 Task: Slide 23 - 03 Presentation.
Action: Mouse moved to (35, 99)
Screenshot: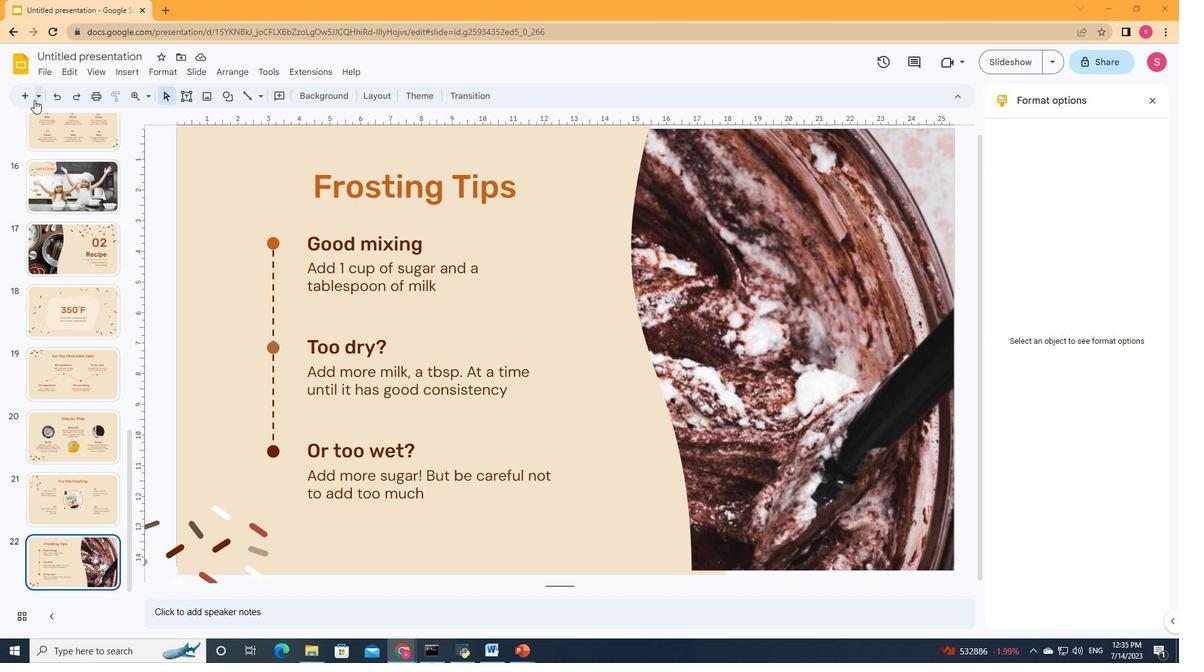 
Action: Mouse pressed left at (35, 99)
Screenshot: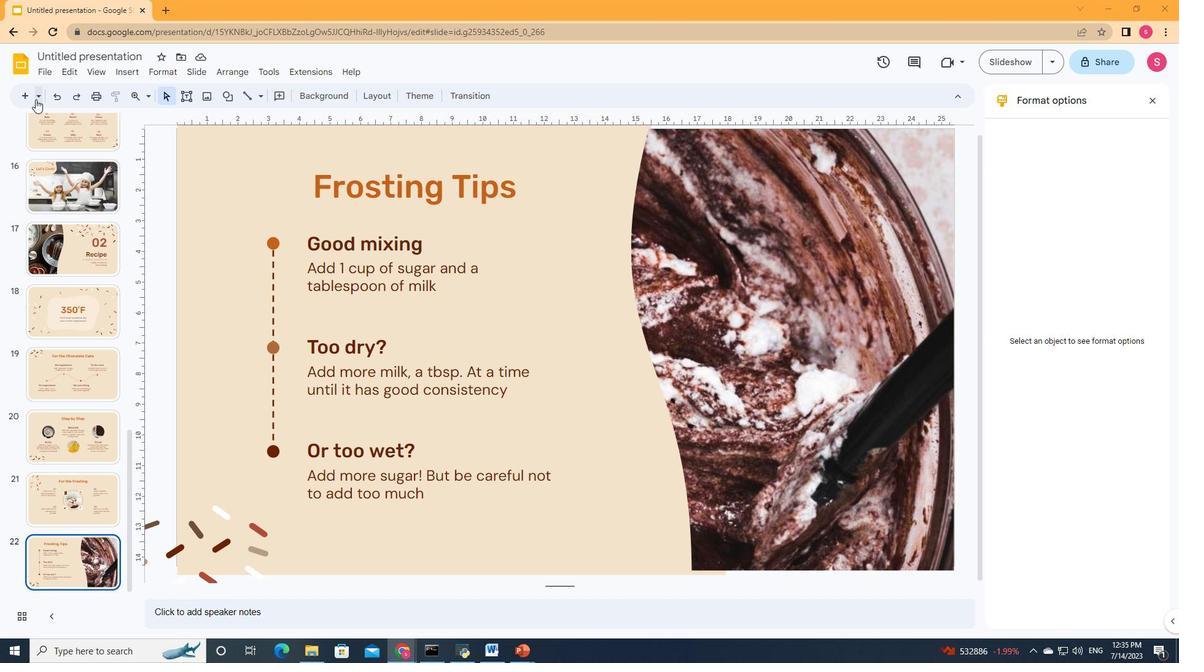 
Action: Mouse moved to (149, 293)
Screenshot: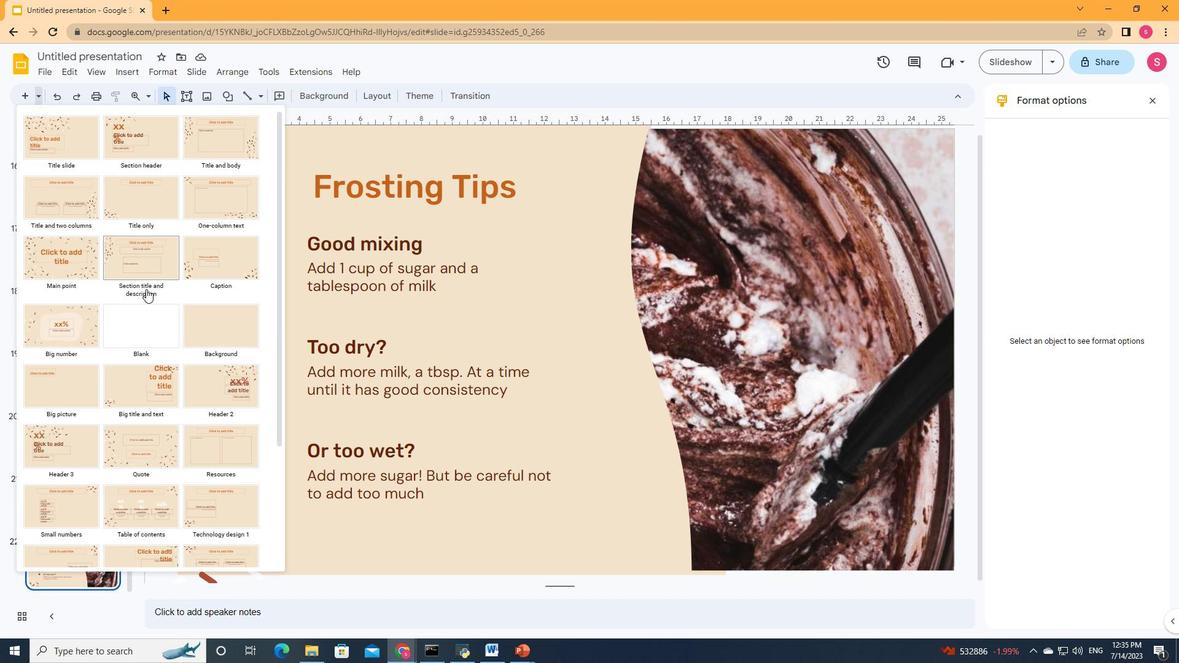 
Action: Mouse scrolled (149, 293) with delta (0, 0)
Screenshot: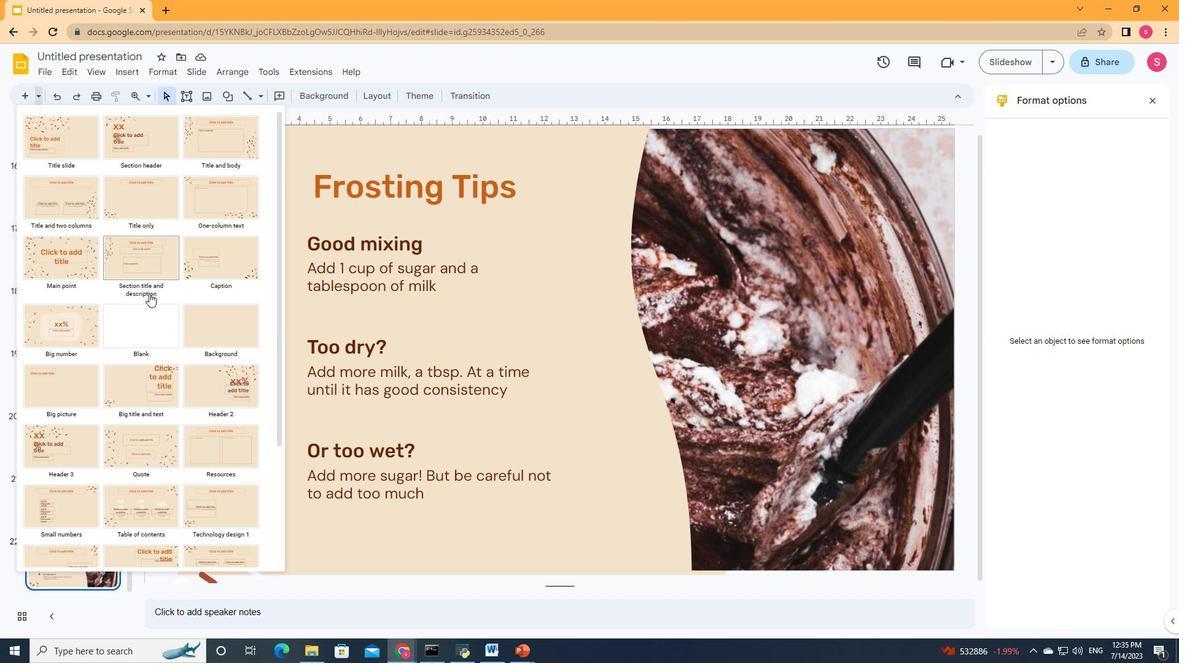 
Action: Mouse scrolled (149, 293) with delta (0, 0)
Screenshot: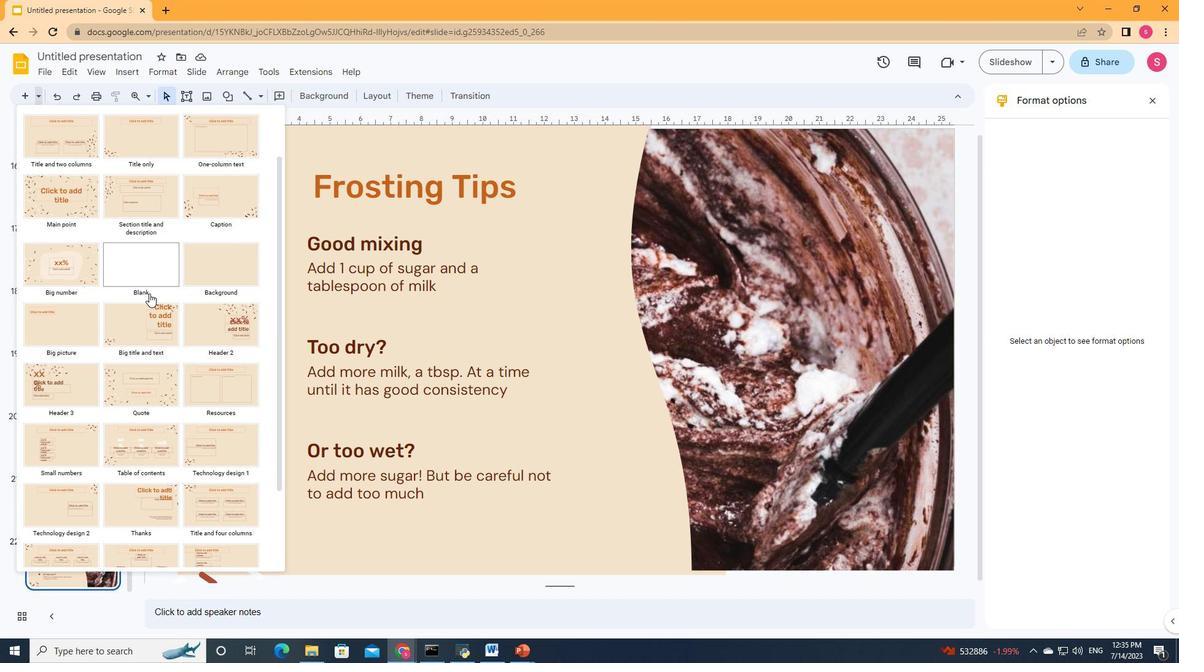 
Action: Mouse scrolled (149, 293) with delta (0, 0)
Screenshot: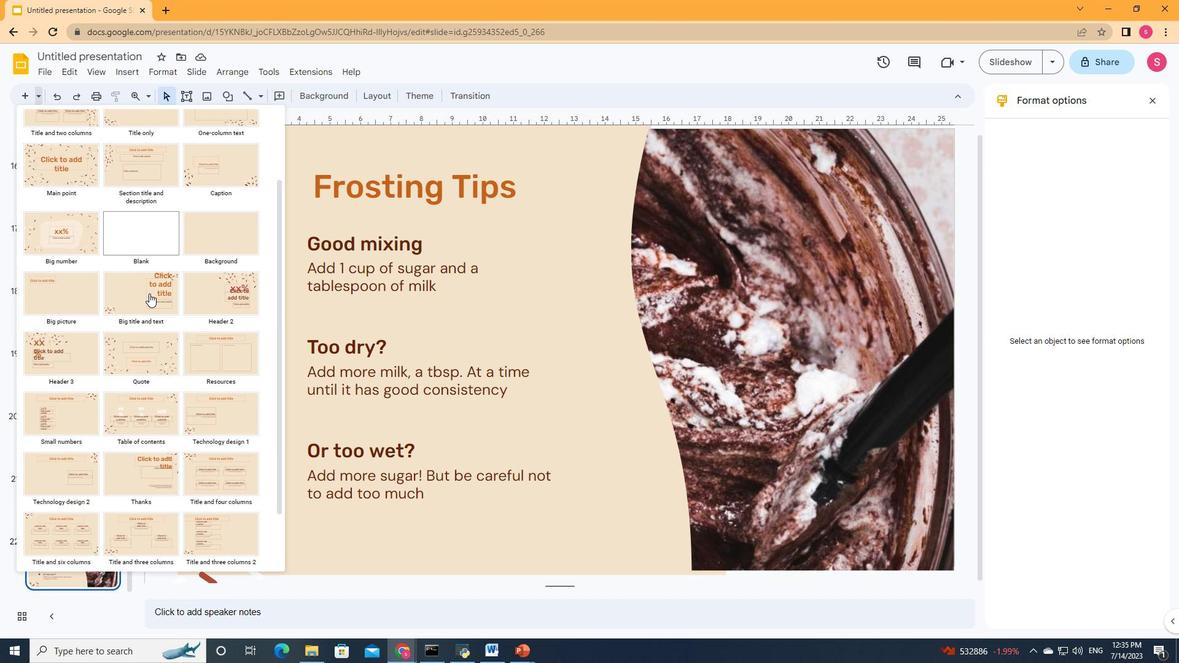 
Action: Mouse scrolled (149, 293) with delta (0, 0)
Screenshot: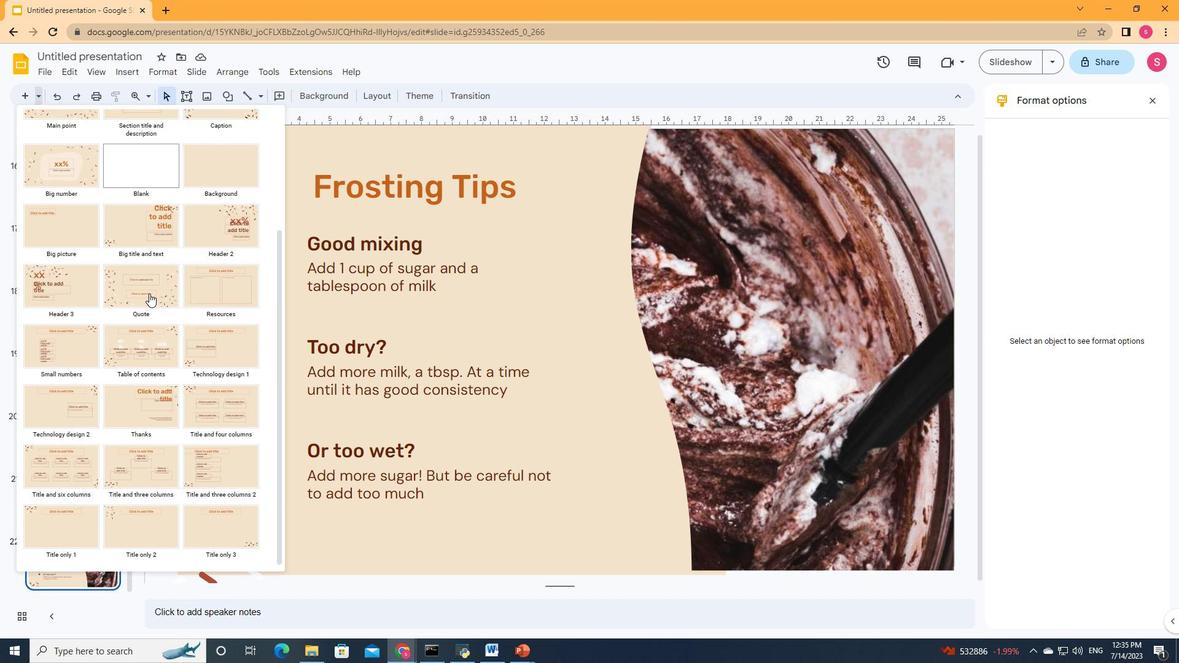 
Action: Mouse moved to (64, 291)
Screenshot: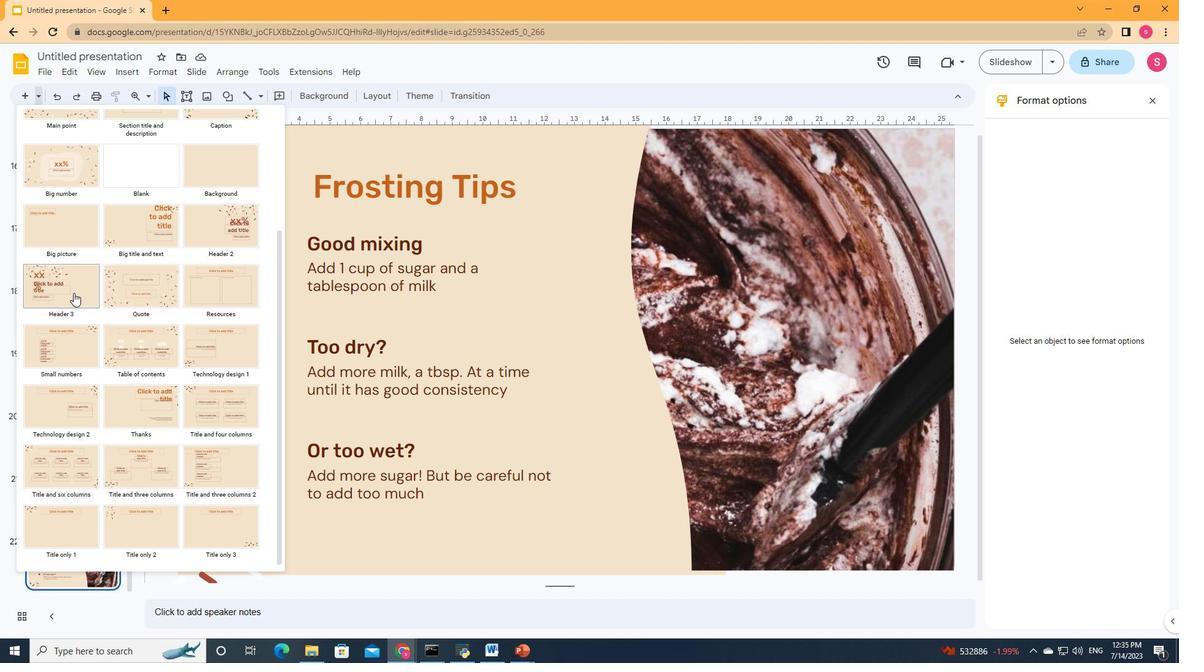 
Action: Mouse pressed left at (64, 291)
Screenshot: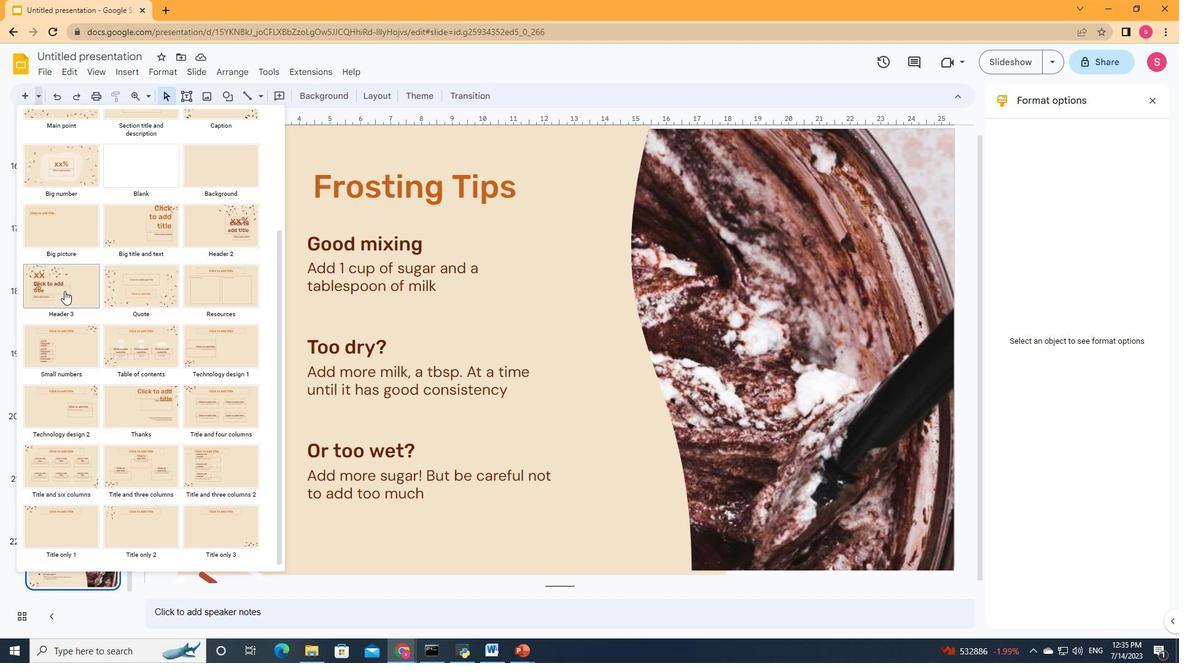 
Action: Mouse moved to (323, 274)
Screenshot: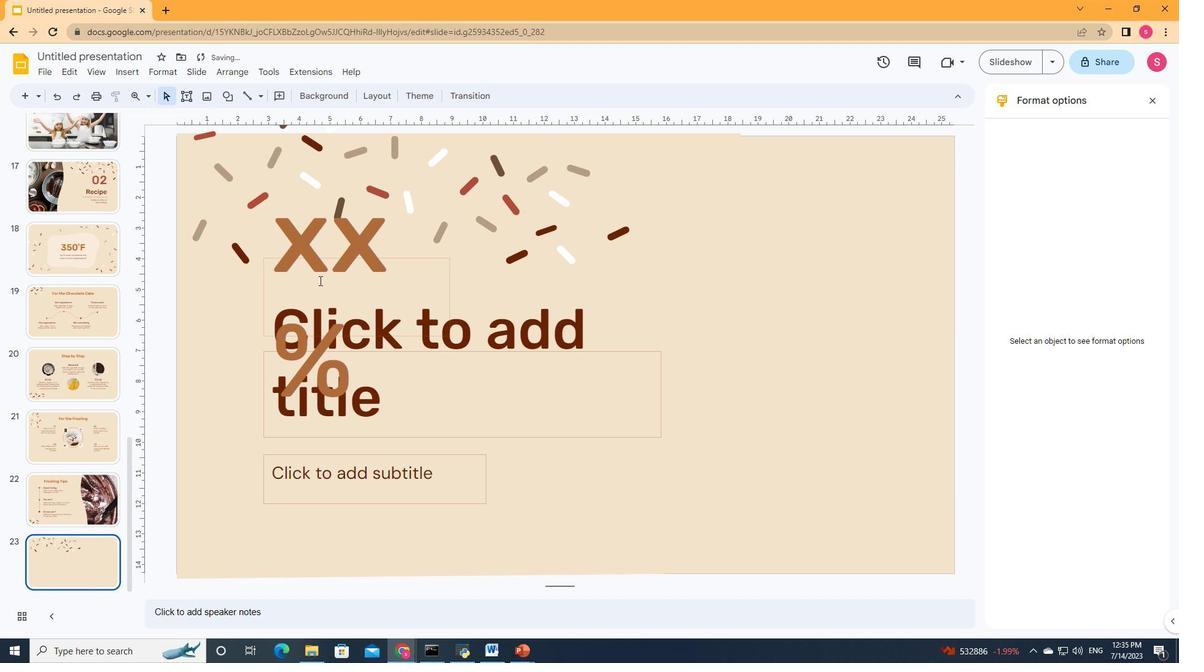 
Action: Mouse pressed left at (323, 274)
Screenshot: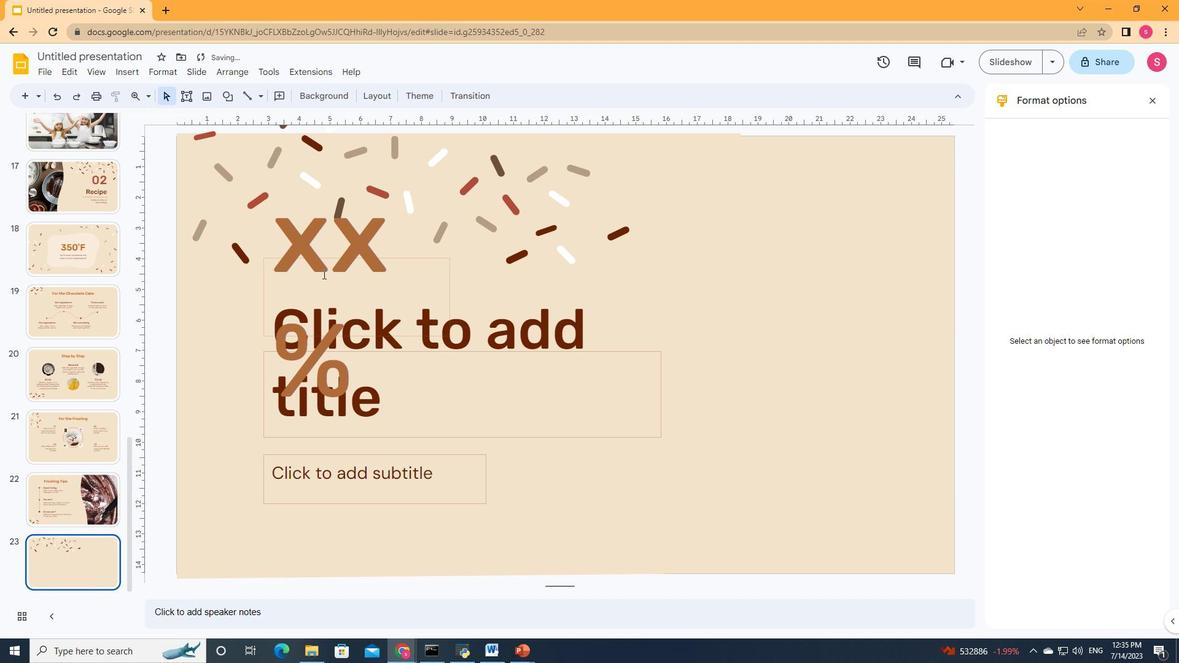 
Action: Key pressed 03
Screenshot: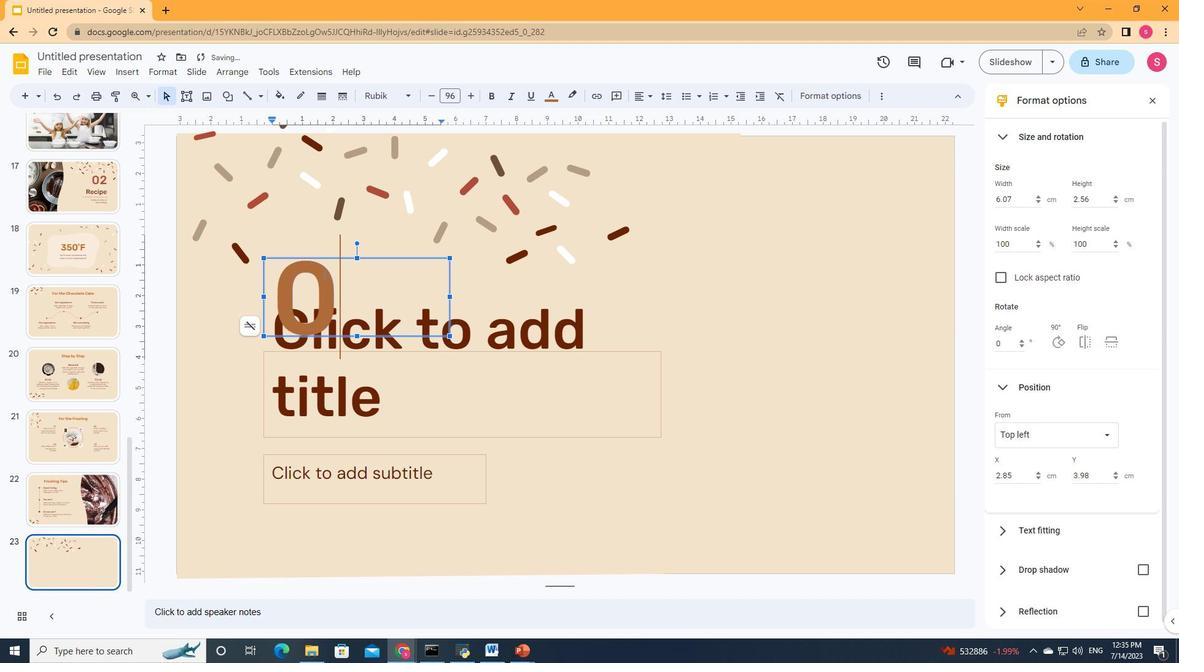 
Action: Mouse moved to (314, 402)
Screenshot: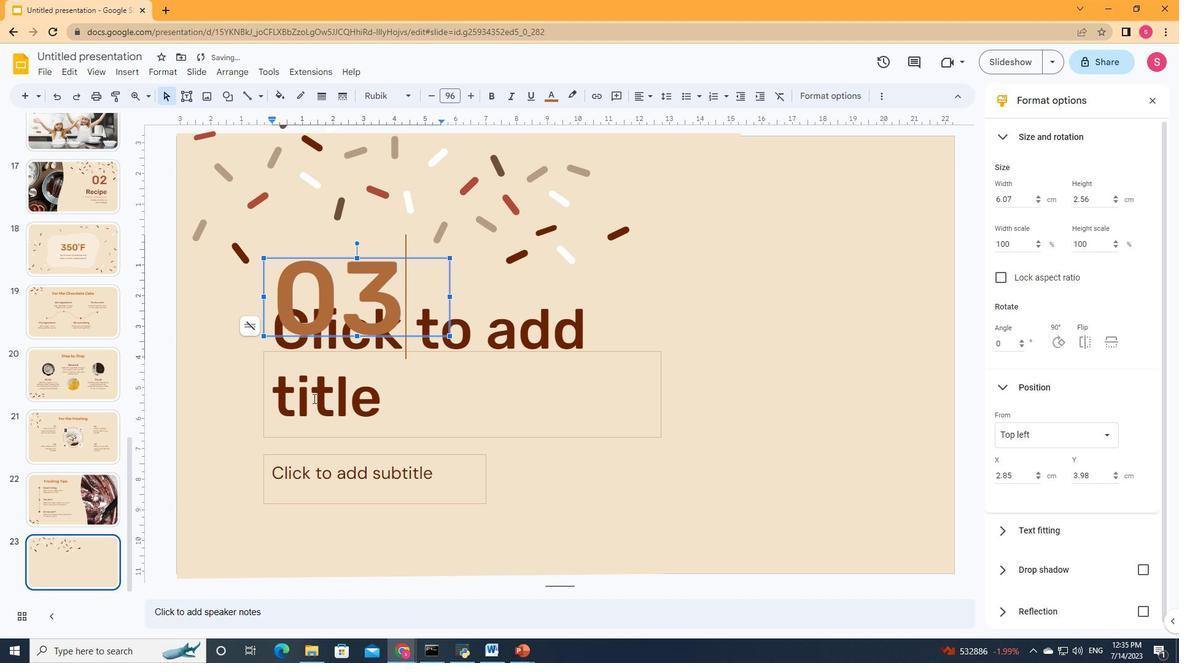 
Action: Mouse pressed left at (314, 402)
Screenshot: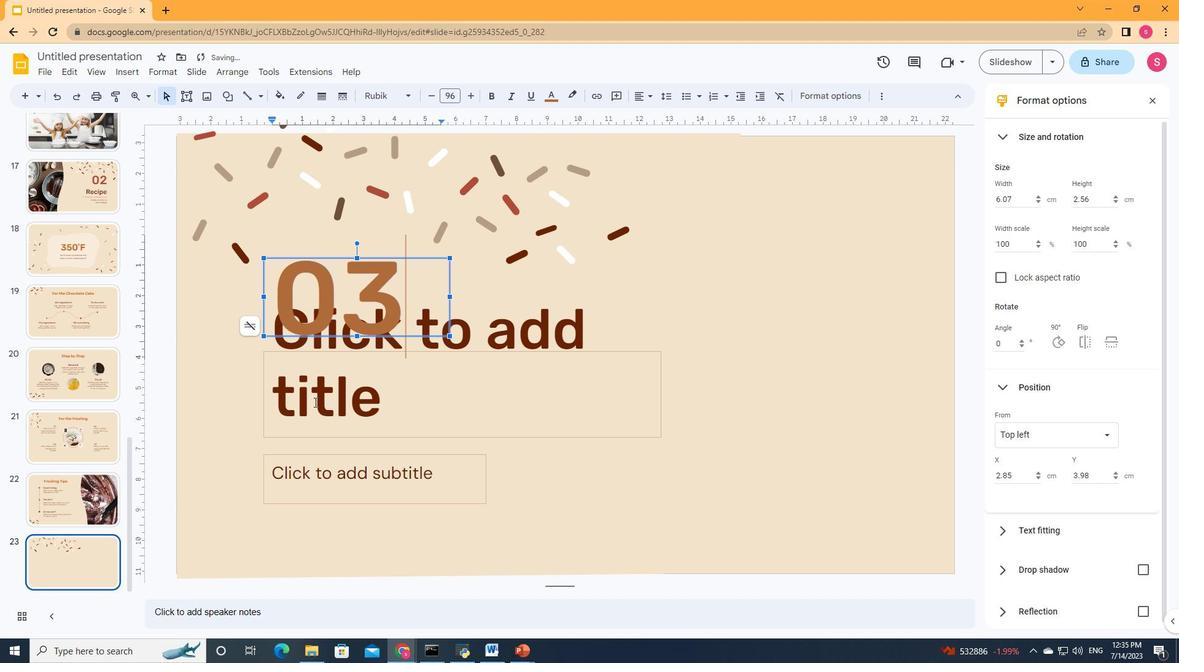 
Action: Mouse moved to (314, 403)
Screenshot: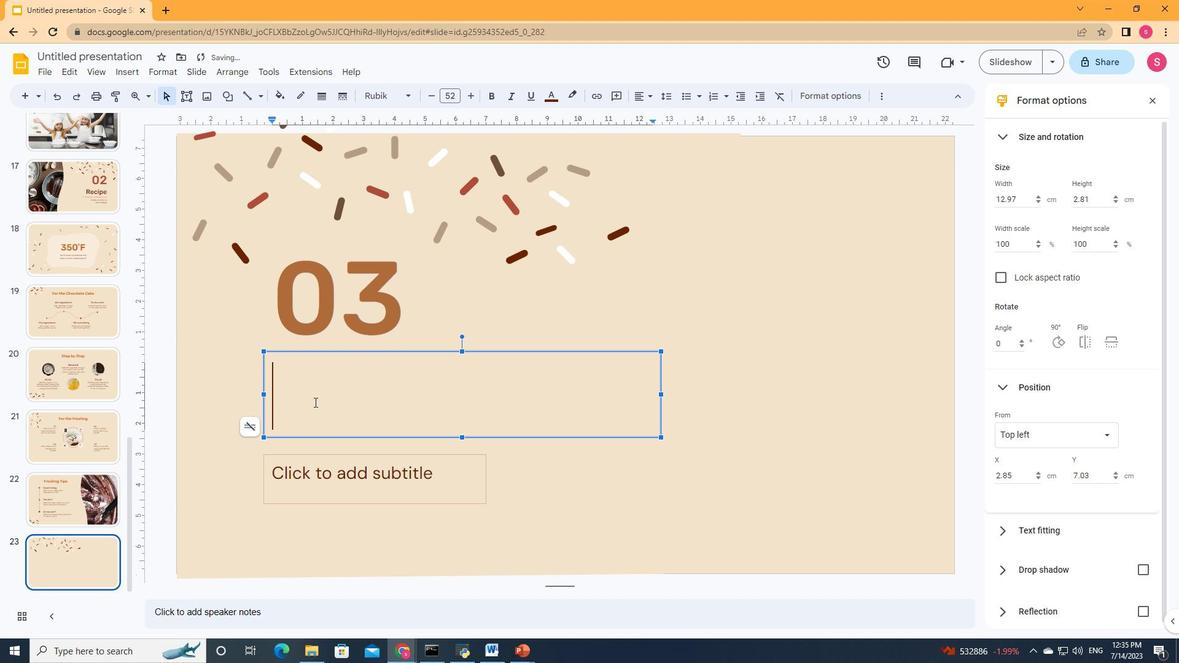 
Action: Key pressed <Key.shift>Presentation
Screenshot: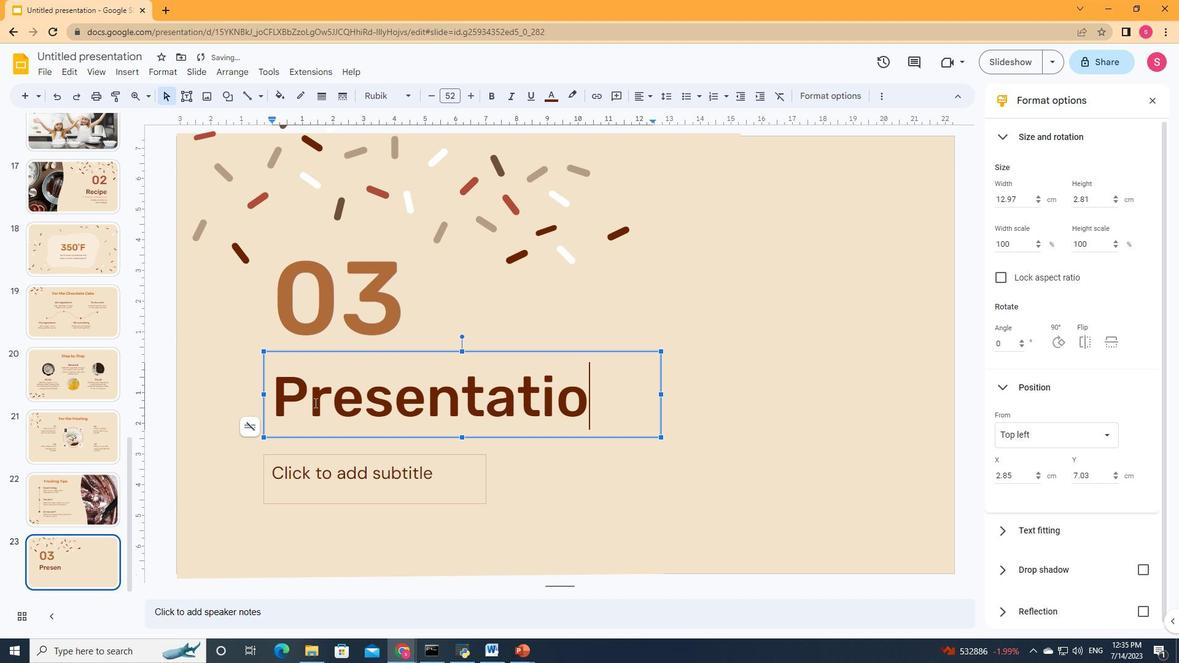 
Action: Mouse moved to (298, 486)
Screenshot: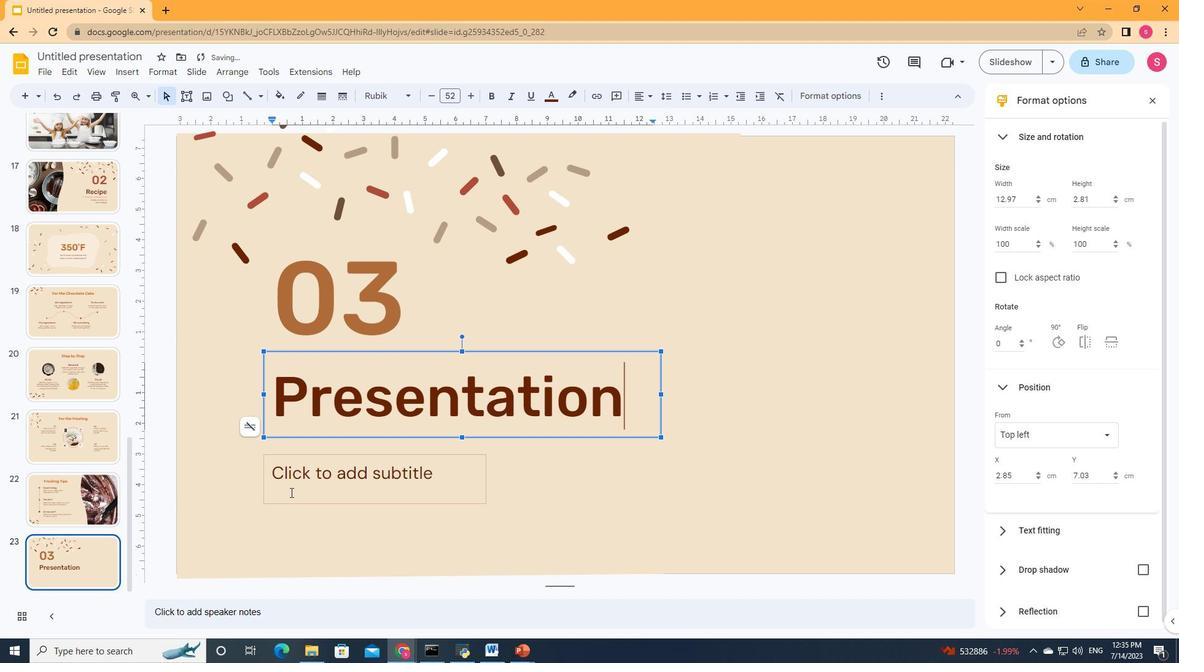 
Action: Mouse pressed left at (298, 486)
Screenshot: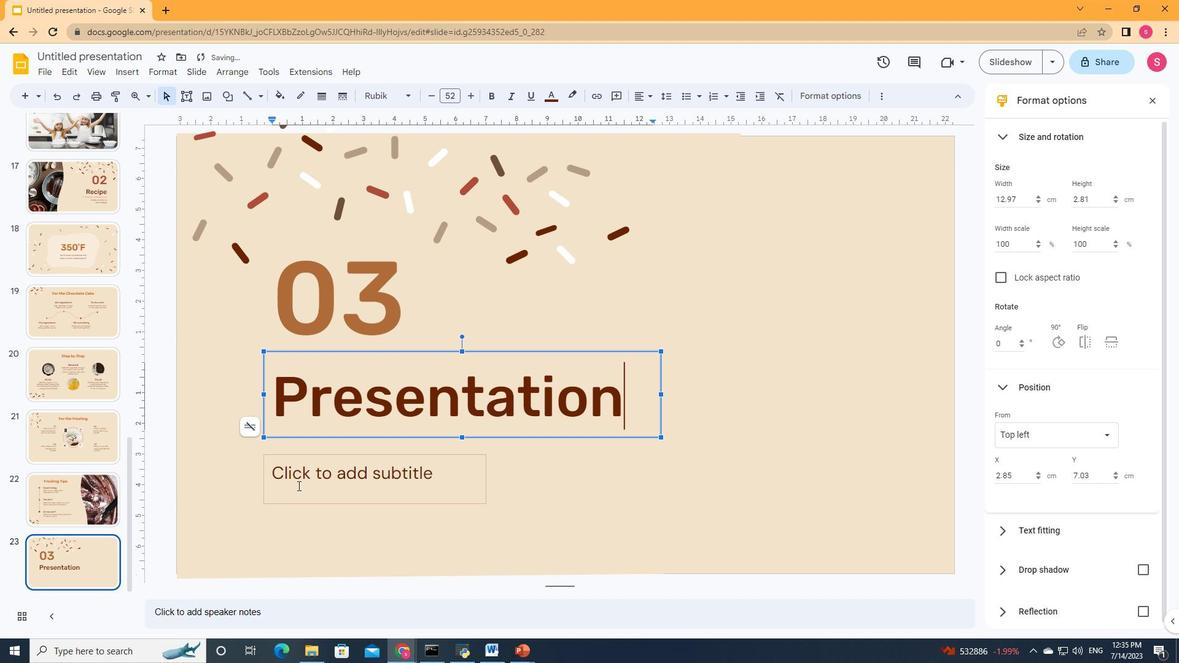 
Action: Mouse moved to (298, 485)
Screenshot: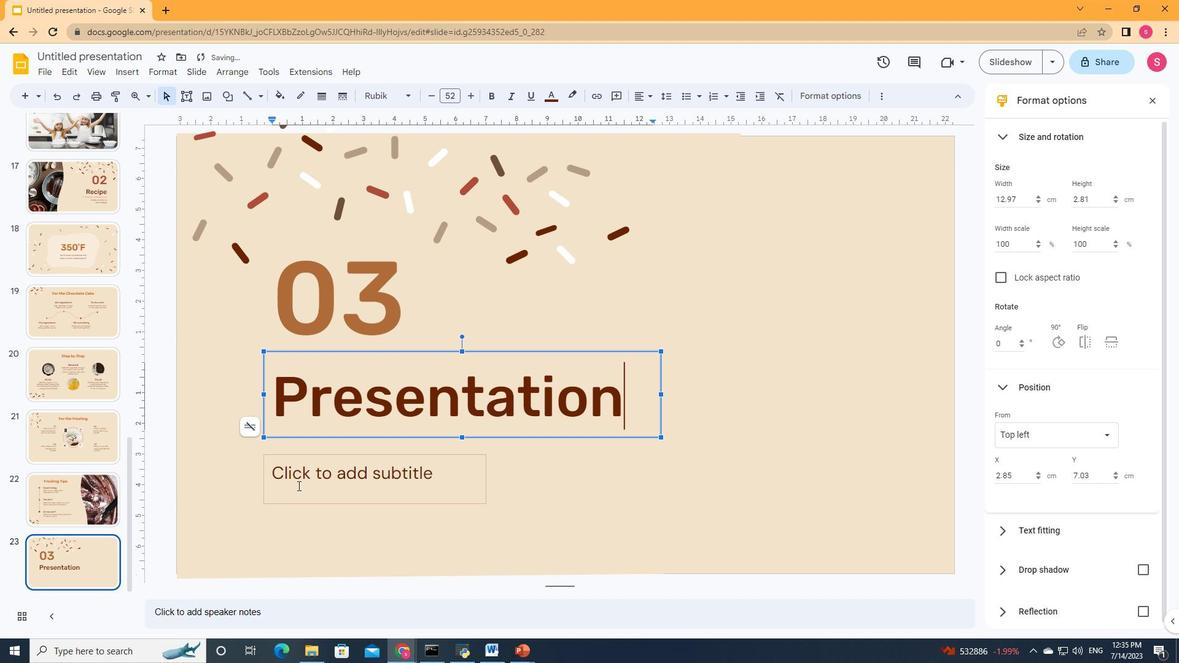 
Action: Key pressed <Key.shift>Only<Key.space>some<Key.space>finishing<Key.space>touches<Key.space>are<Key.space>left
Screenshot: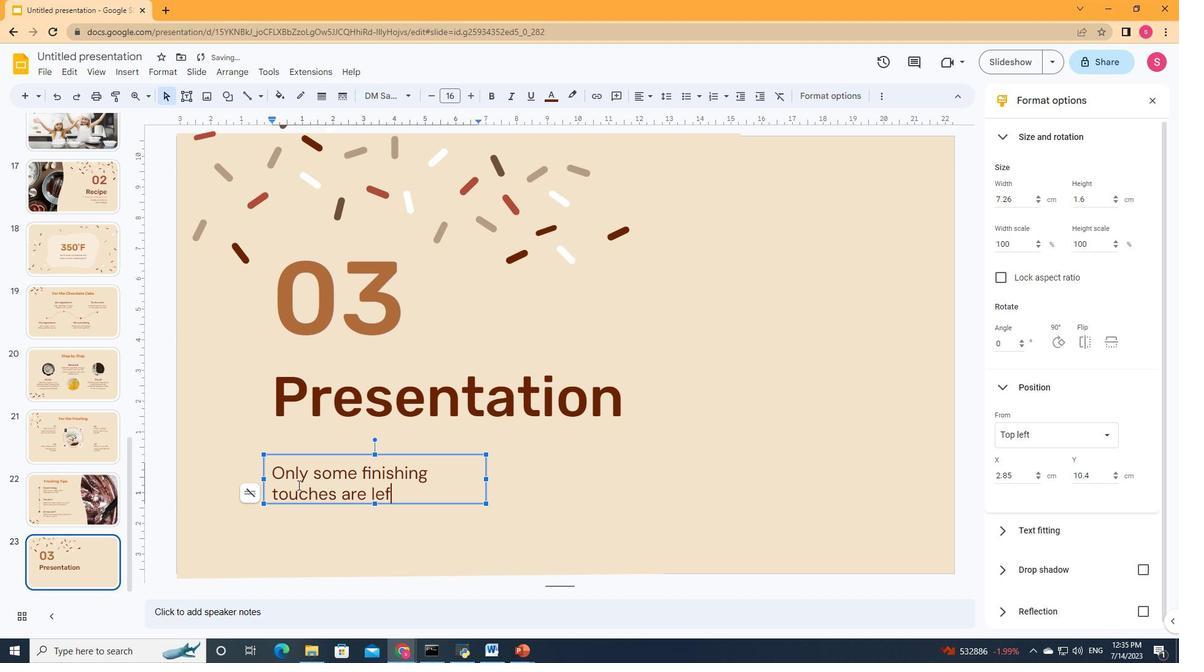 
Action: Mouse moved to (247, 97)
Screenshot: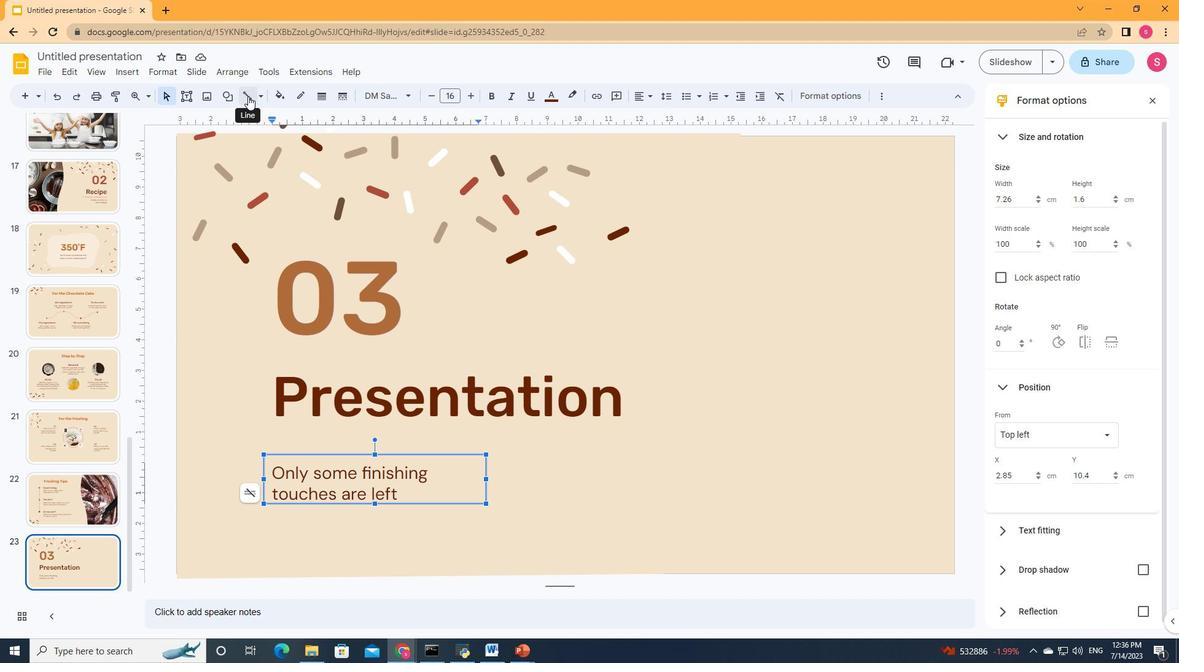 
Action: Mouse pressed left at (247, 97)
Screenshot: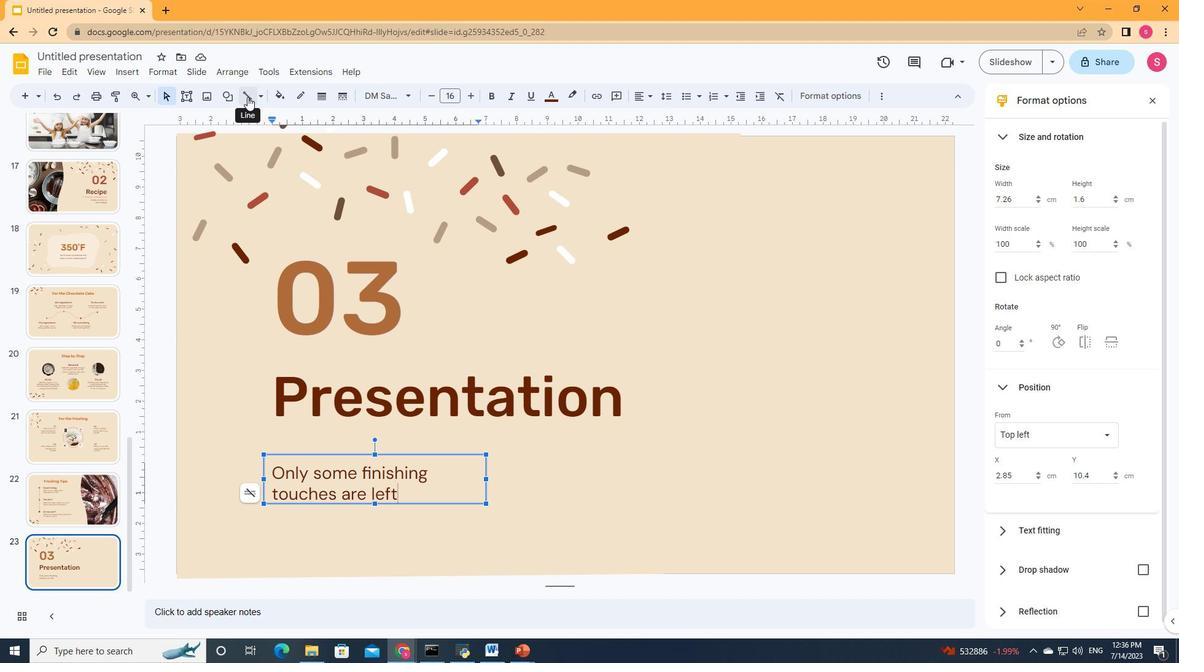 
Action: Mouse moved to (261, 436)
Screenshot: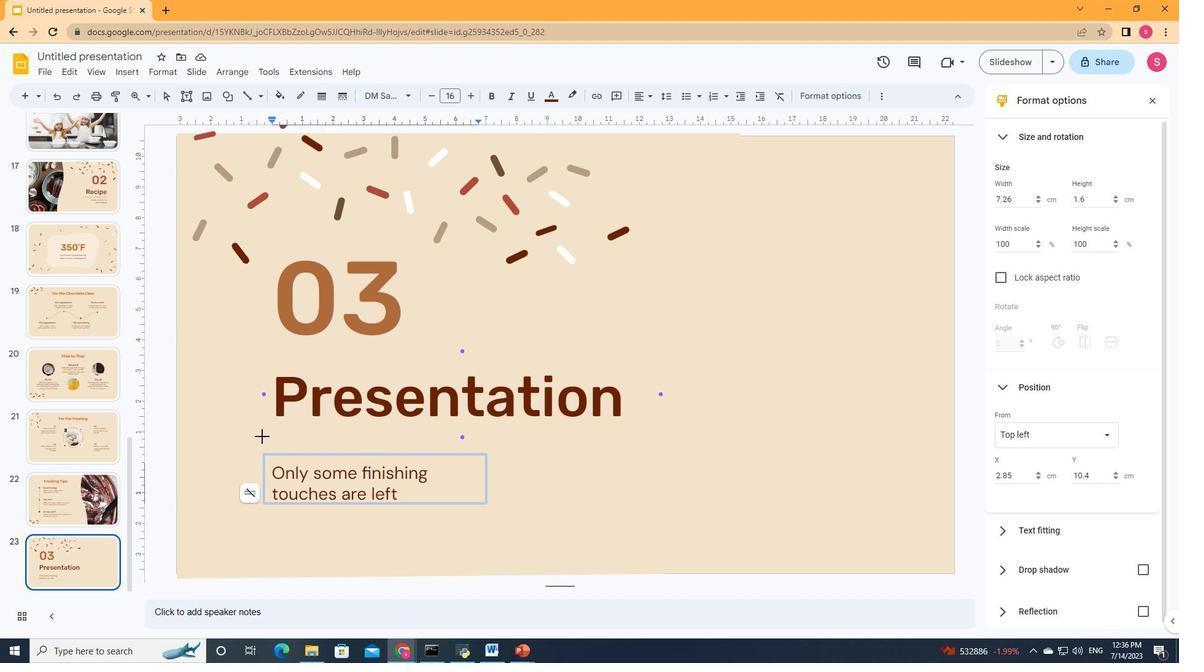 
Action: Mouse pressed left at (261, 436)
Screenshot: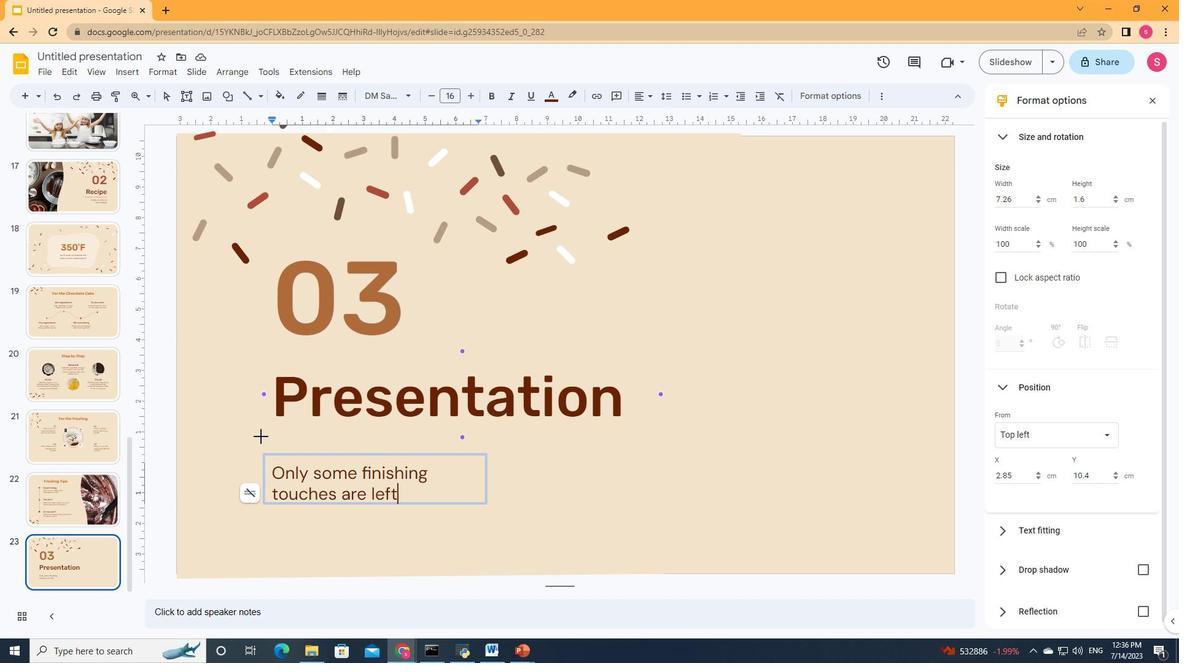 
Action: Mouse moved to (324, 432)
Screenshot: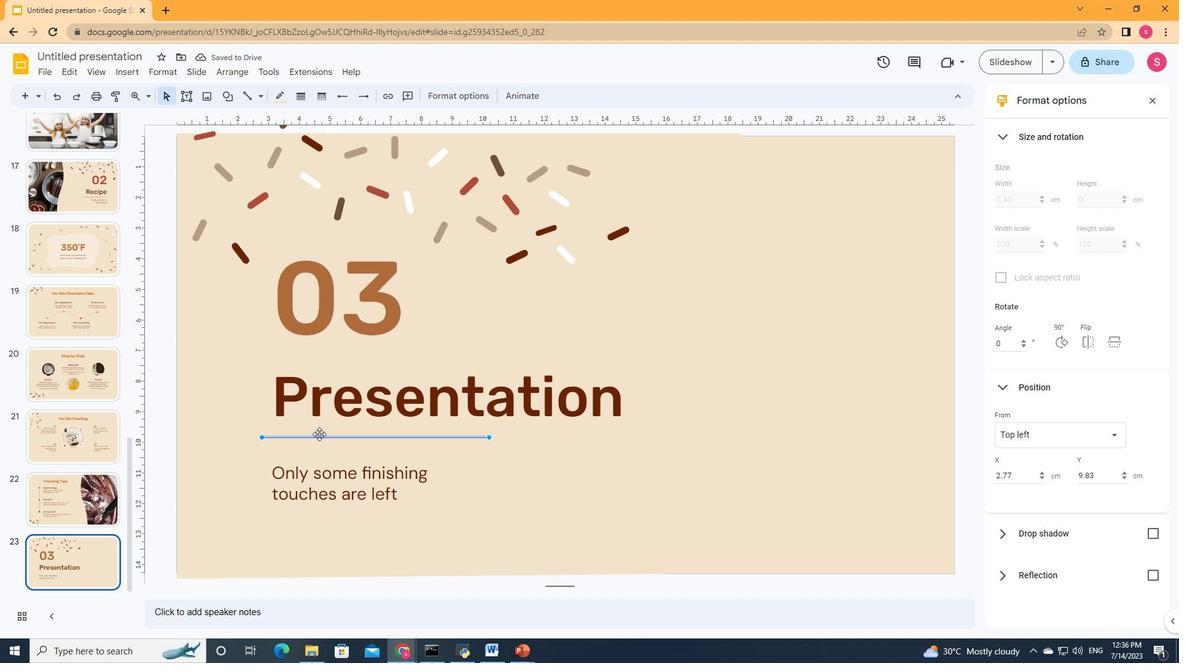 
Action: Key pressed <Key.right><Key.right>
Screenshot: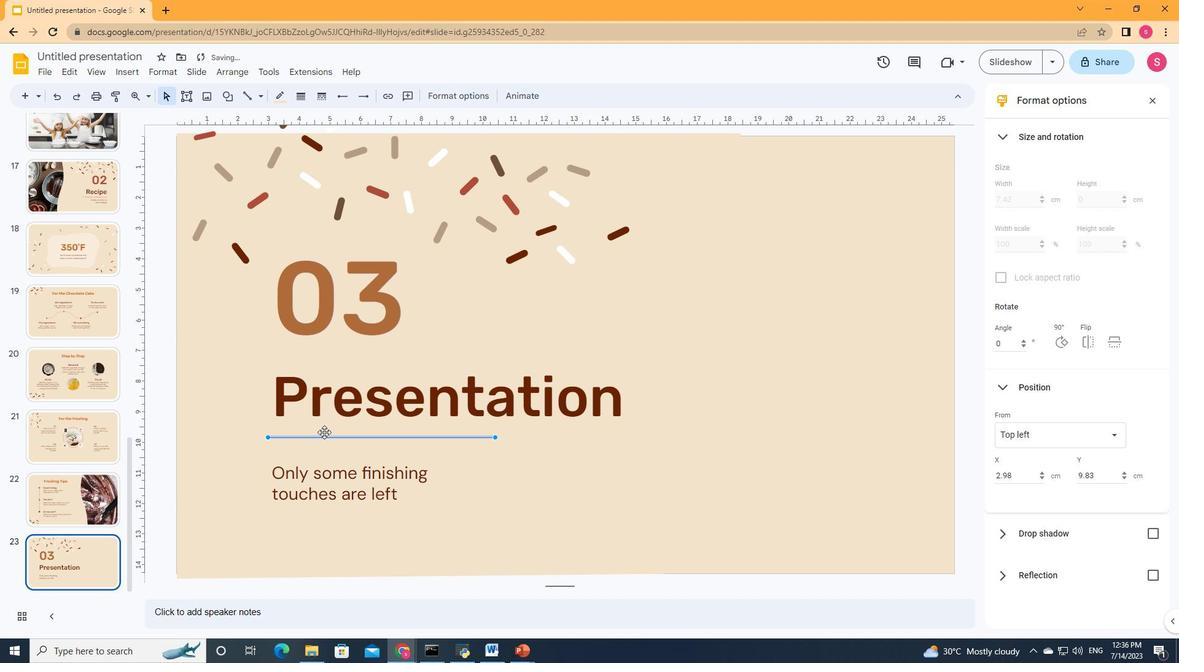 
Action: Mouse moved to (295, 97)
Screenshot: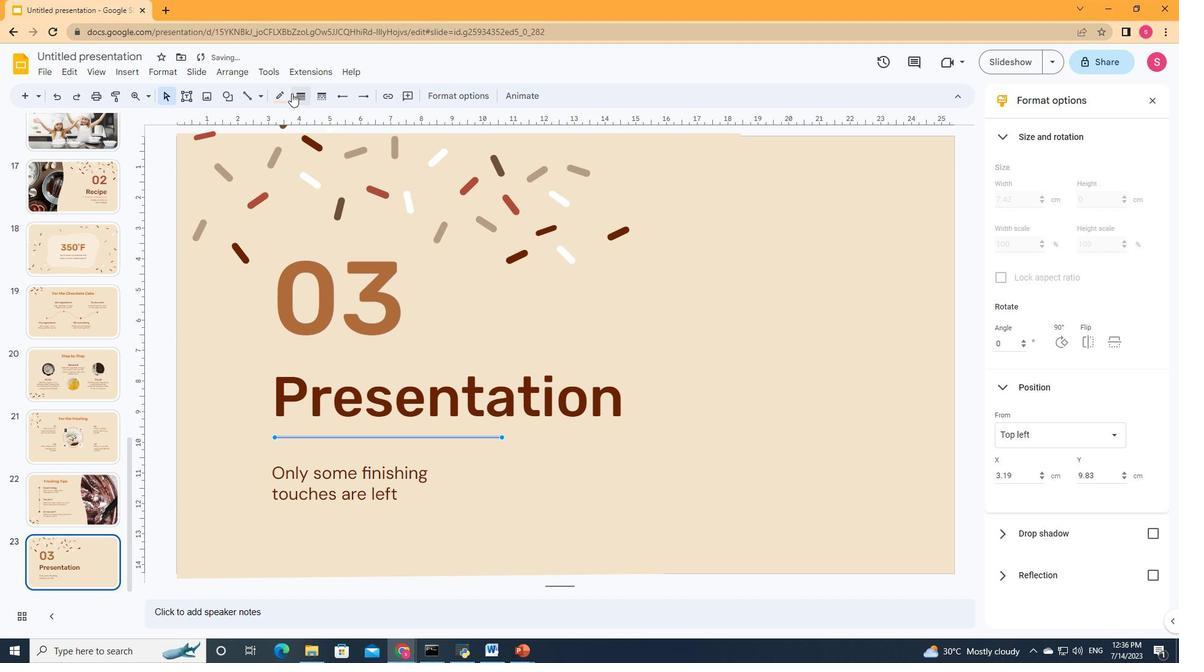 
Action: Mouse pressed left at (295, 97)
Screenshot: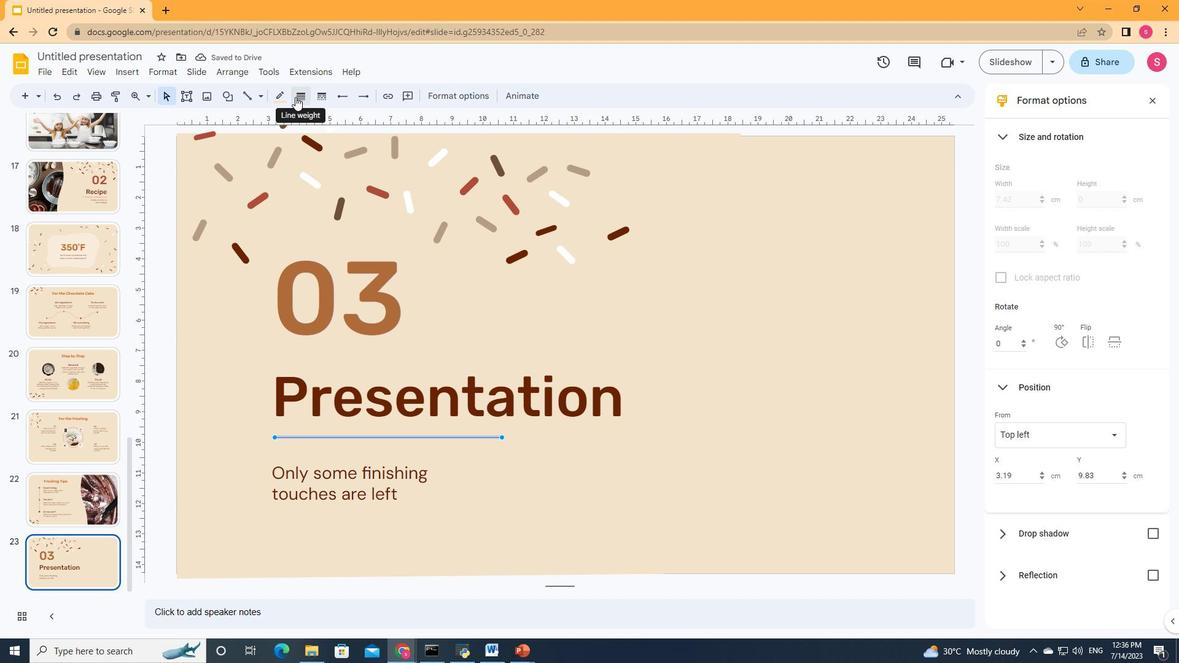 
Action: Mouse moved to (302, 139)
Screenshot: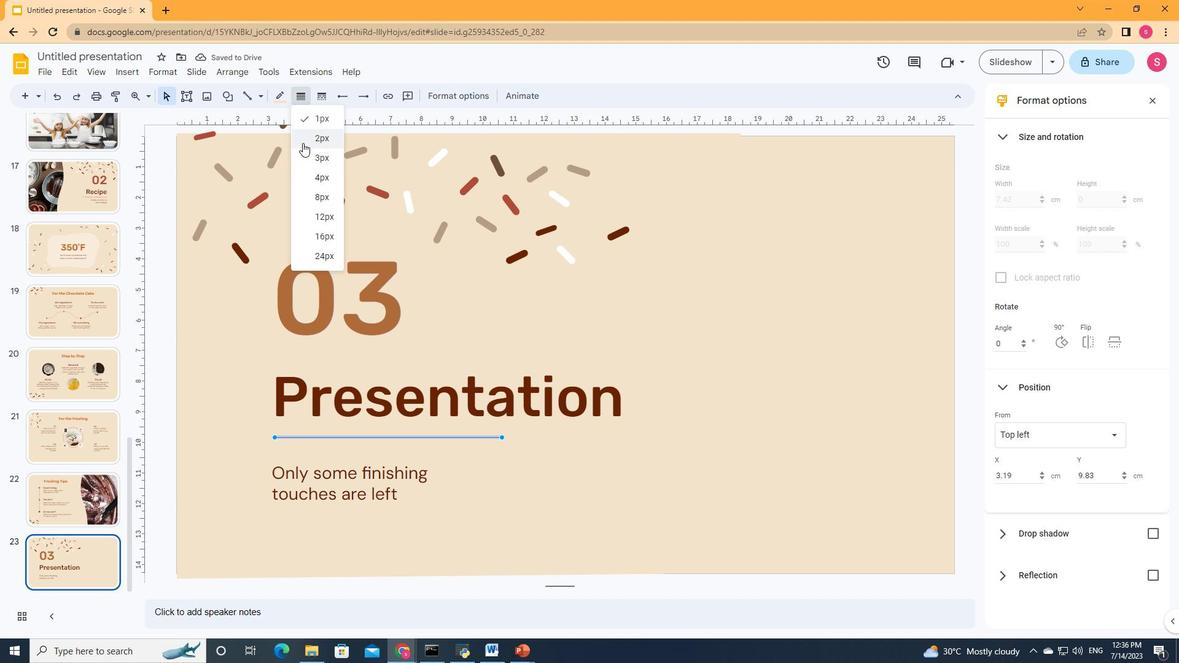 
Action: Mouse pressed left at (302, 139)
Screenshot: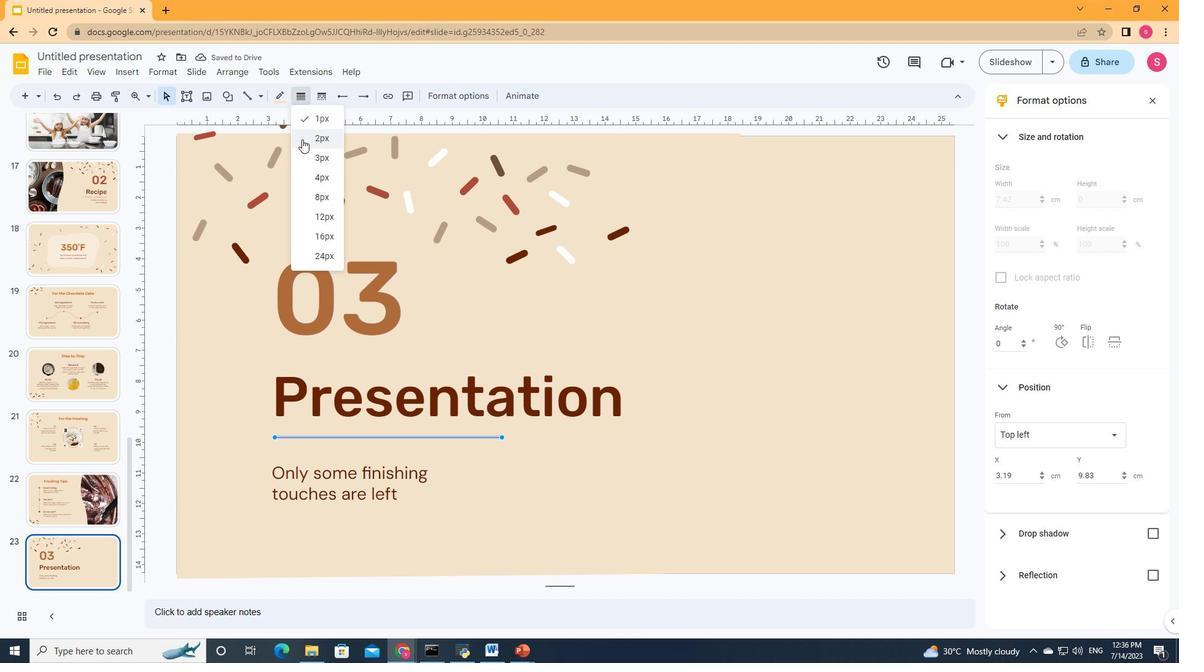 
Action: Mouse moved to (282, 92)
Screenshot: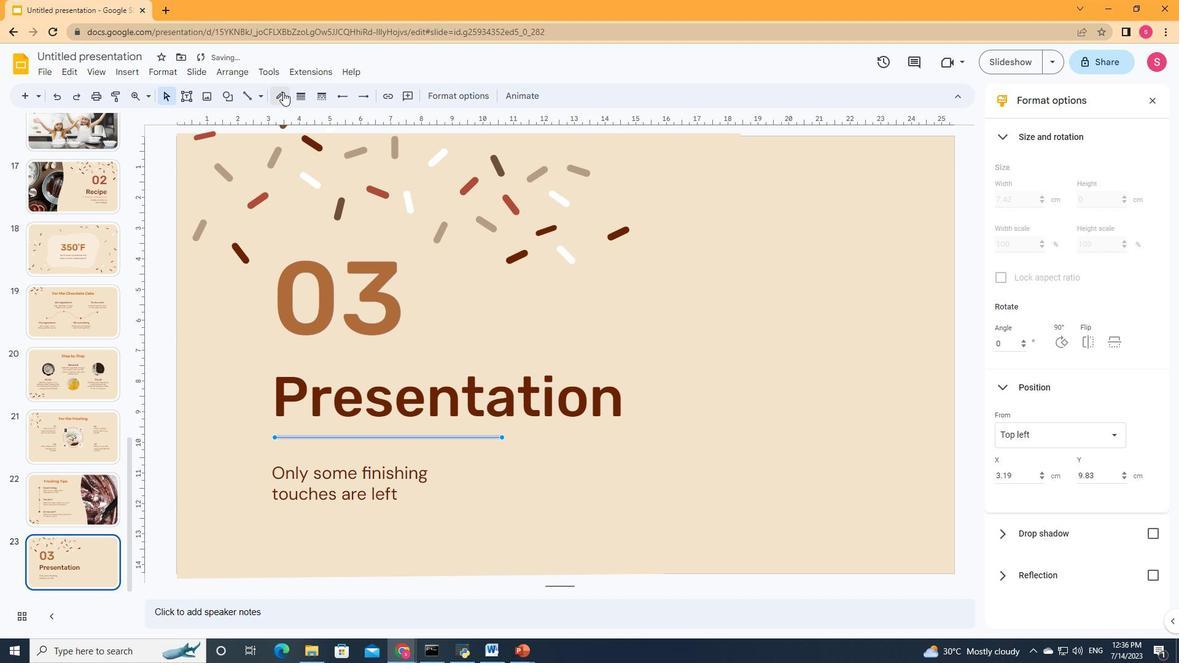 
Action: Mouse pressed left at (282, 92)
Screenshot: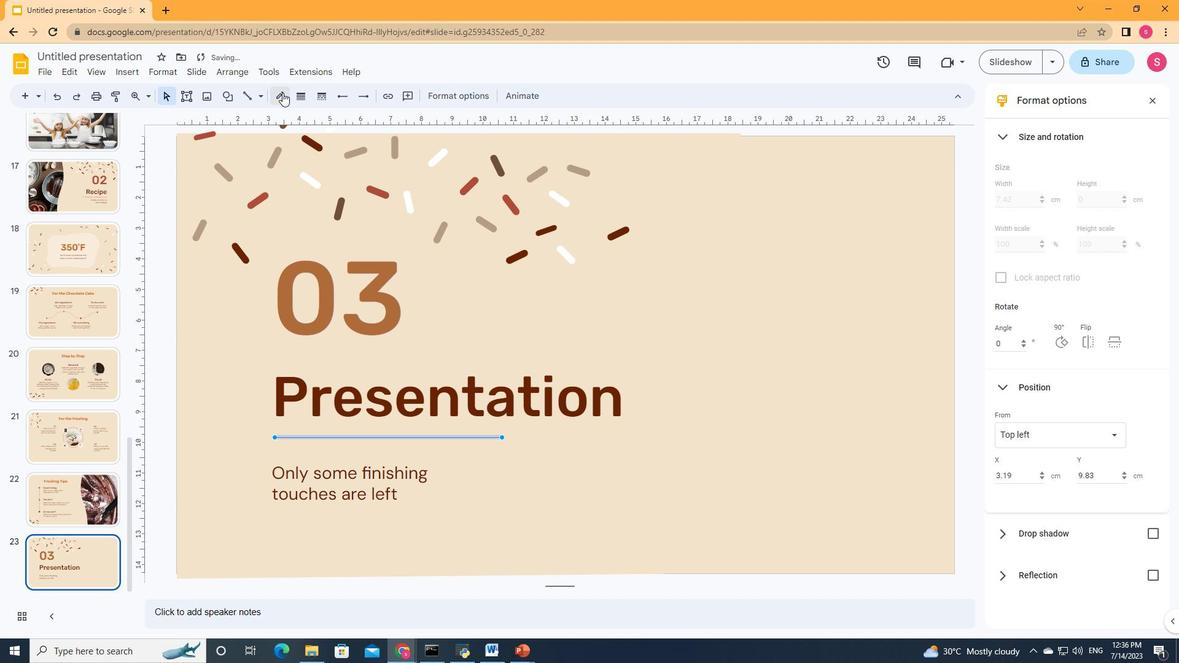 
Action: Mouse moved to (285, 133)
Screenshot: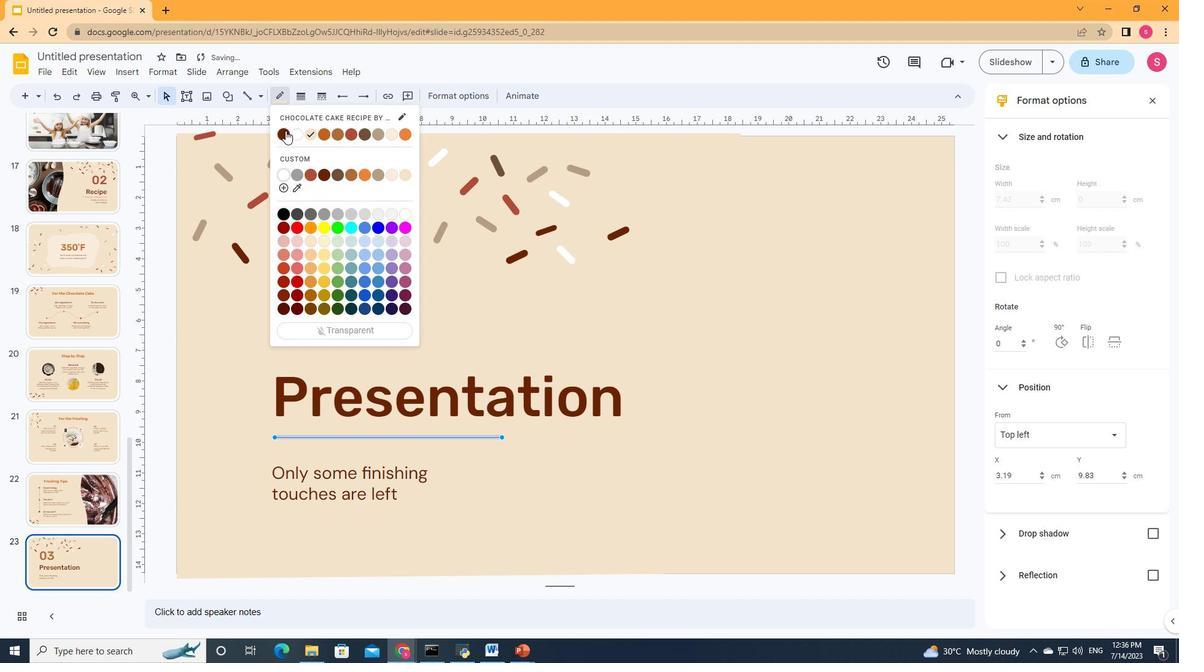 
Action: Mouse pressed left at (285, 133)
Screenshot: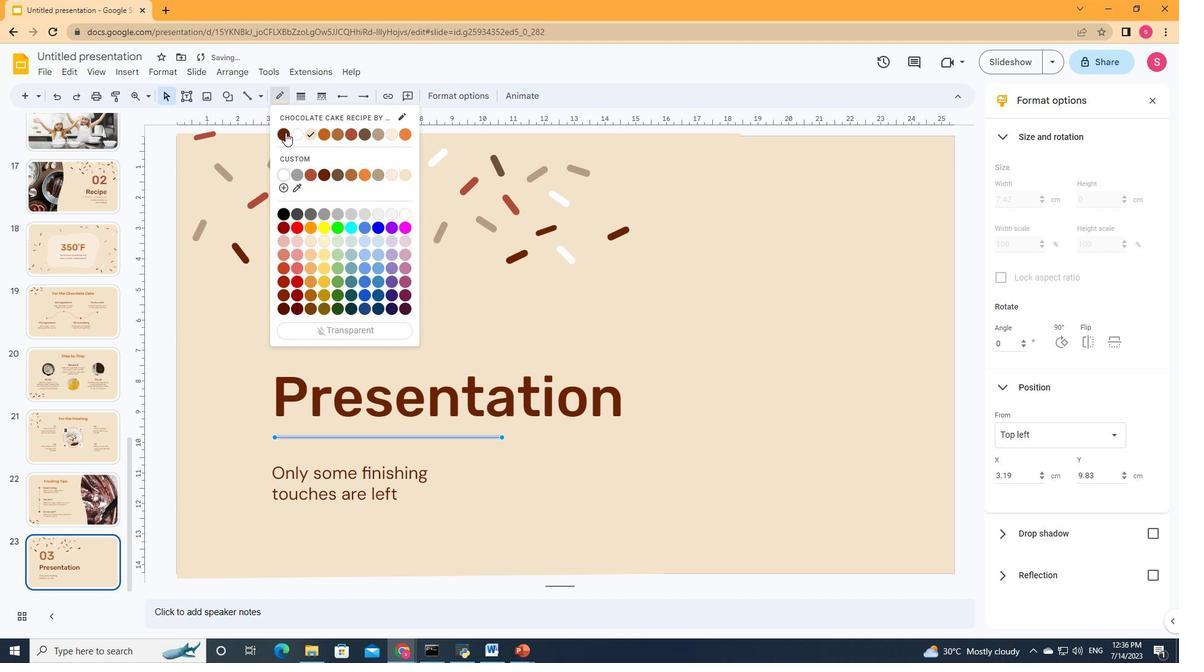 
Action: Mouse moved to (318, 102)
Screenshot: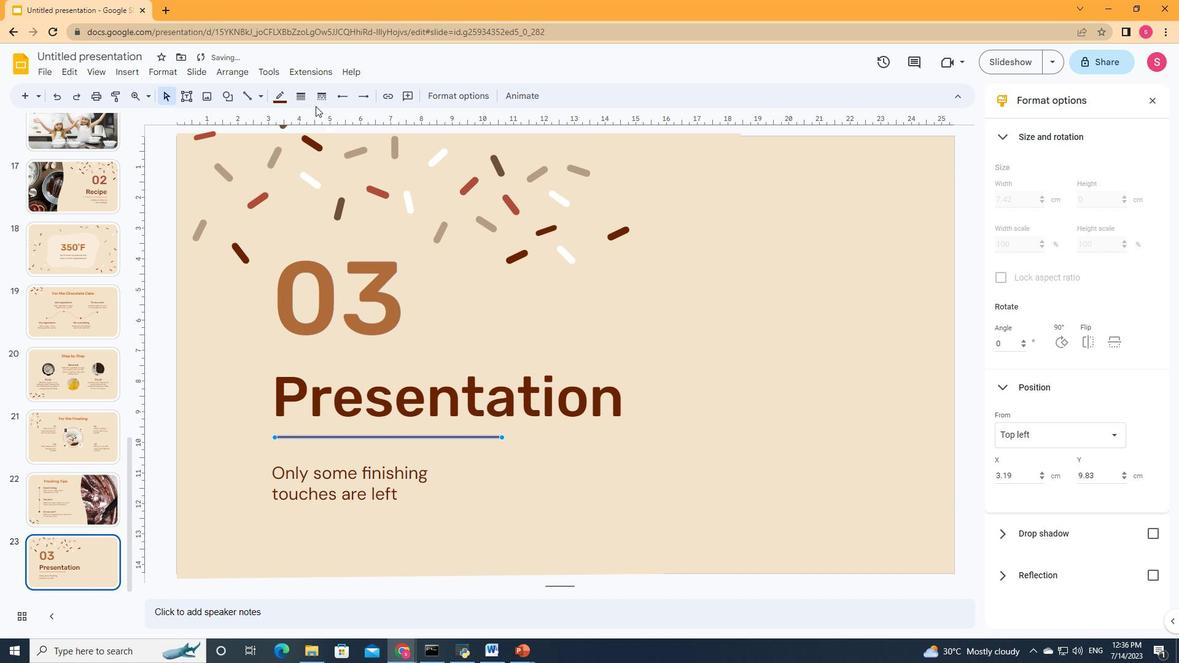 
Action: Mouse pressed left at (318, 102)
Screenshot: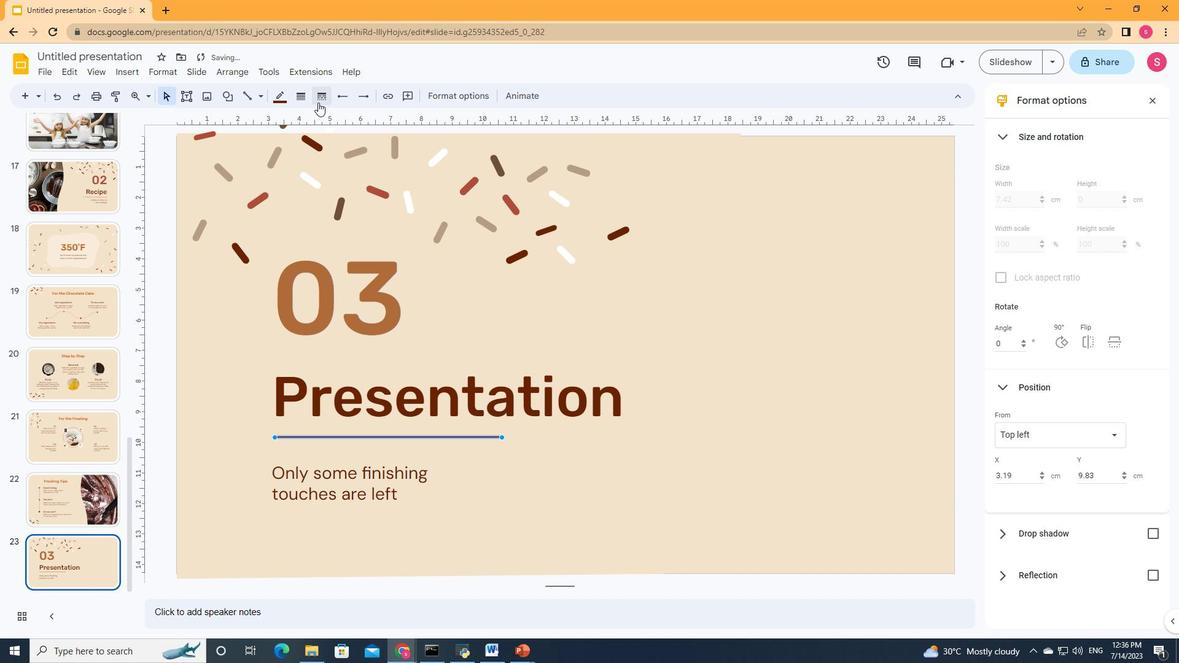 
Action: Mouse moved to (333, 155)
Screenshot: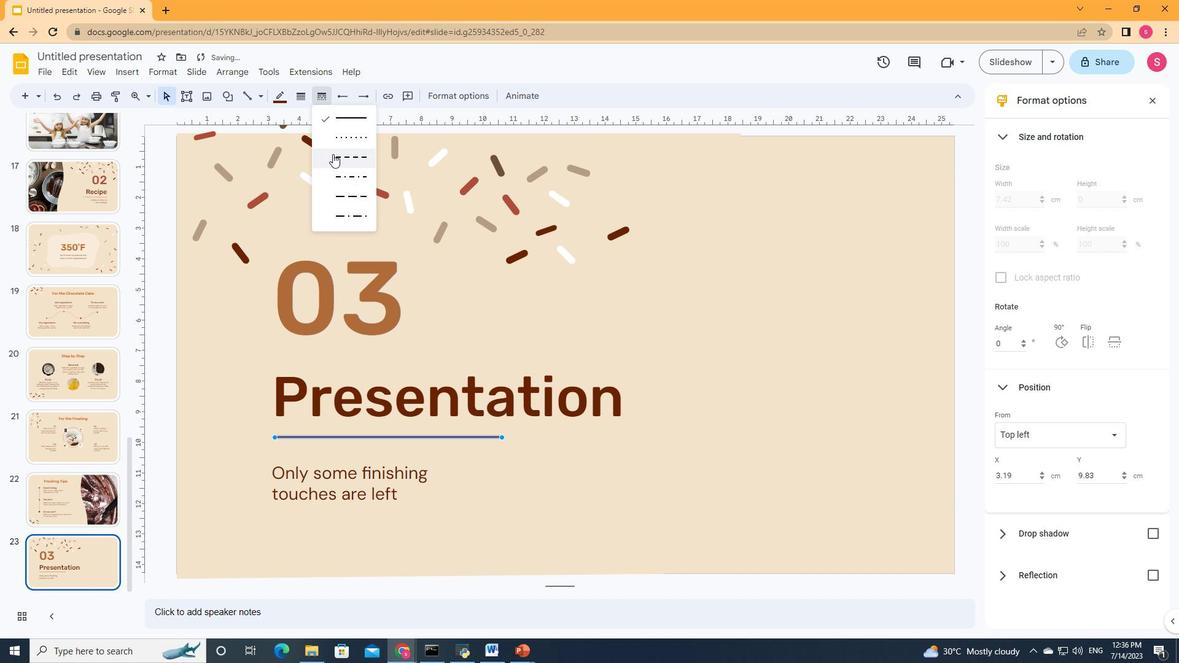 
Action: Mouse pressed left at (333, 155)
Screenshot: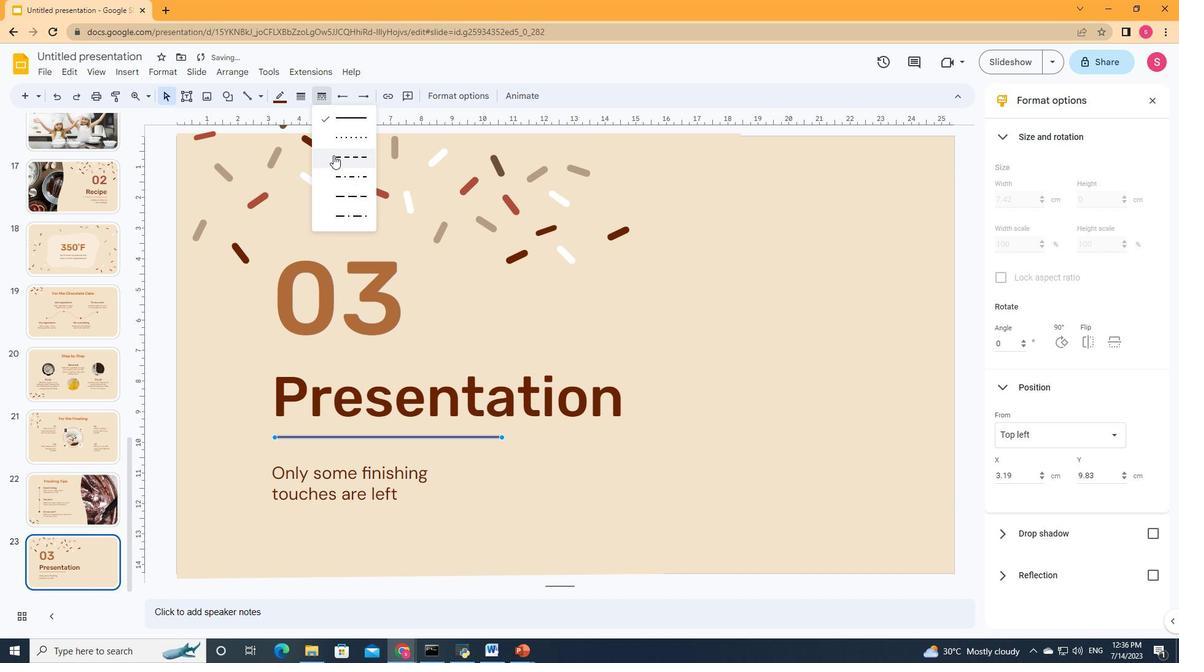 
Action: Mouse moved to (711, 392)
Screenshot: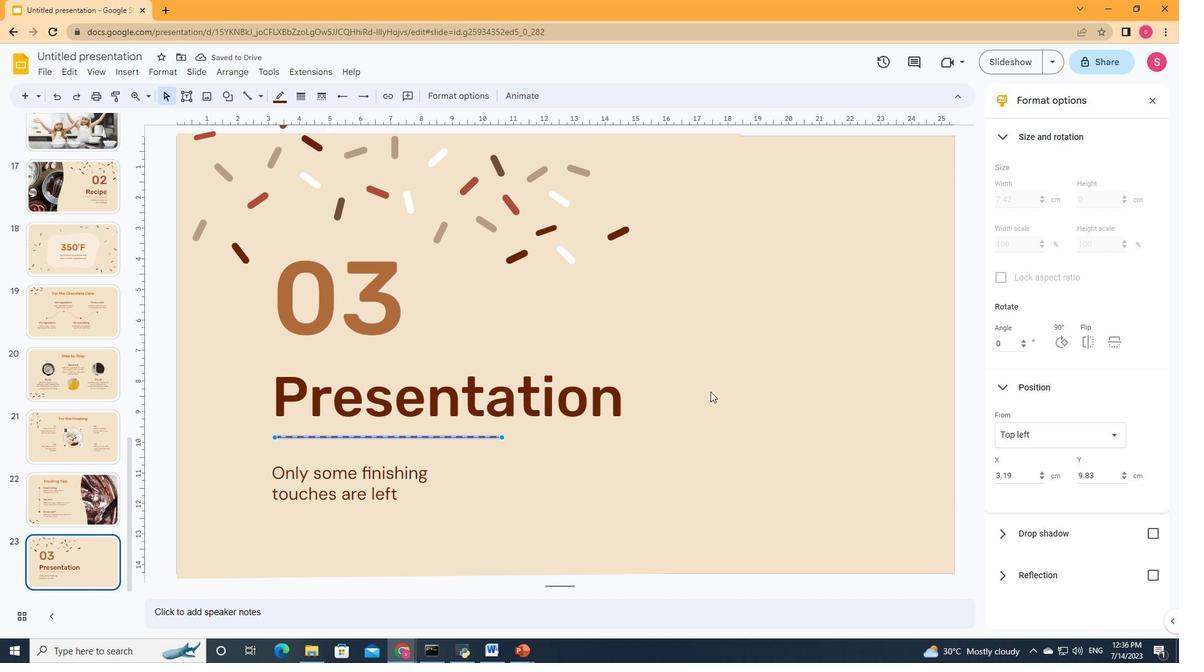 
Action: Mouse pressed left at (711, 392)
Screenshot: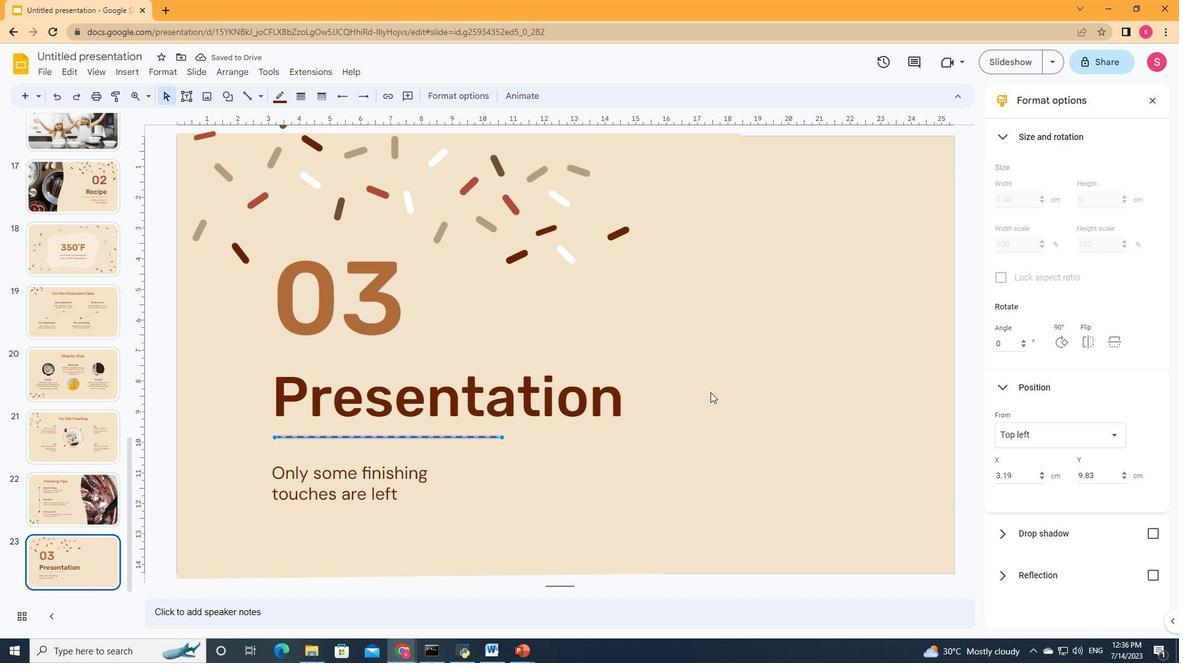 
Action: Mouse moved to (422, 437)
Screenshot: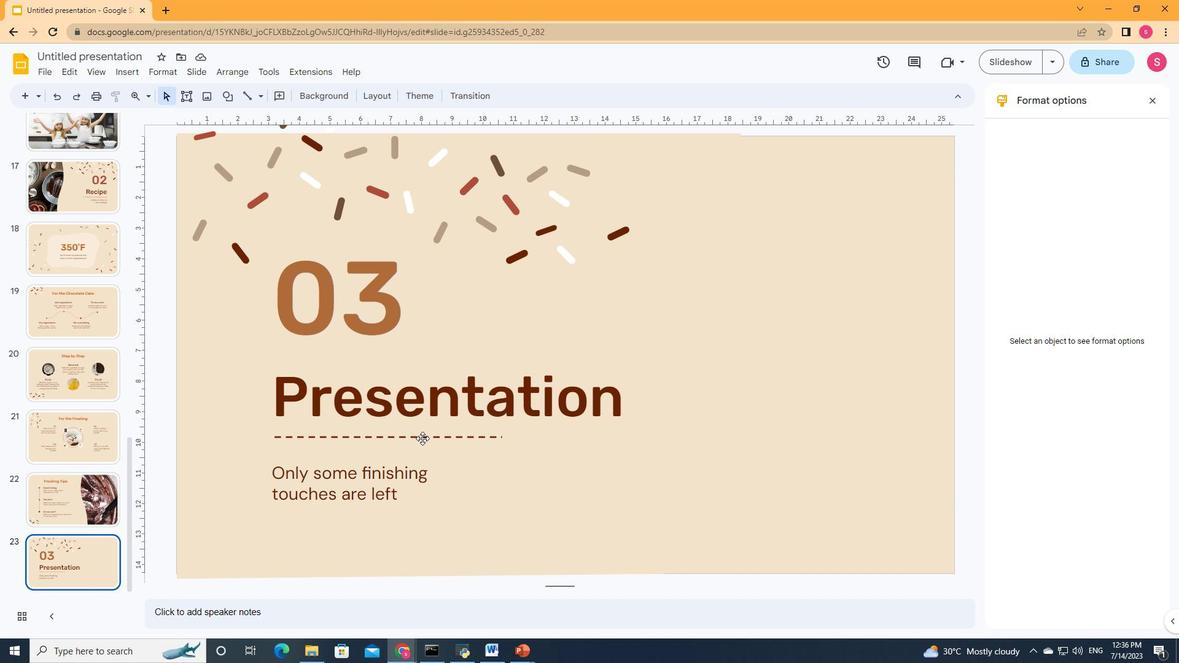 
Action: Mouse pressed left at (422, 437)
Screenshot: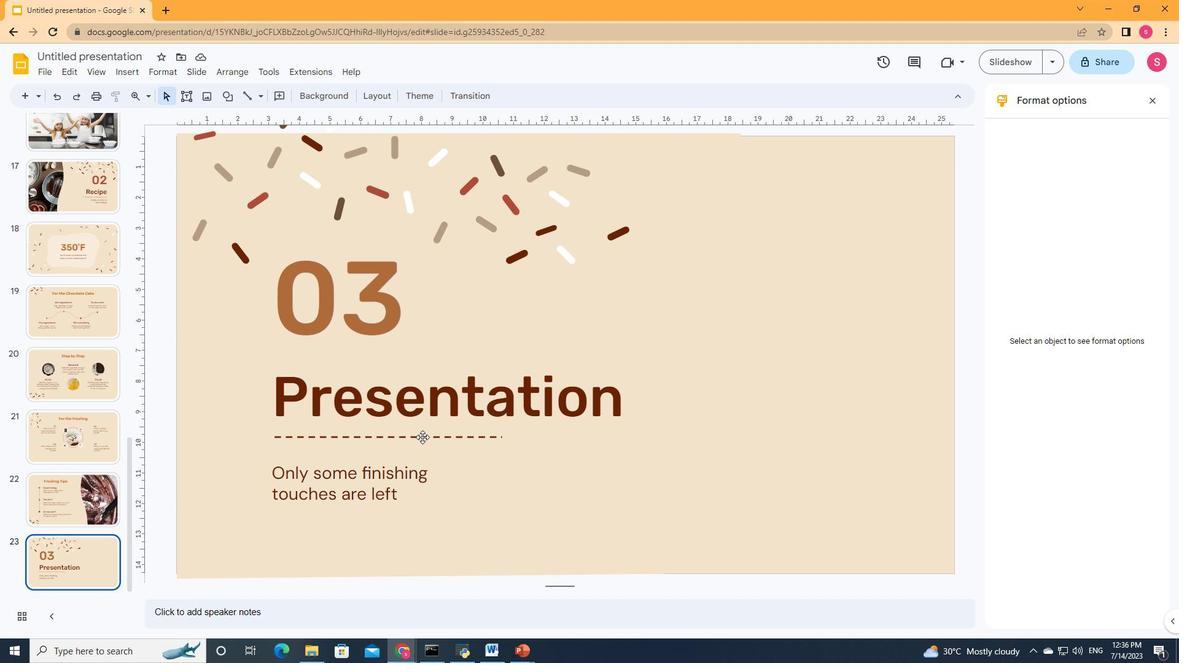 
Action: Mouse moved to (319, 98)
Screenshot: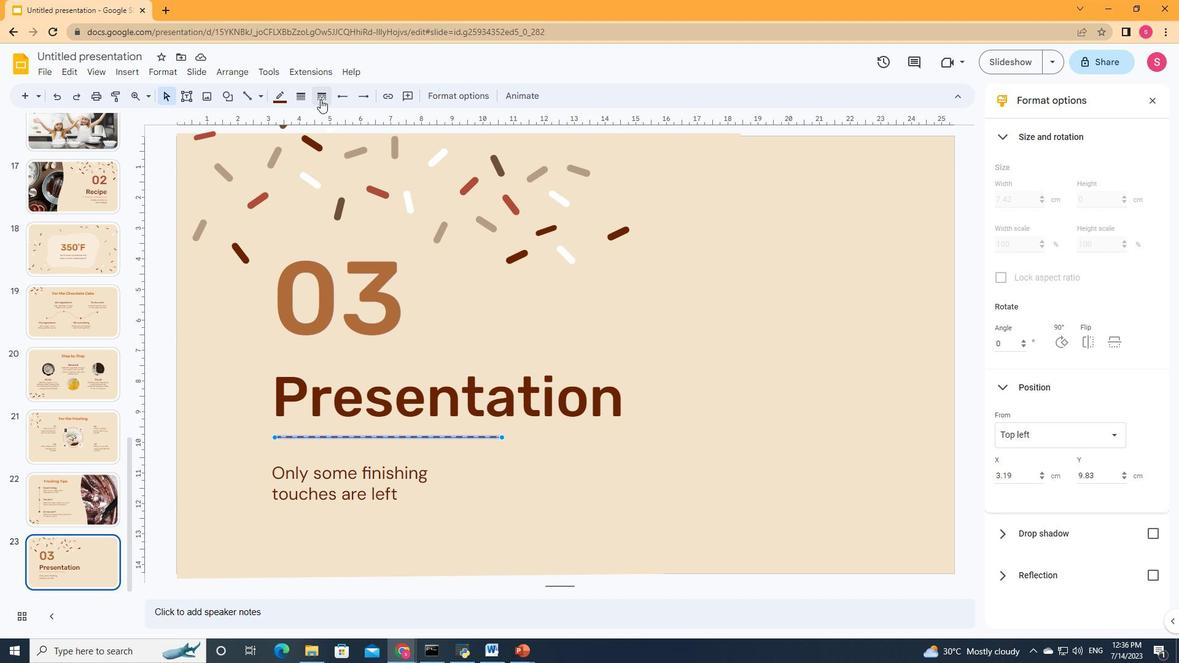 
Action: Mouse pressed left at (319, 98)
Screenshot: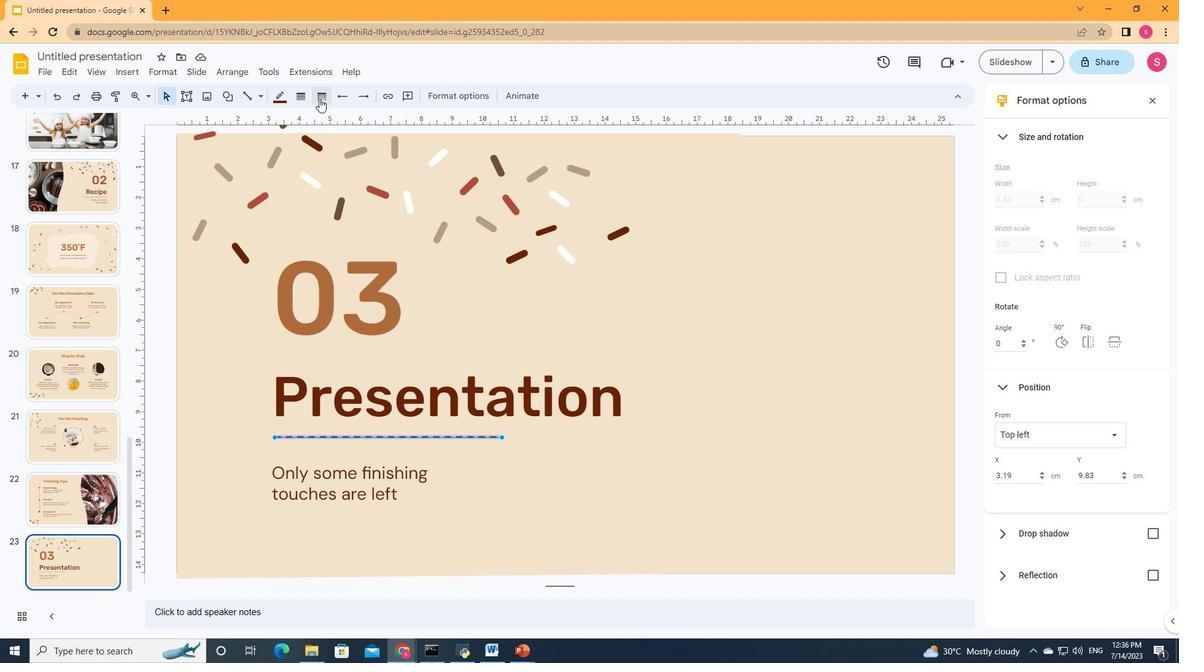 
Action: Mouse moved to (333, 199)
Screenshot: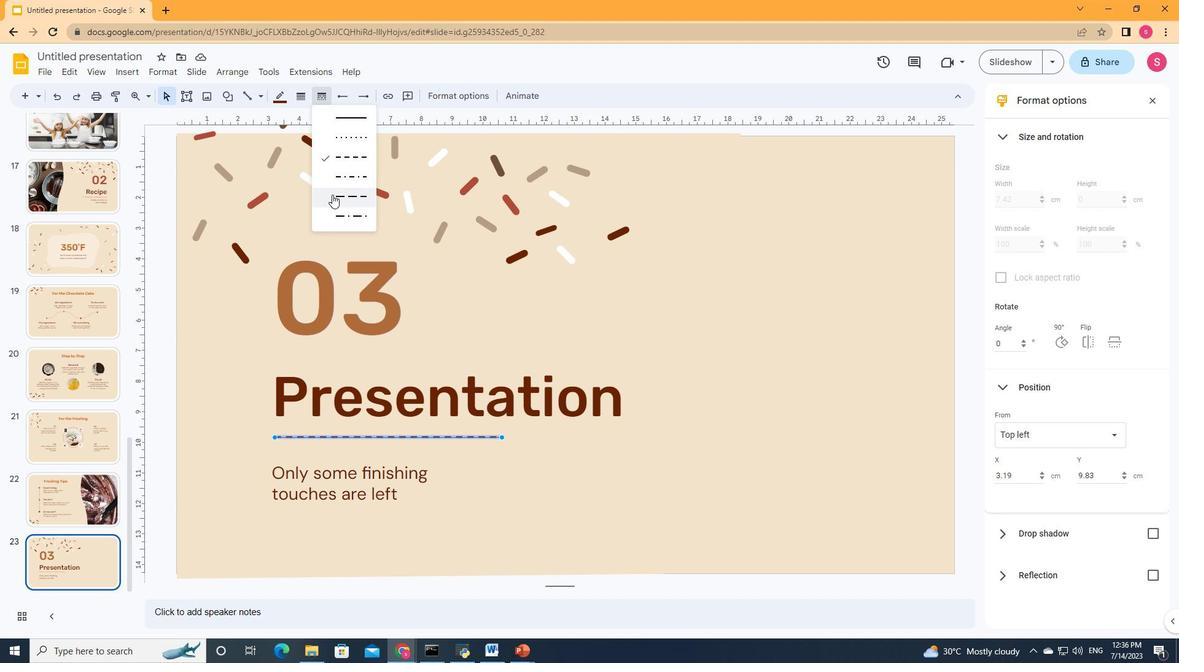 
Action: Mouse pressed left at (333, 199)
Screenshot: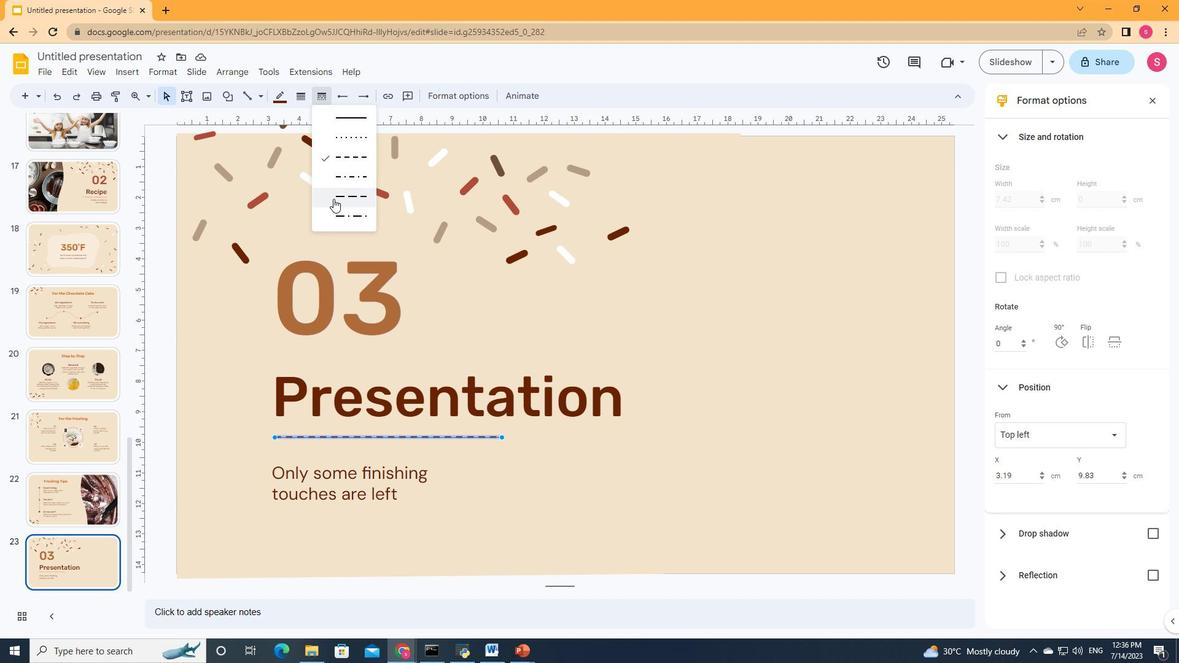 
Action: Mouse moved to (572, 459)
Screenshot: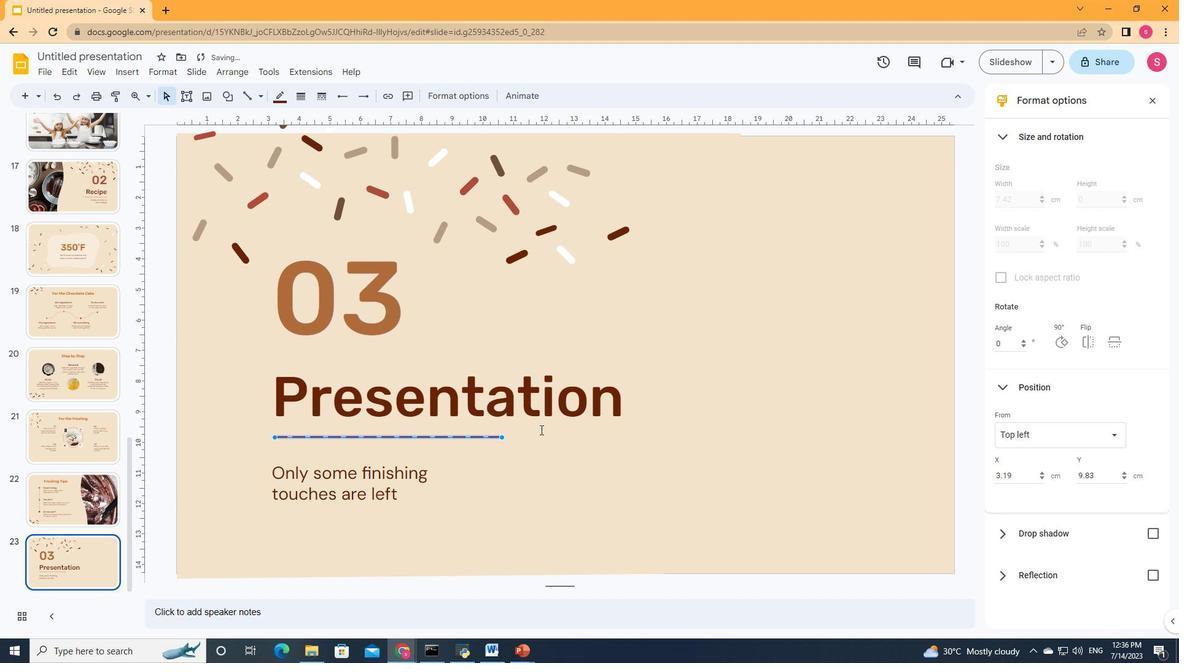 
Action: Mouse pressed left at (572, 459)
Screenshot: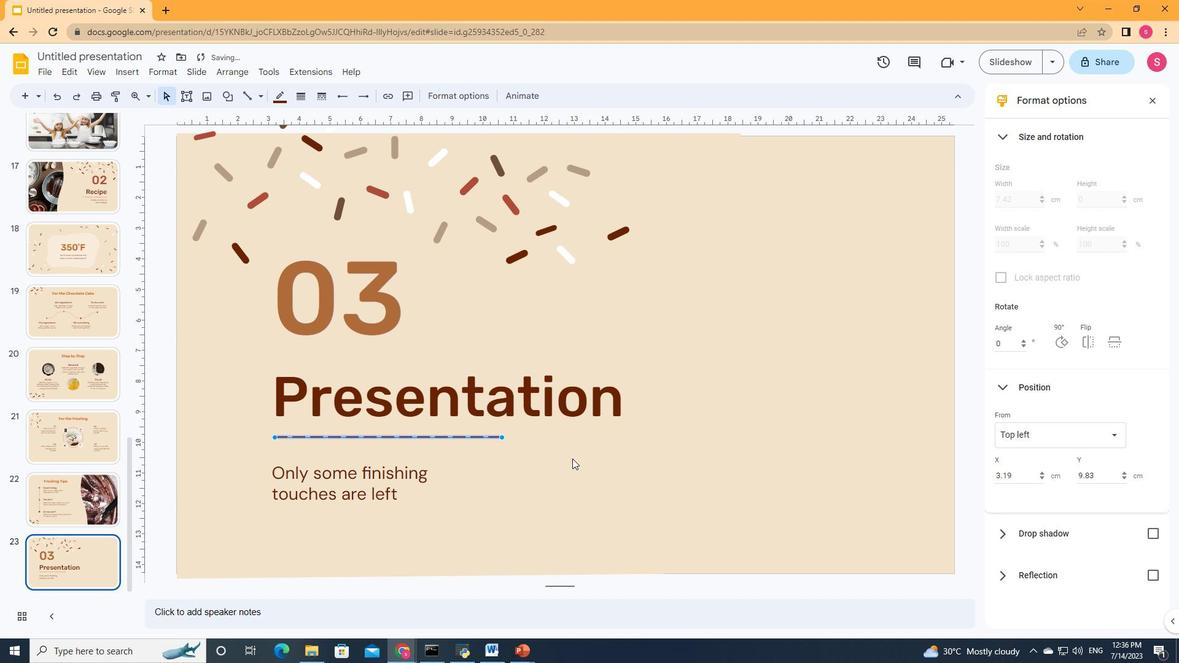 
Action: Mouse moved to (123, 71)
Screenshot: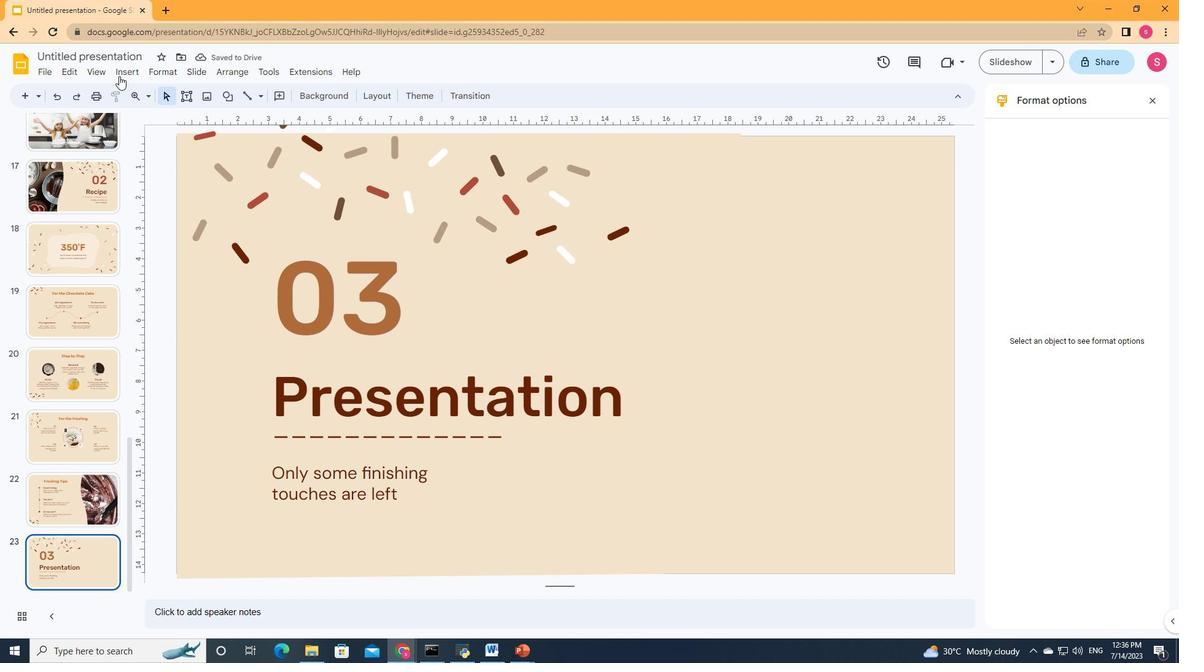 
Action: Mouse pressed left at (123, 71)
Screenshot: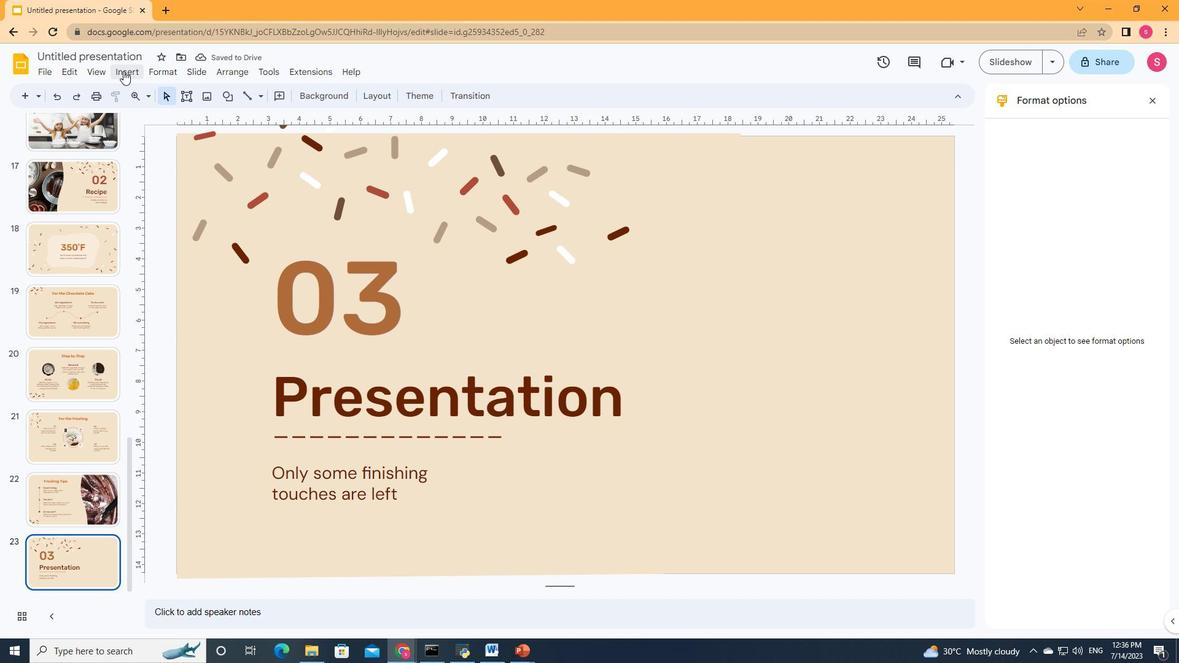 
Action: Mouse moved to (350, 91)
Screenshot: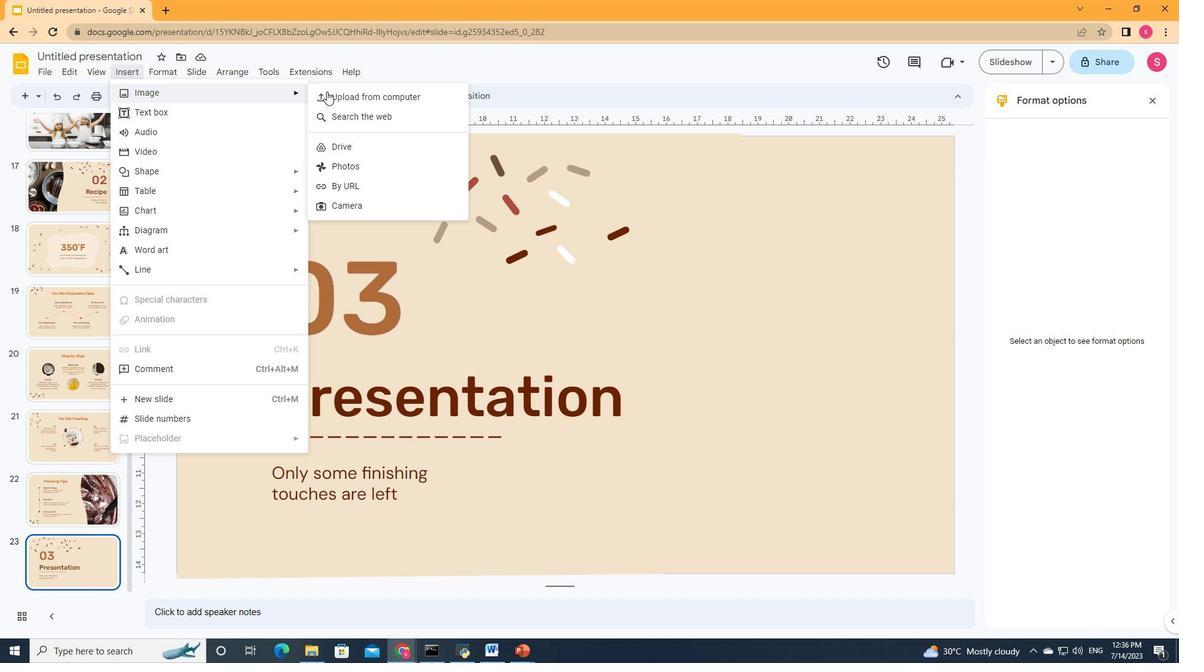 
Action: Mouse pressed left at (350, 91)
Screenshot: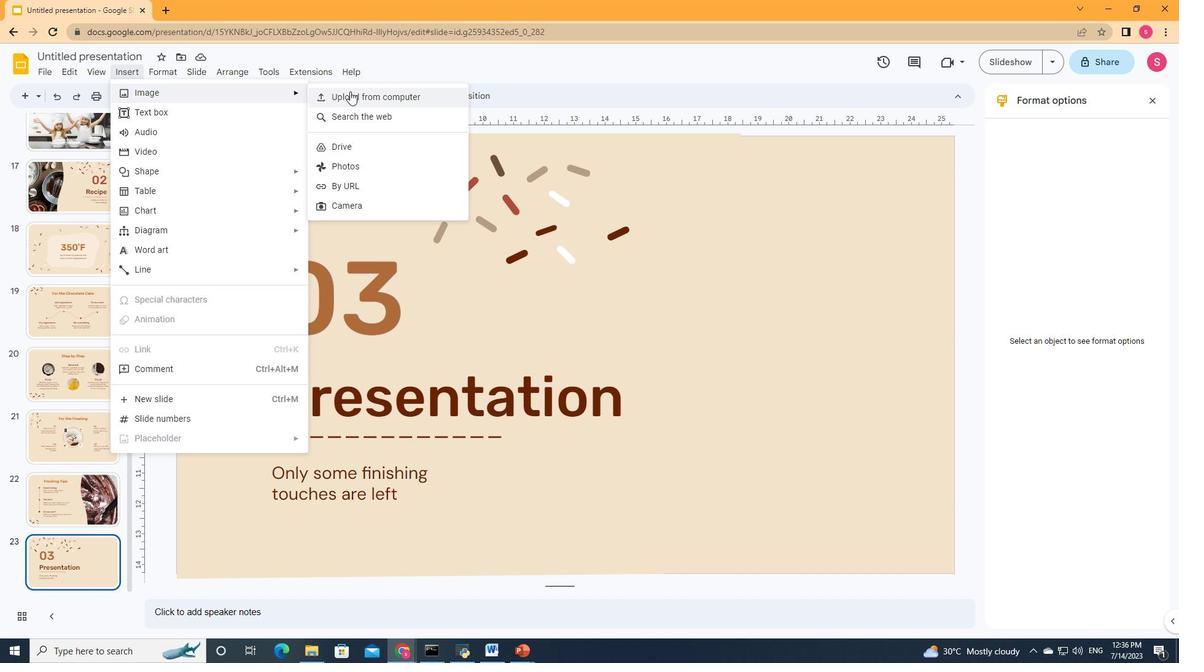 
Action: Mouse moved to (441, 269)
Screenshot: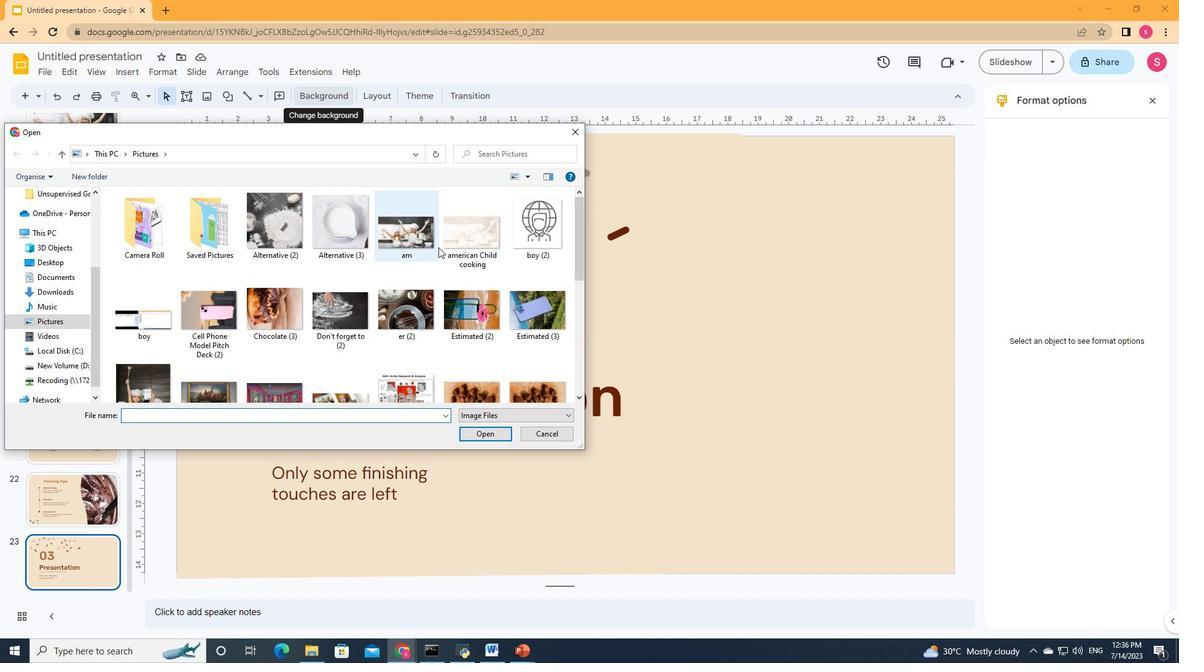 
Action: Mouse scrolled (441, 268) with delta (0, 0)
Screenshot: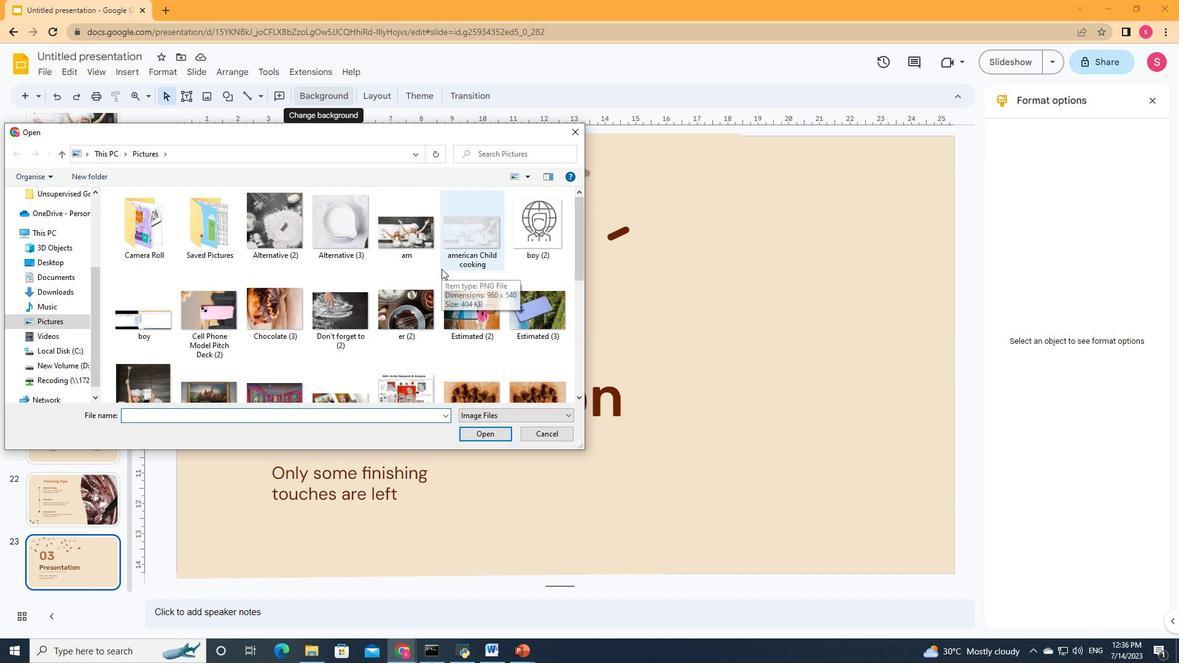 
Action: Mouse scrolled (441, 268) with delta (0, 0)
Screenshot: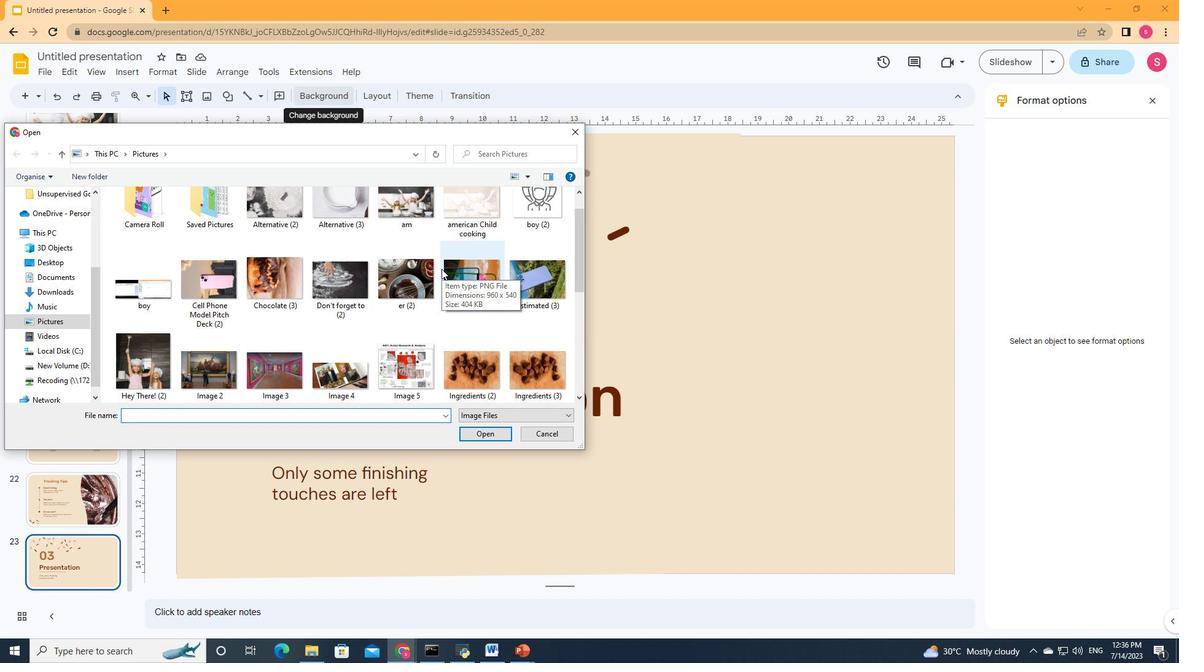 
Action: Mouse moved to (401, 373)
Screenshot: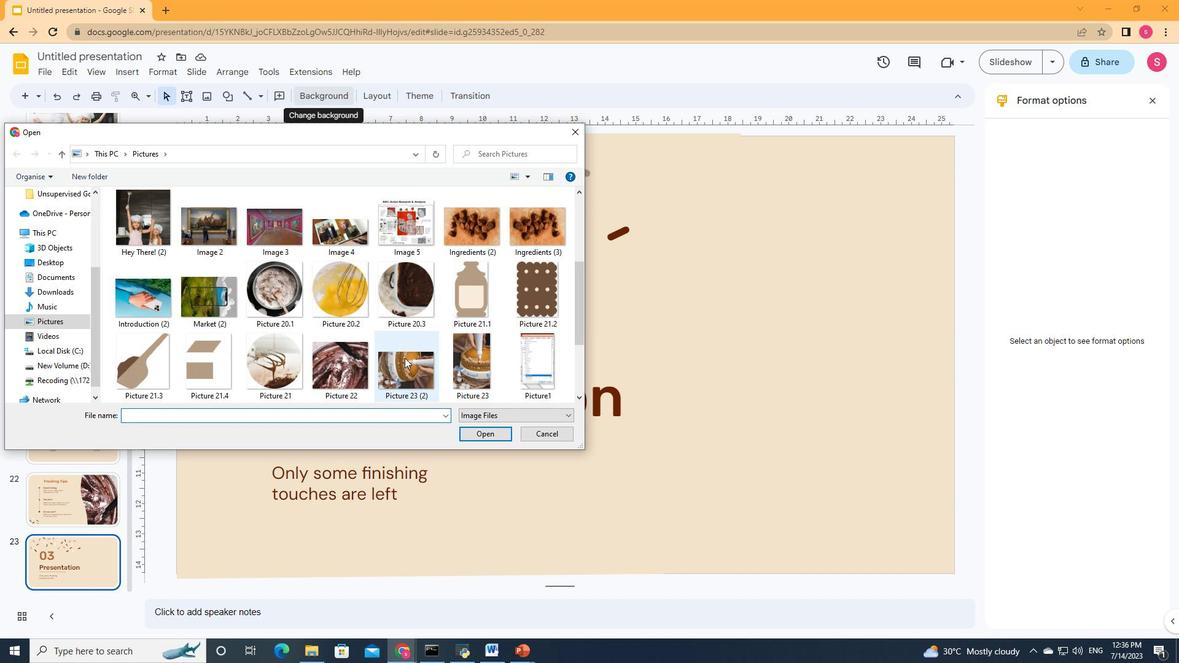 
Action: Mouse pressed left at (401, 373)
Screenshot: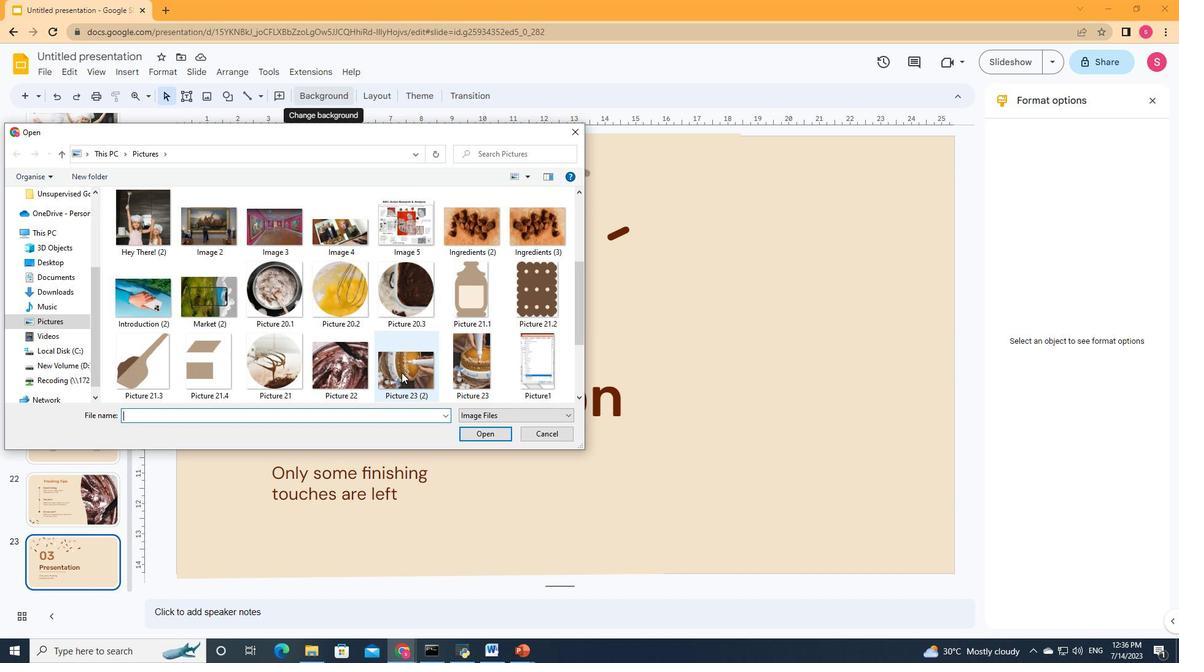 
Action: Mouse moved to (470, 433)
Screenshot: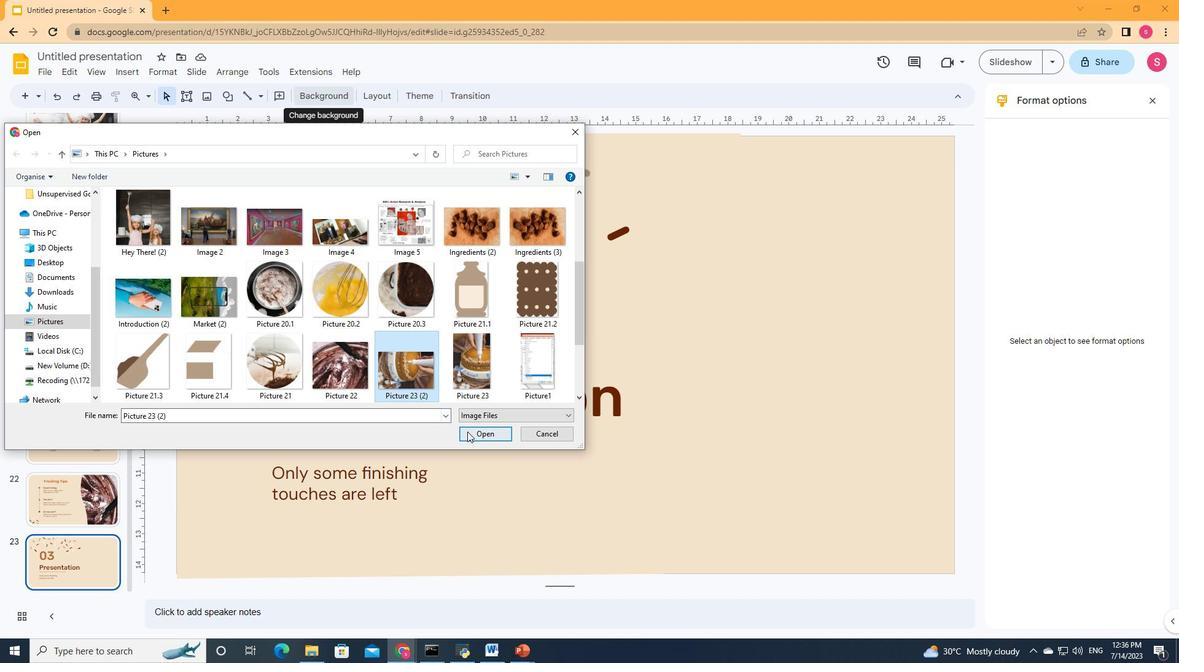 
Action: Mouse pressed left at (470, 433)
Screenshot: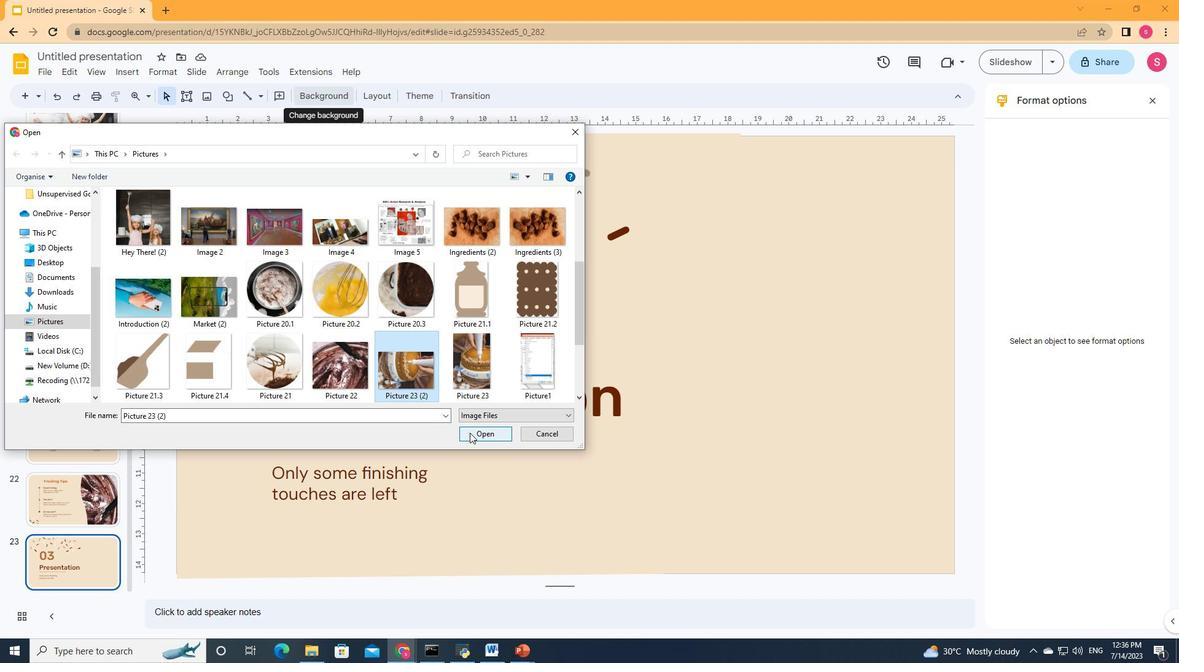 
Action: Mouse moved to (399, 96)
Screenshot: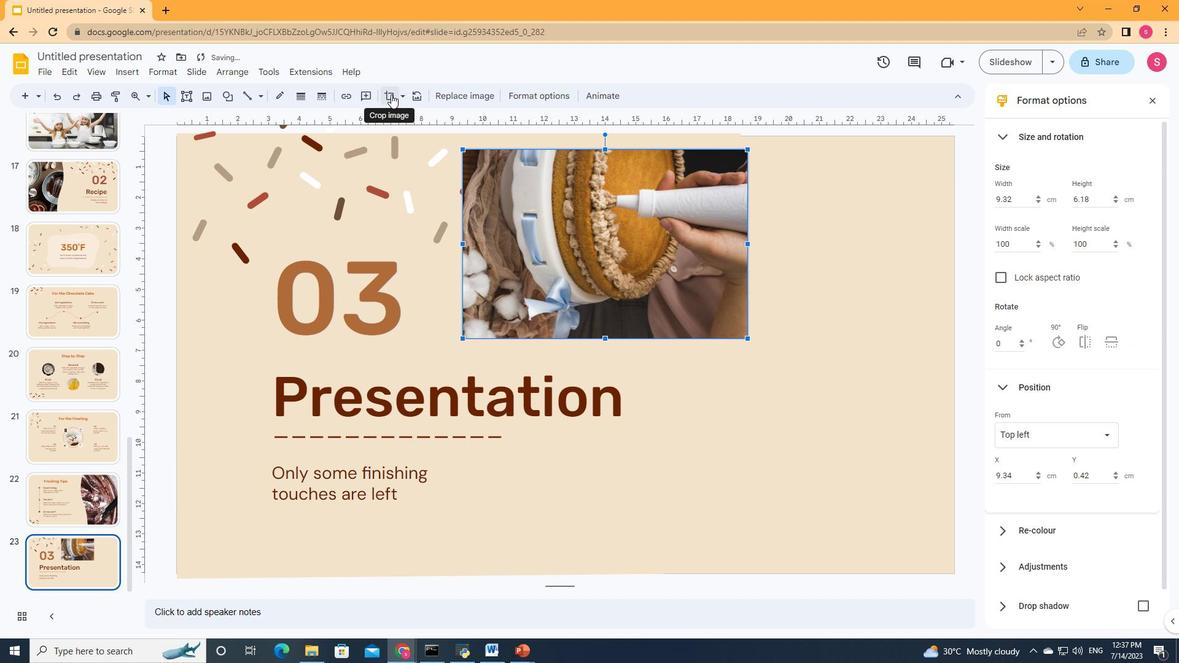 
Action: Mouse pressed left at (399, 96)
Screenshot: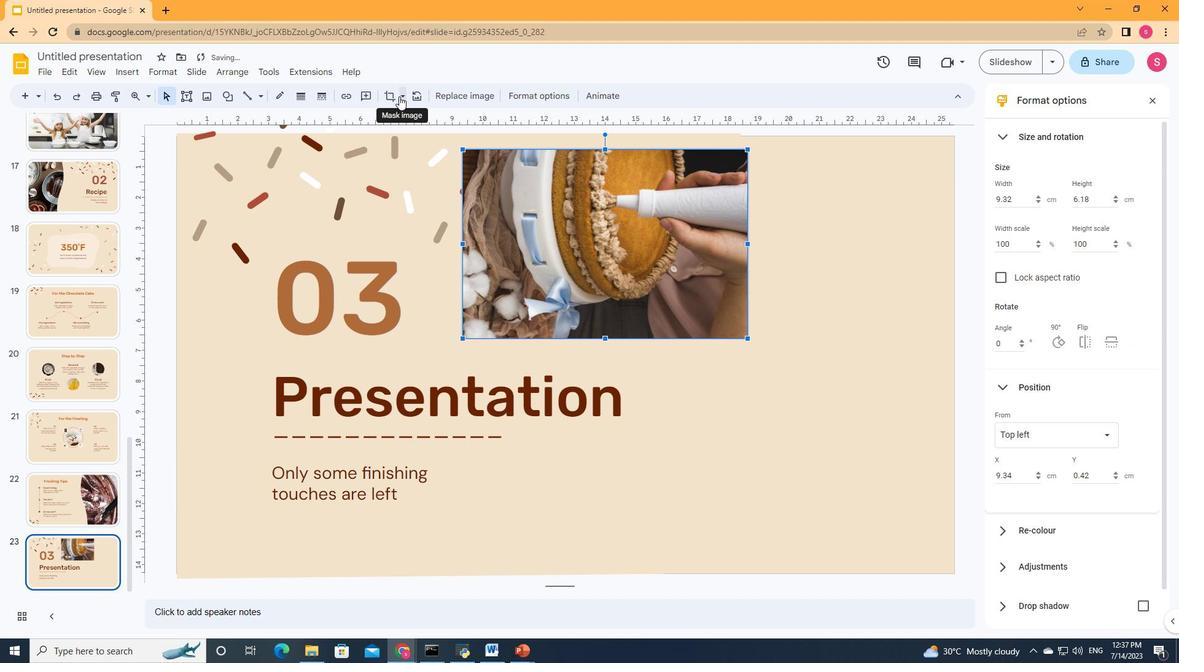 
Action: Mouse moved to (572, 199)
Screenshot: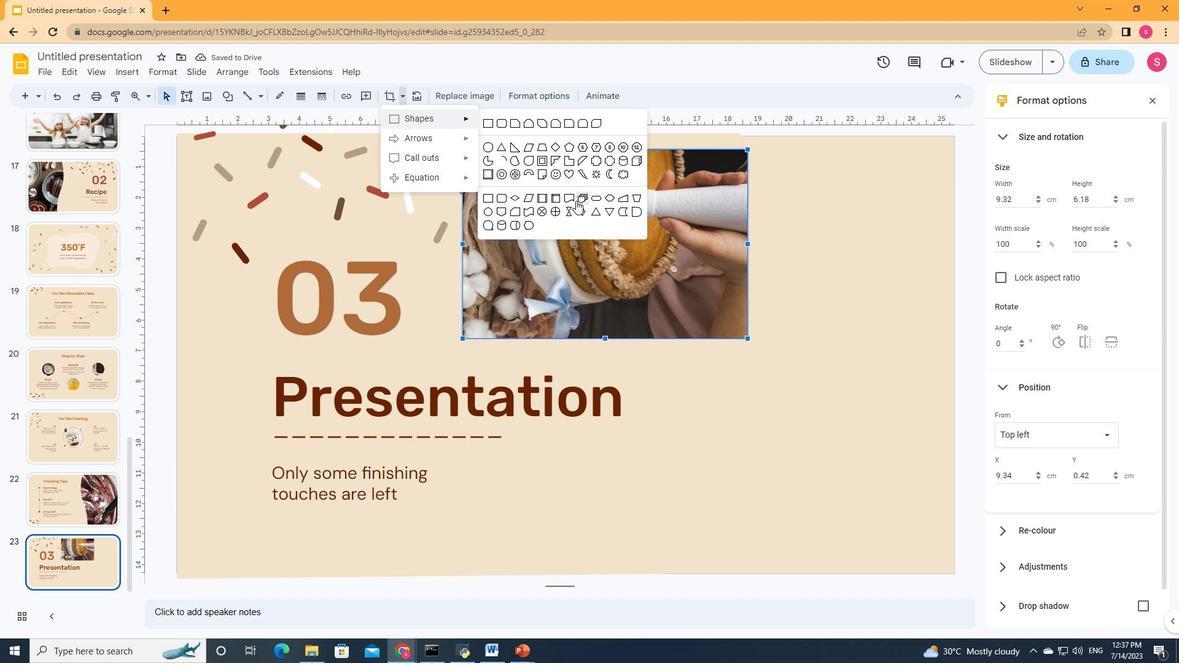 
Action: Mouse pressed left at (572, 199)
Screenshot: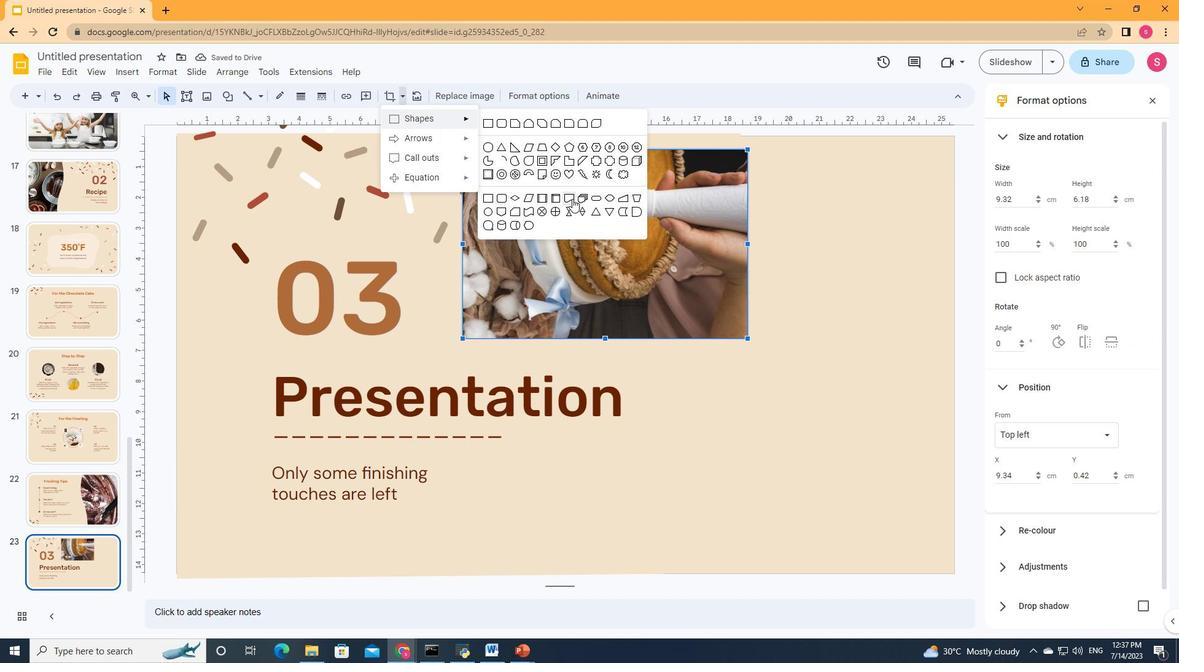
Action: Mouse moved to (1068, 342)
Screenshot: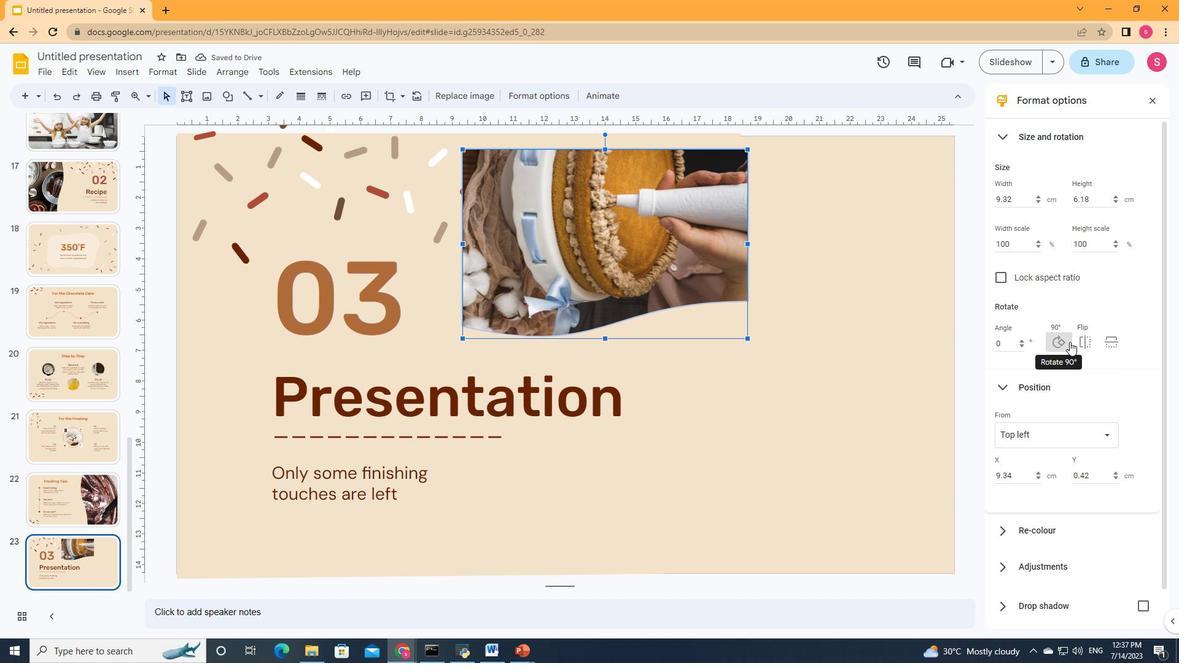 
Action: Mouse pressed left at (1068, 342)
Screenshot: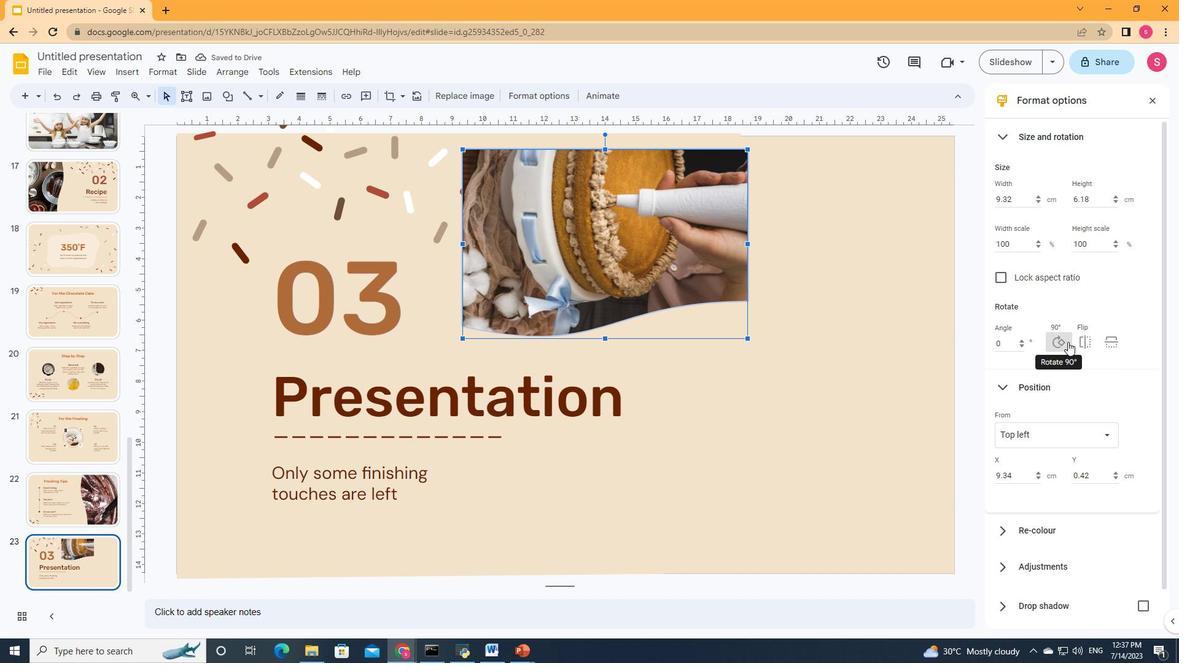 
Action: Mouse moved to (1111, 344)
Screenshot: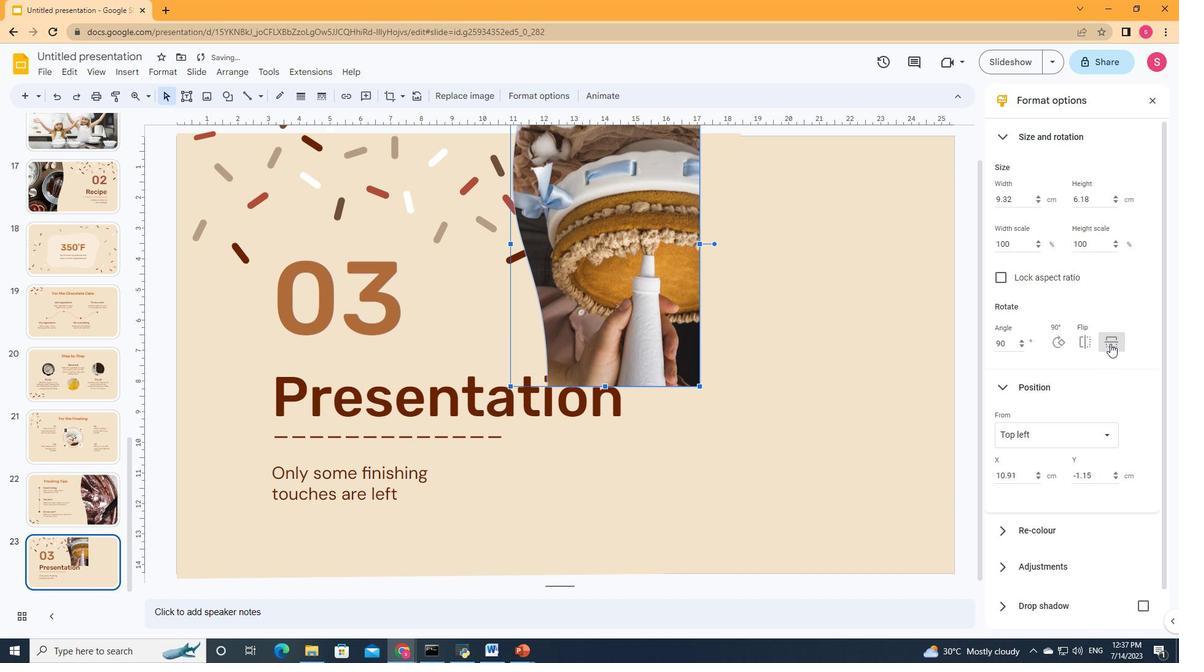 
Action: Mouse pressed left at (1111, 344)
Screenshot: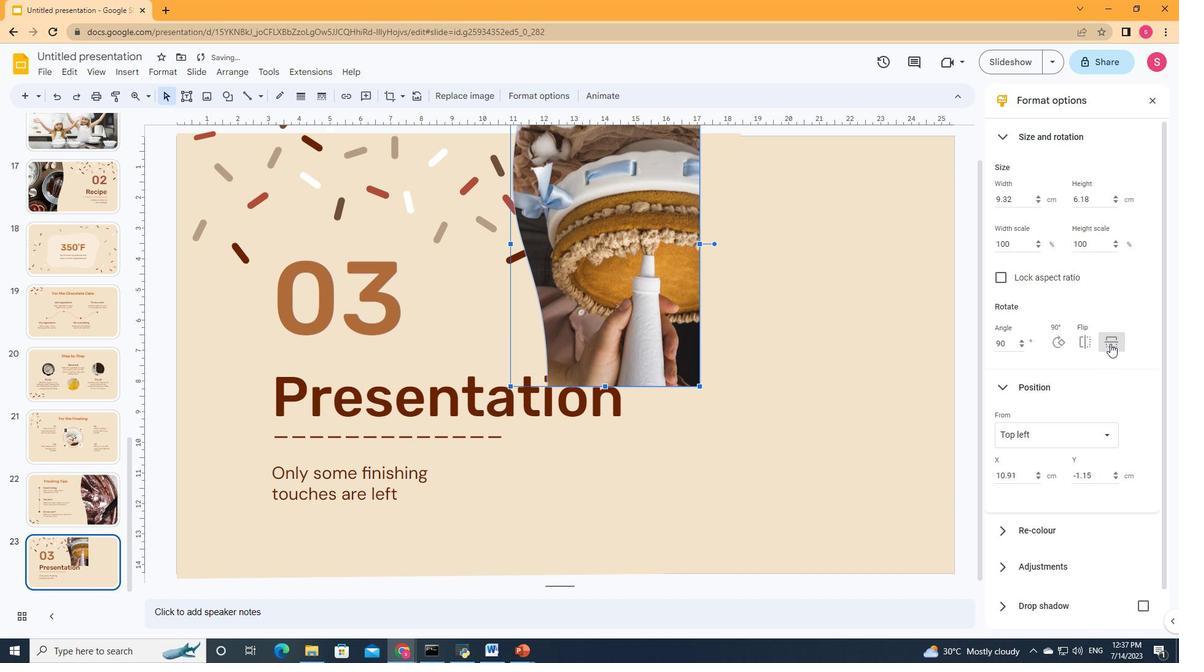 
Action: Mouse moved to (652, 266)
Screenshot: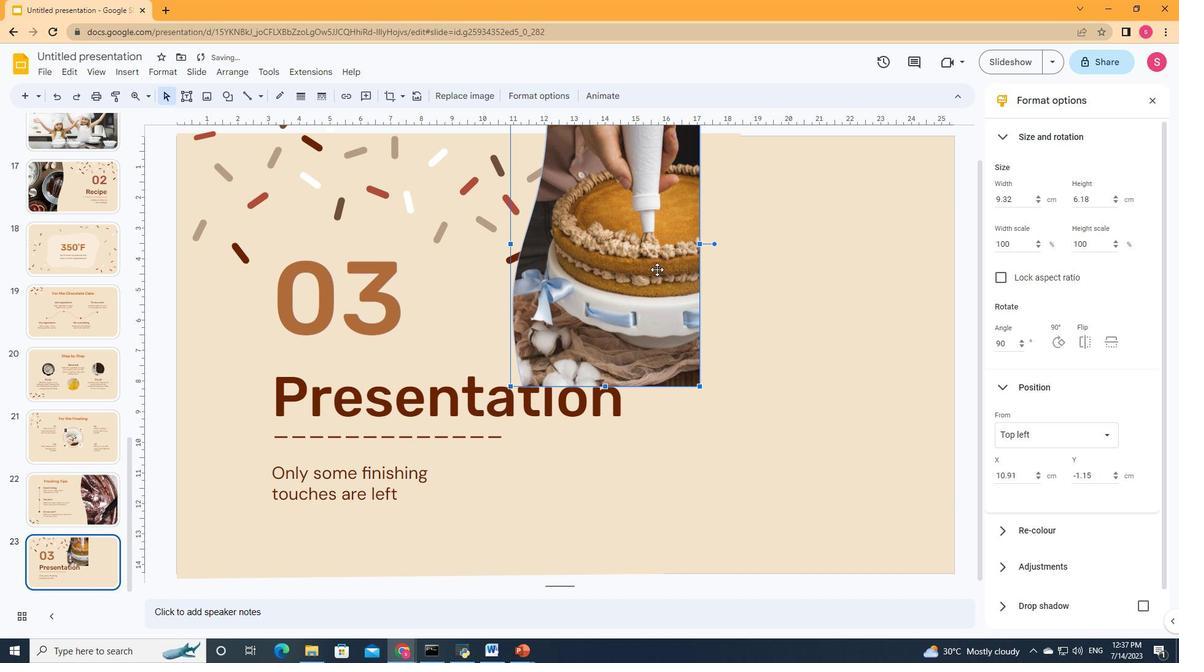 
Action: Mouse pressed left at (652, 266)
Screenshot: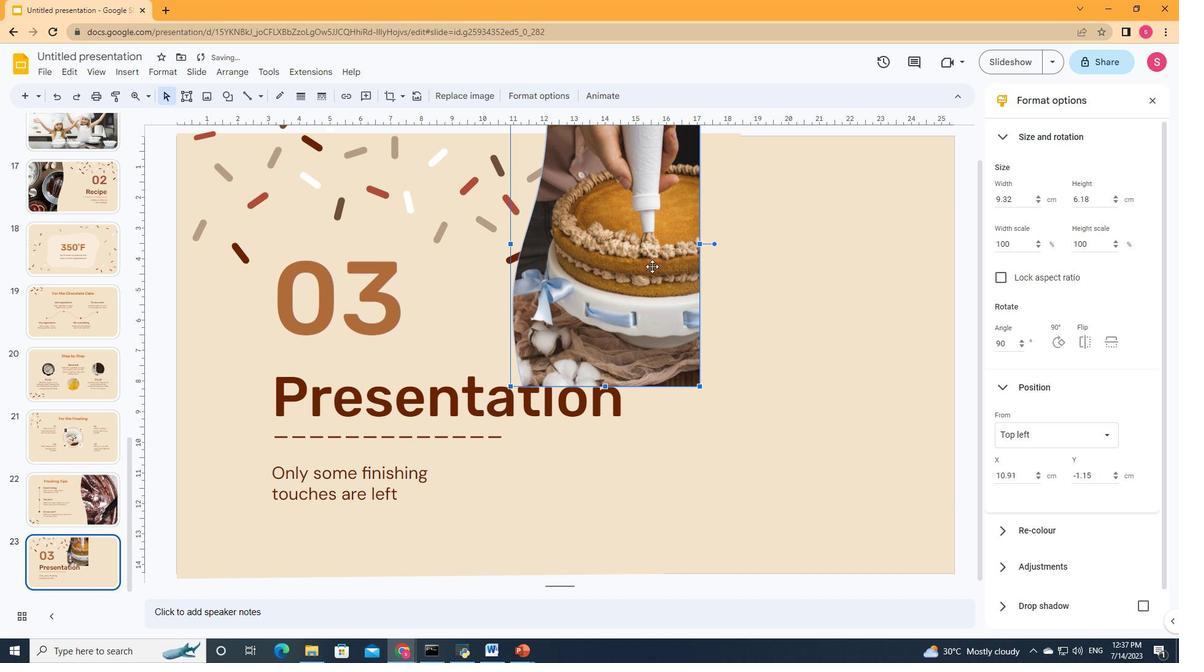 
Action: Mouse moved to (765, 422)
Screenshot: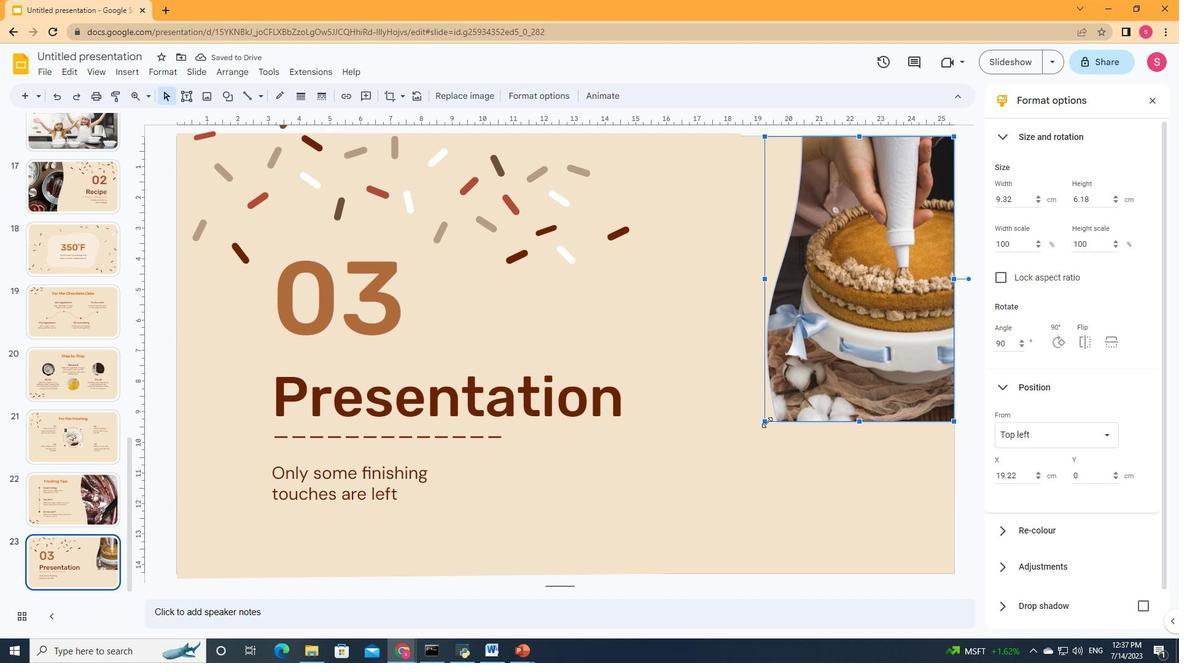 
Action: Mouse pressed left at (765, 422)
Screenshot: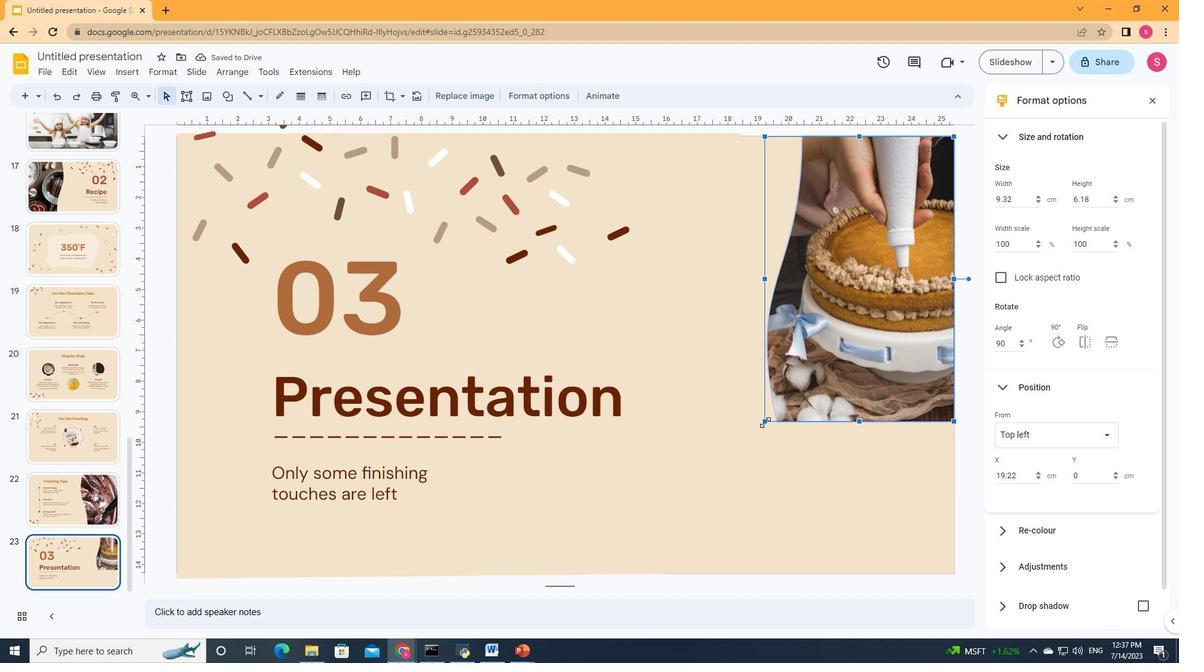 
Action: Mouse moved to (775, 443)
Screenshot: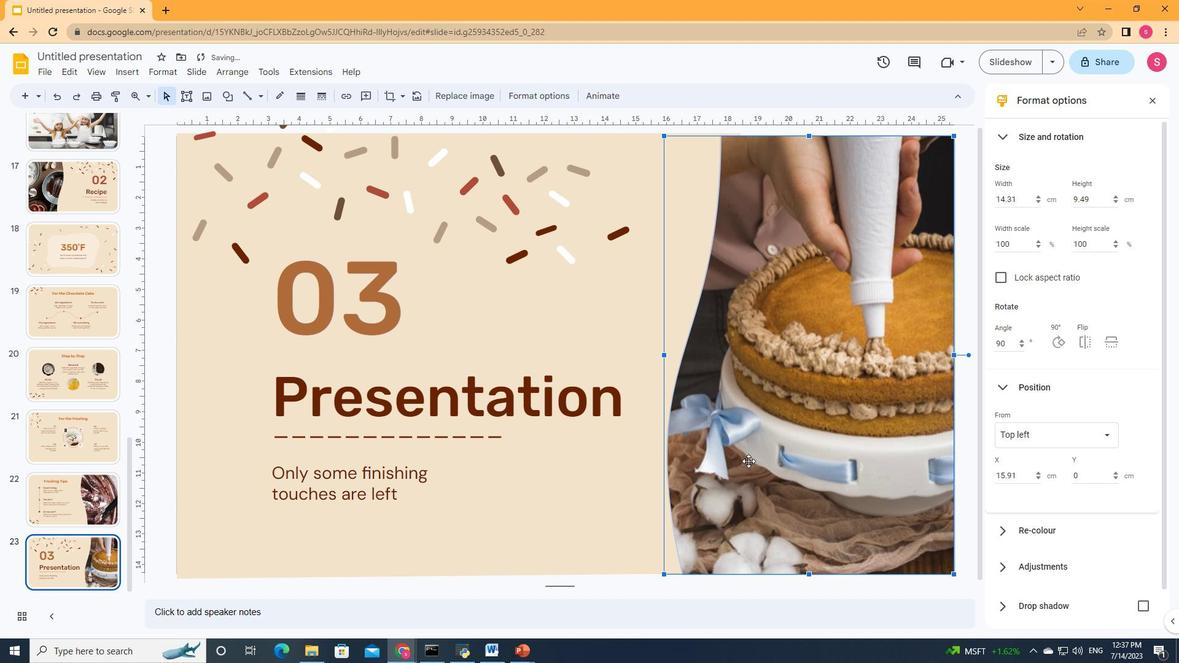 
Action: Mouse pressed left at (775, 443)
Screenshot: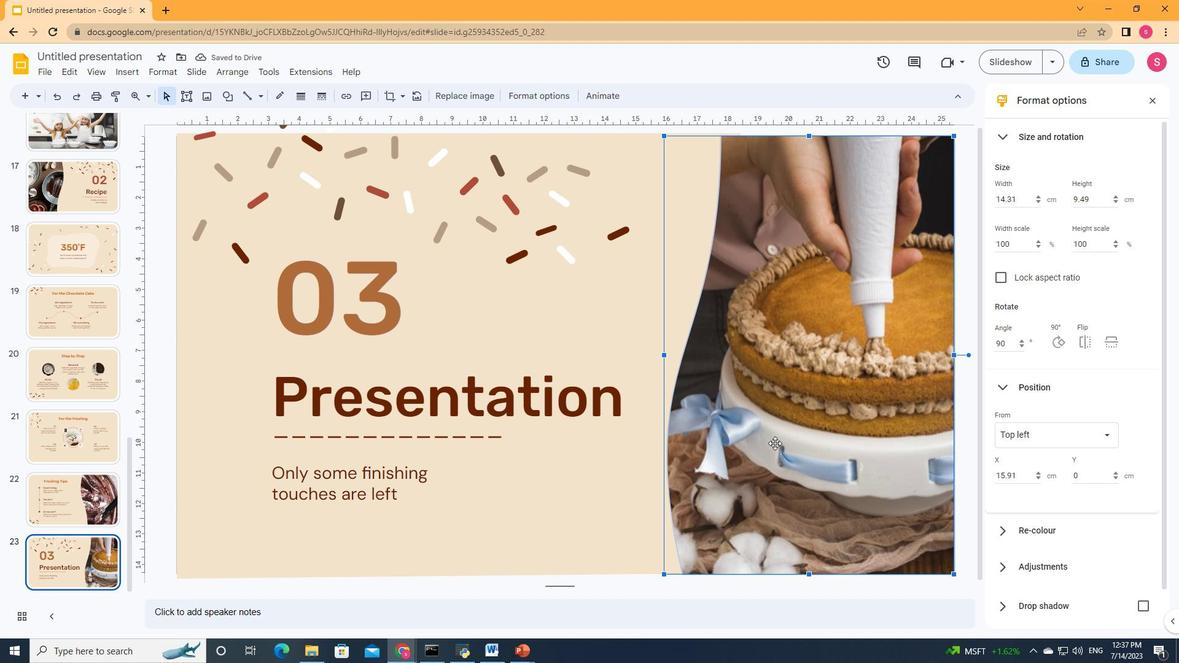 
Action: Mouse pressed left at (775, 443)
Screenshot: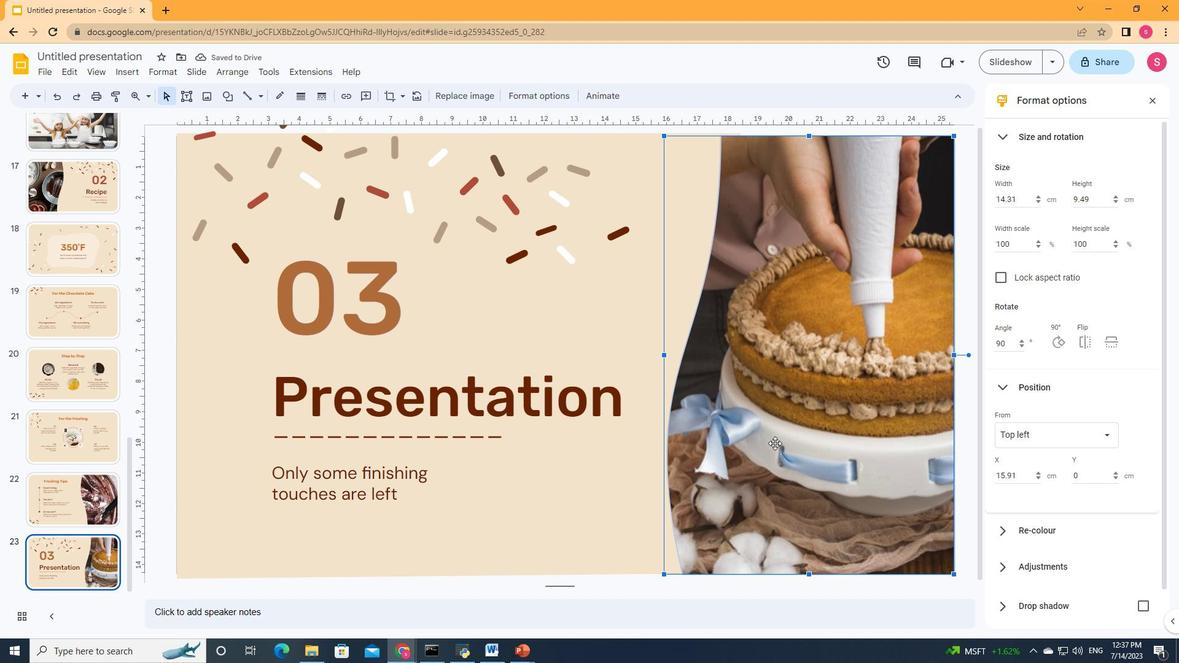
Action: Mouse moved to (954, 353)
Screenshot: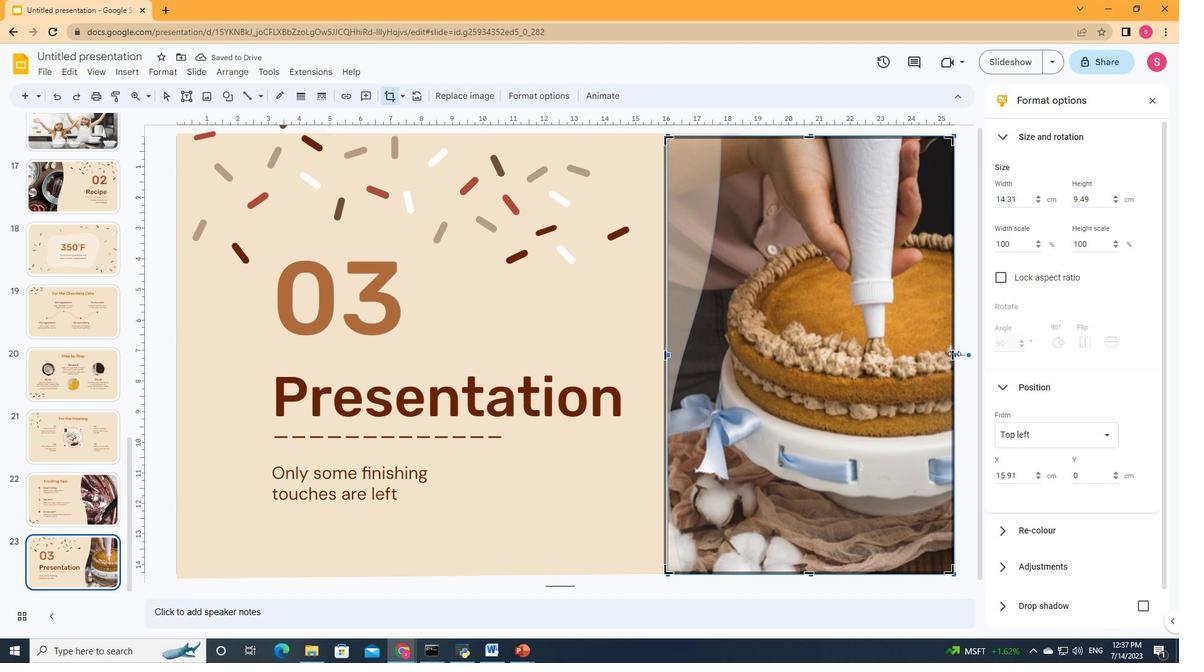 
Action: Mouse pressed left at (954, 353)
Screenshot: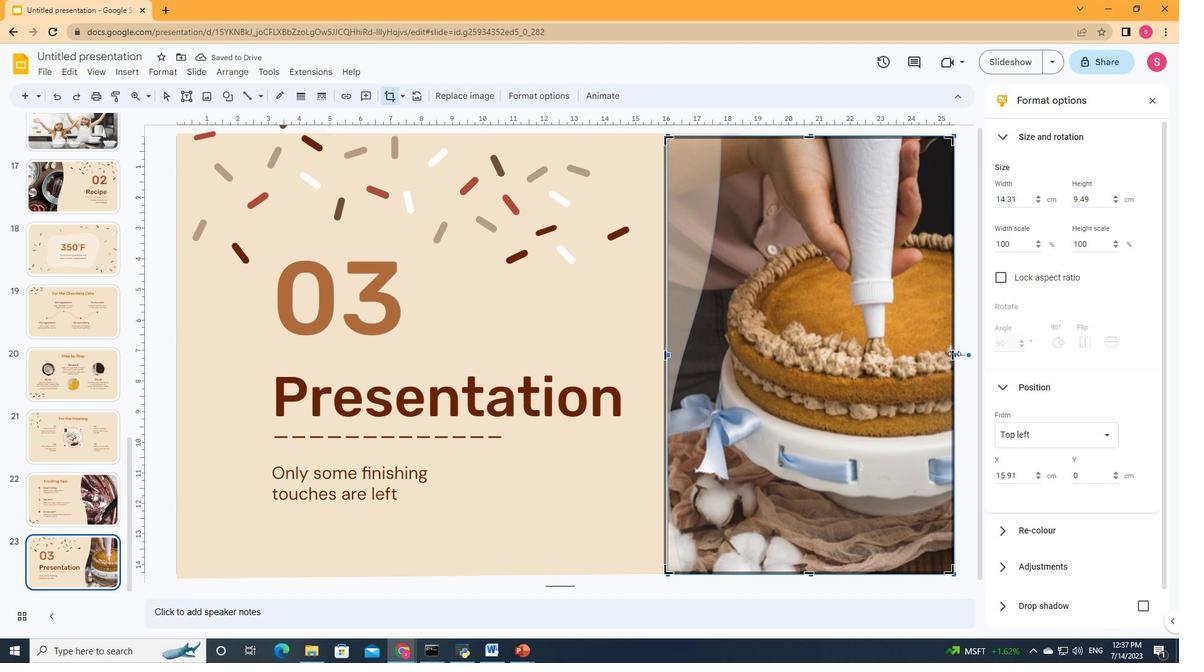 
Action: Mouse moved to (910, 358)
Screenshot: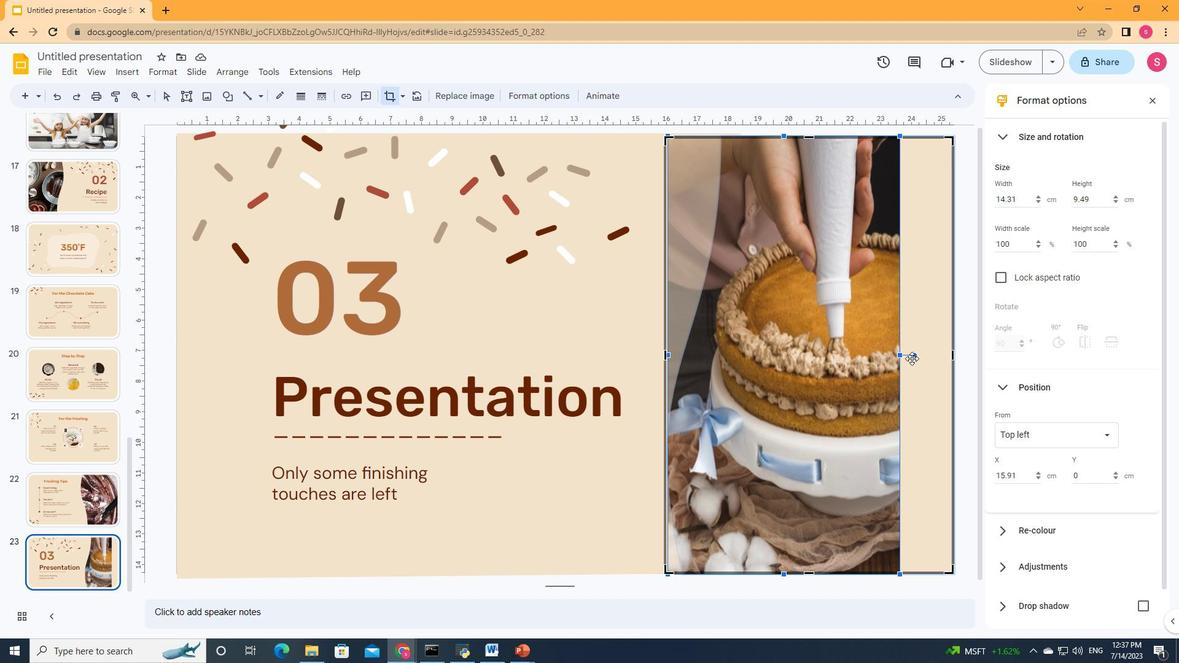 
Action: Key pressed ctrl+Z
Screenshot: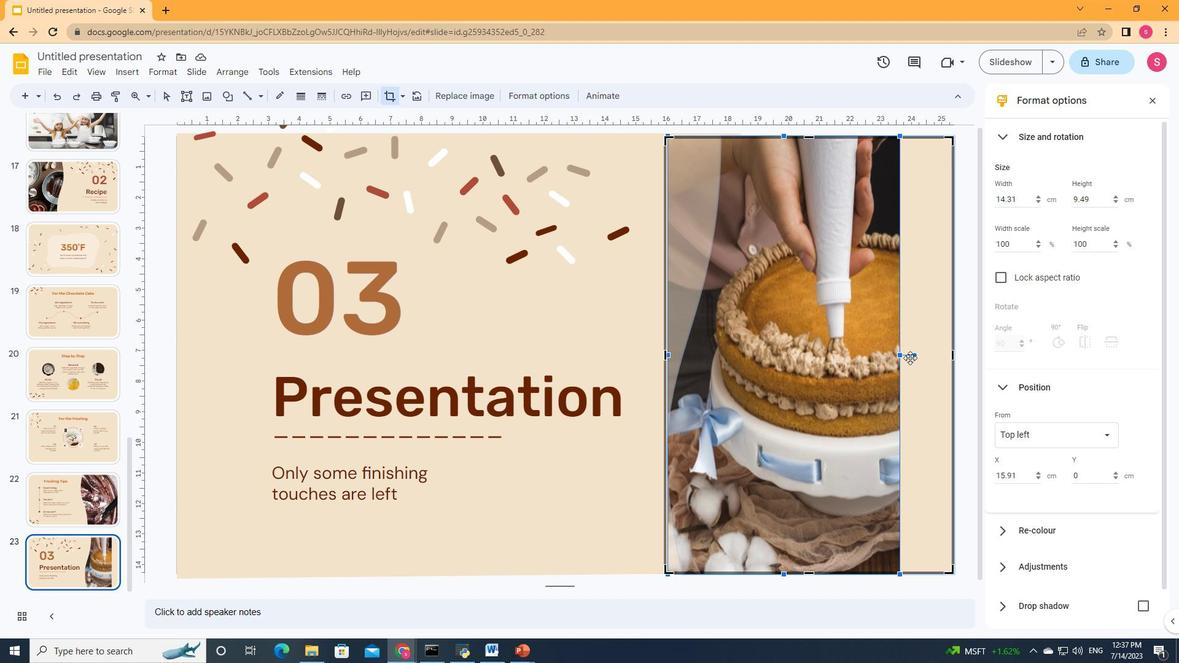 
Action: Mouse moved to (951, 352)
Screenshot: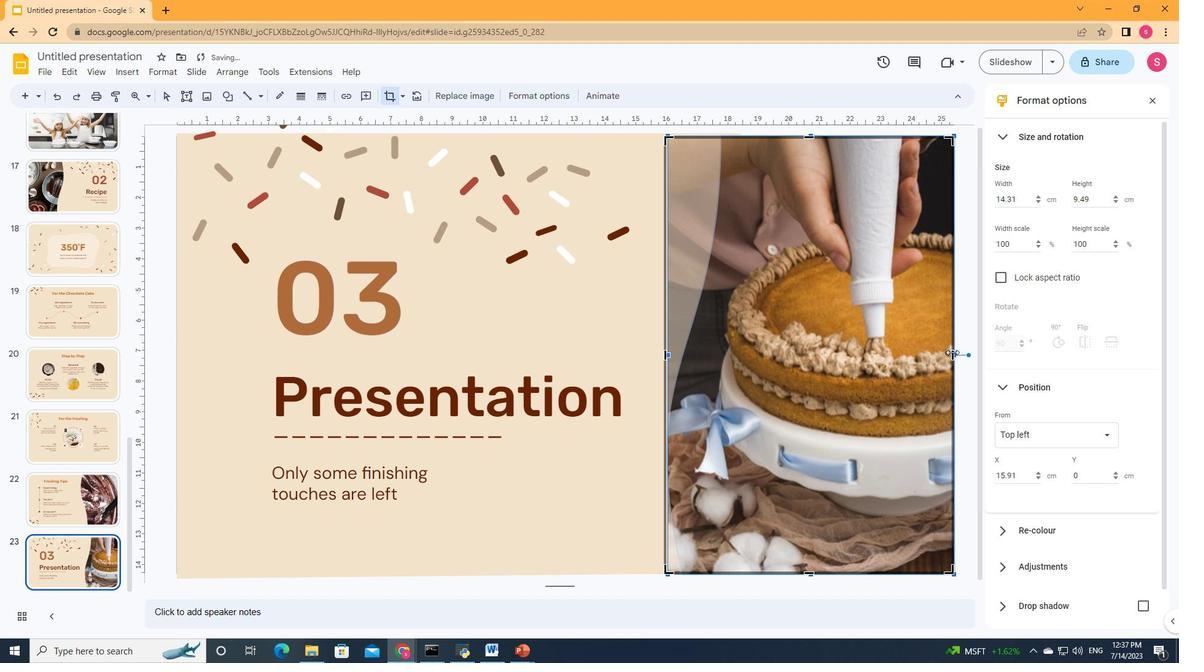 
Action: Mouse pressed left at (951, 352)
Screenshot: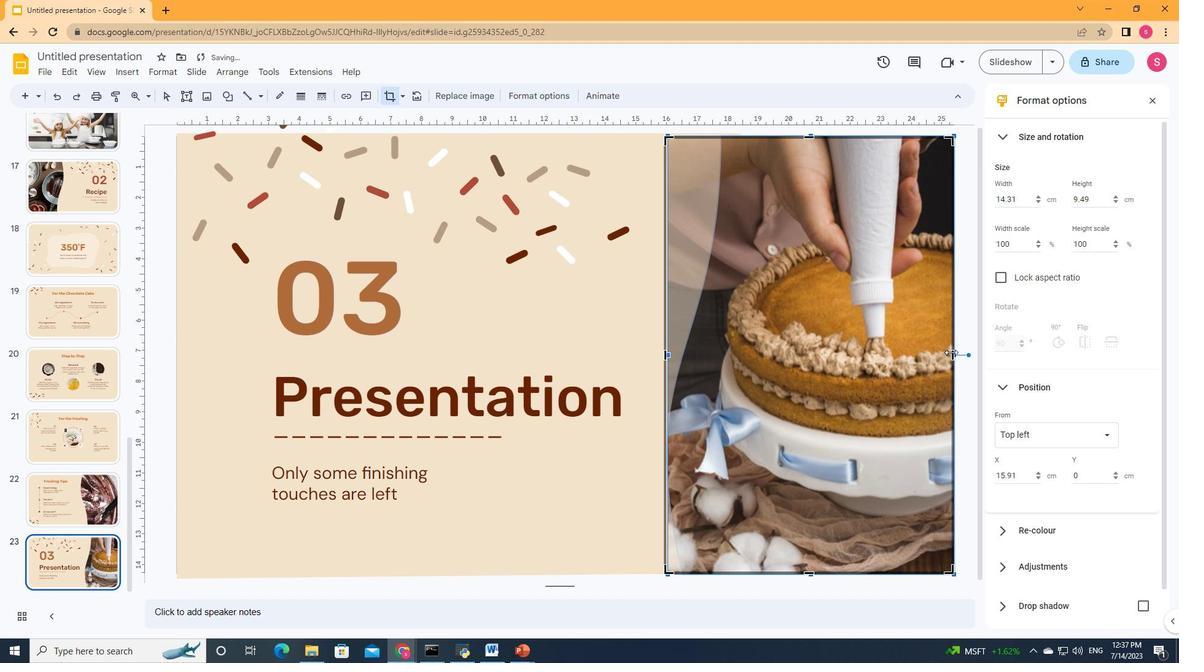 
Action: Mouse moved to (740, 390)
Screenshot: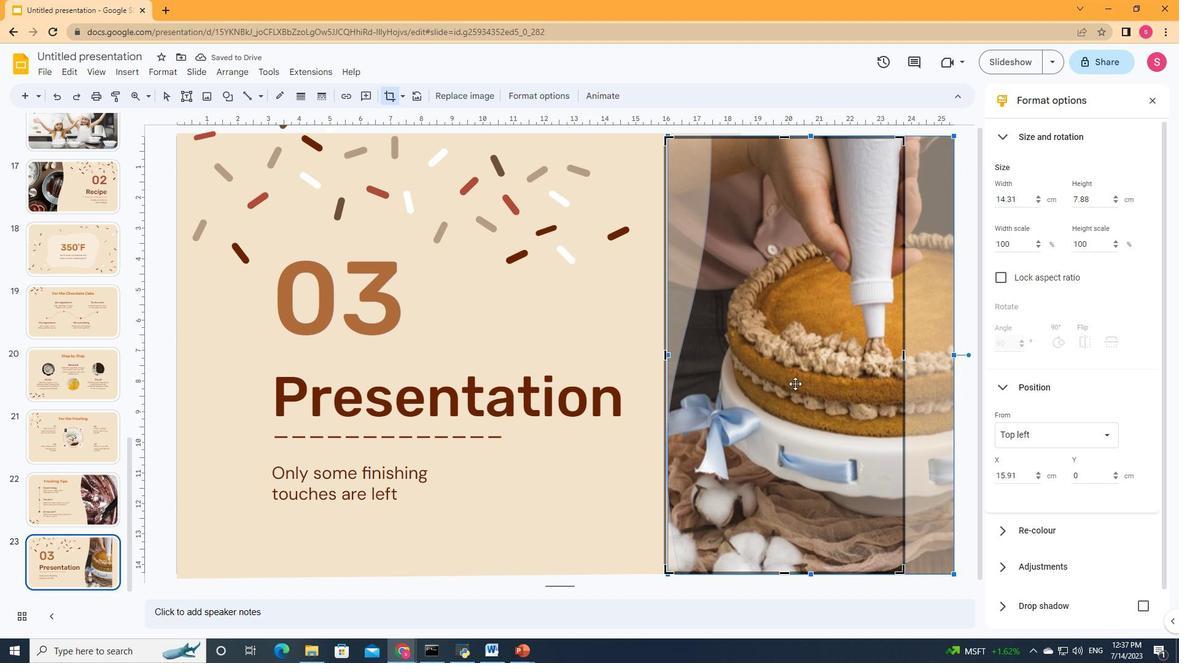 
Action: Mouse pressed left at (740, 390)
Screenshot: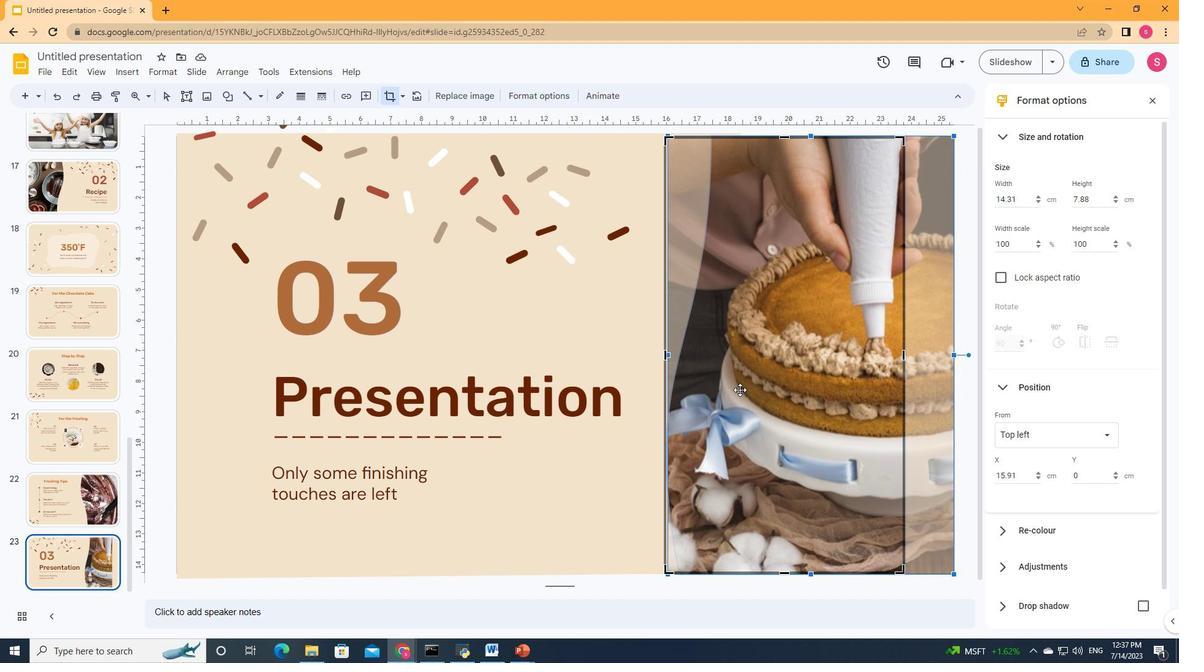 
Action: Mouse moved to (651, 432)
Screenshot: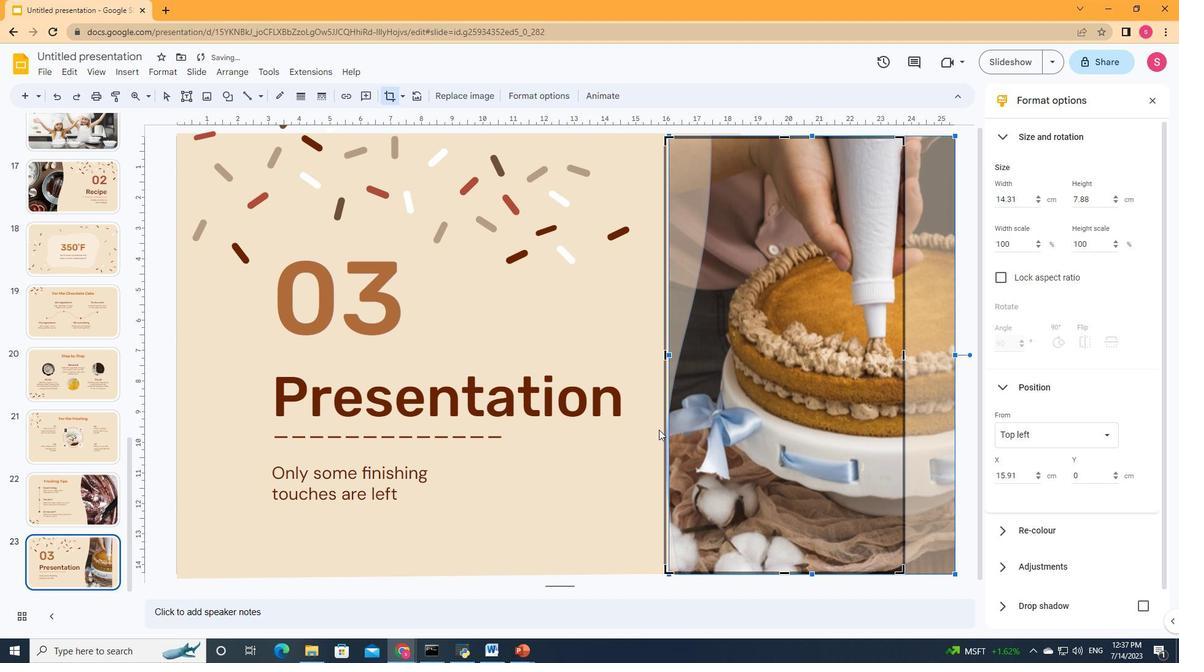 
Action: Mouse pressed left at (651, 432)
Screenshot: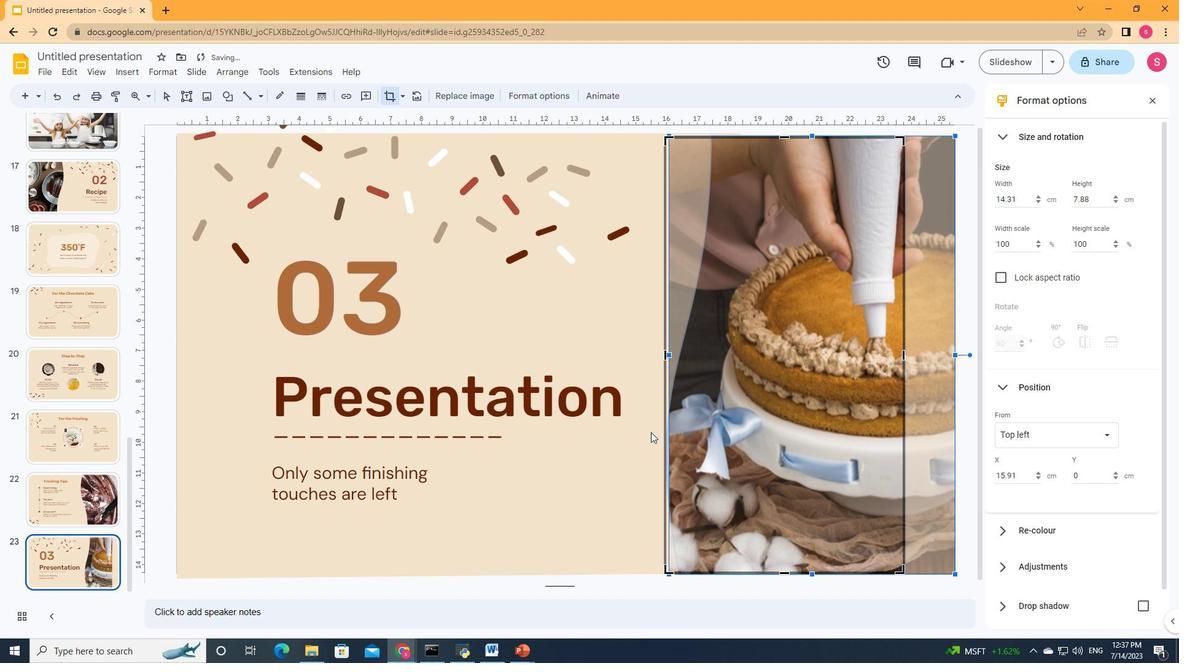 
Action: Mouse moved to (776, 390)
Screenshot: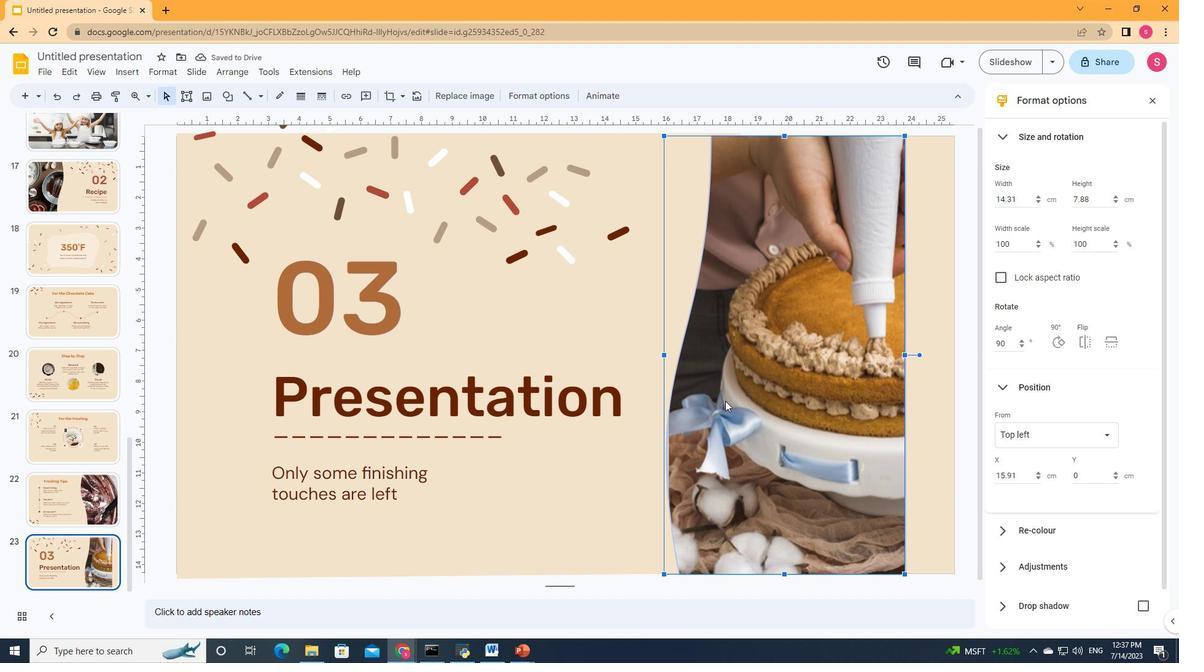 
Action: Mouse pressed left at (776, 390)
Screenshot: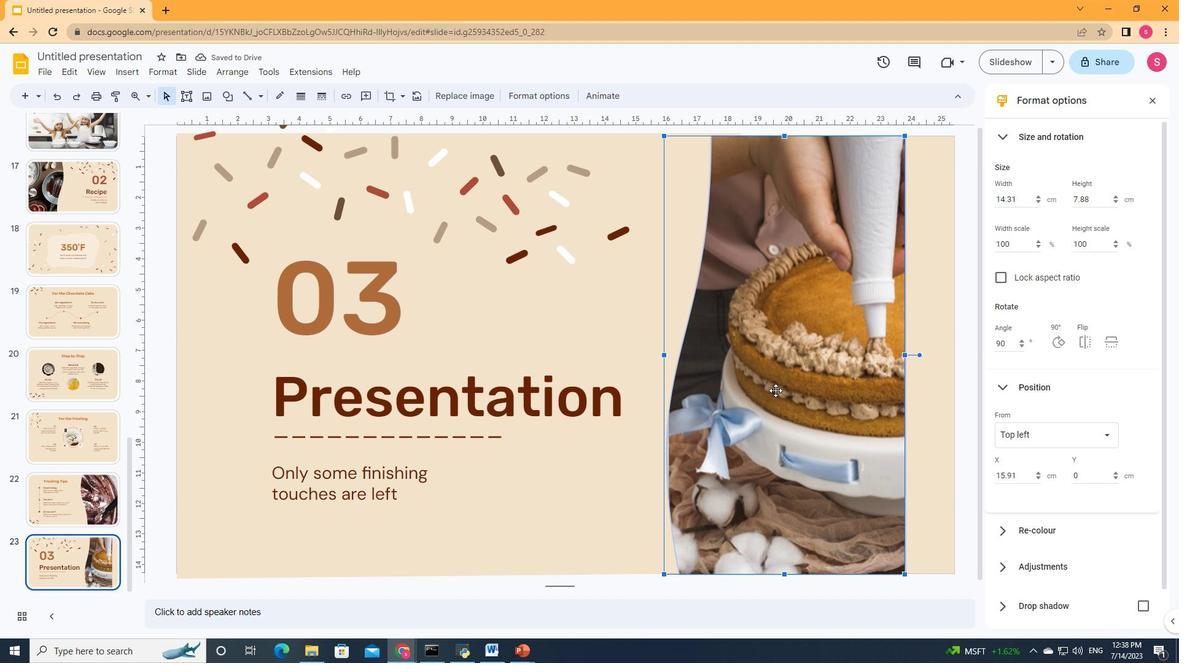 
Action: Mouse moved to (808, 388)
Screenshot: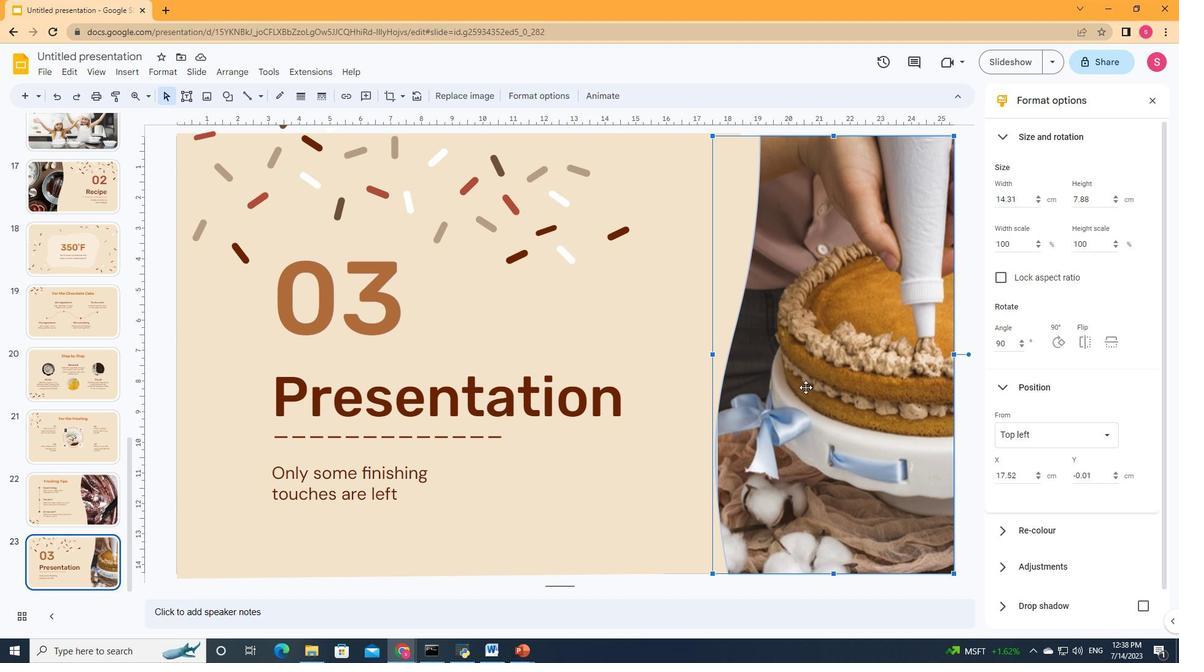 
Action: Mouse pressed left at (808, 388)
Screenshot: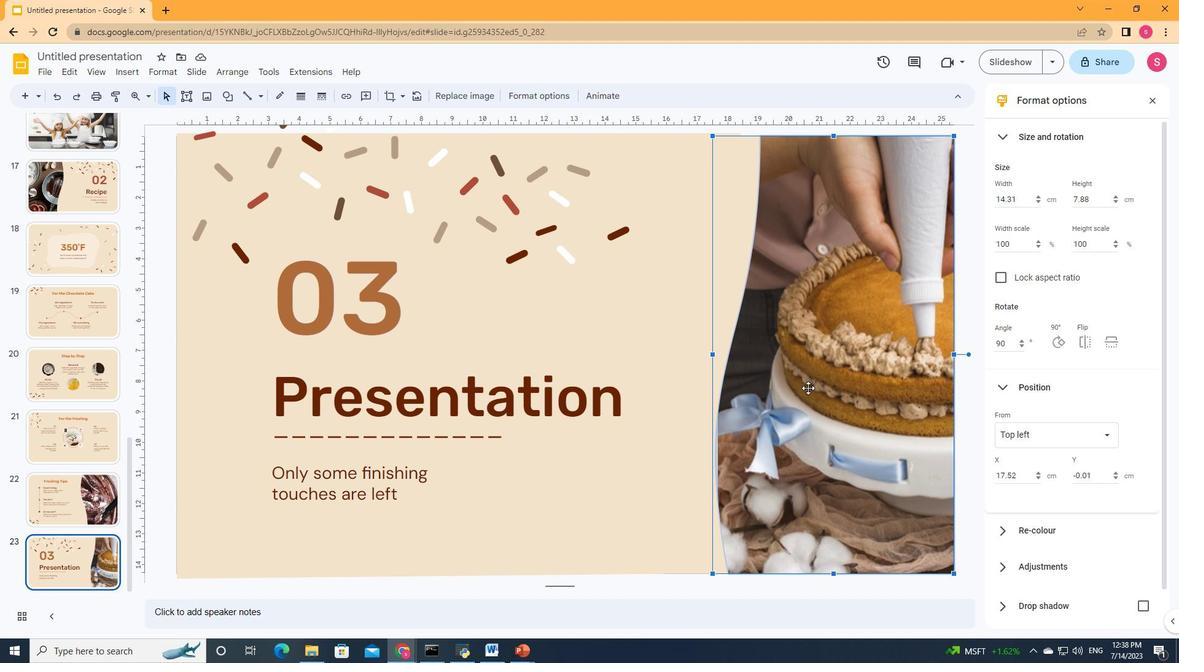 
Action: Mouse moved to (698, 447)
Screenshot: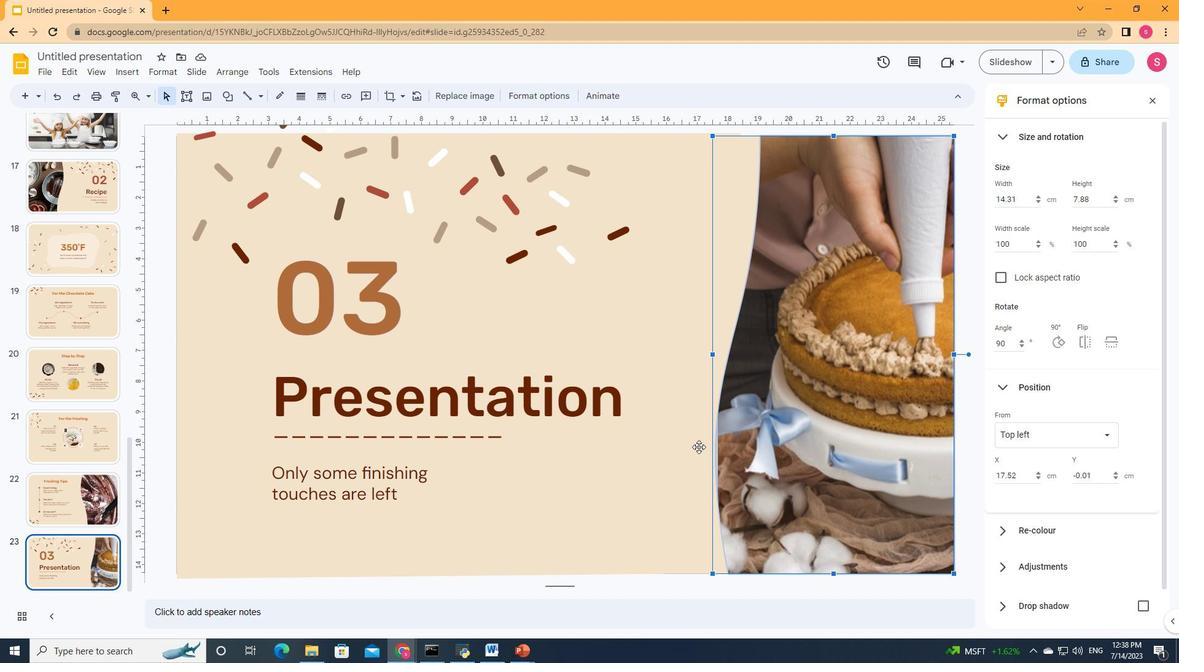 
Action: Mouse pressed left at (698, 447)
Screenshot: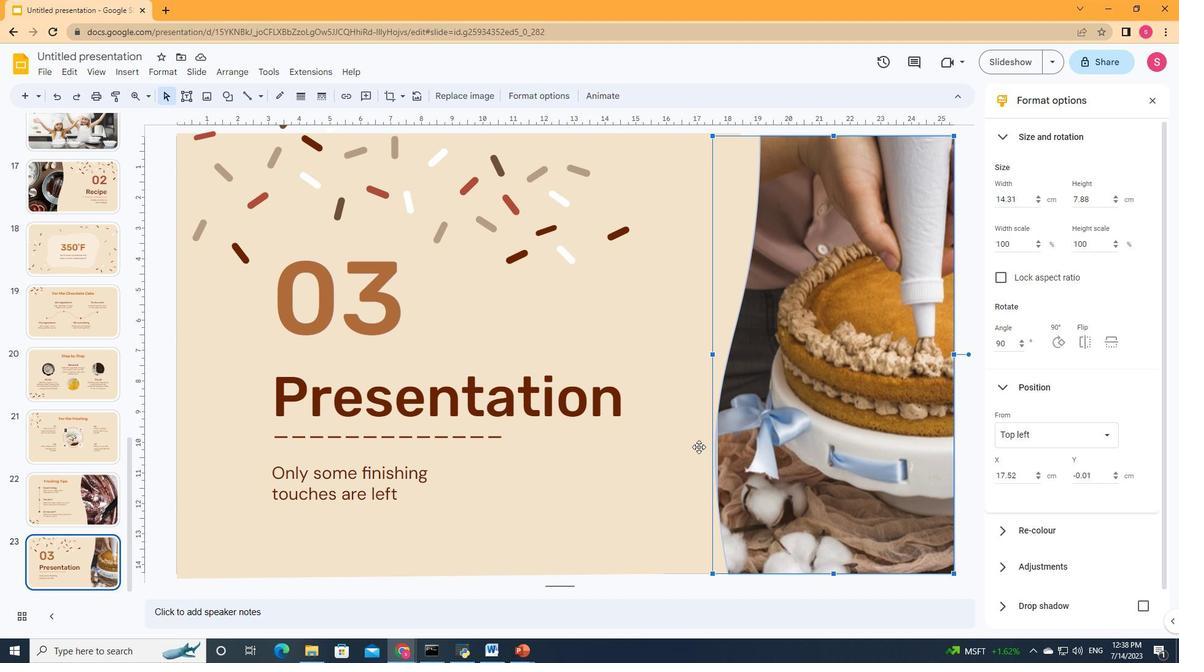 
Action: Mouse moved to (692, 427)
Screenshot: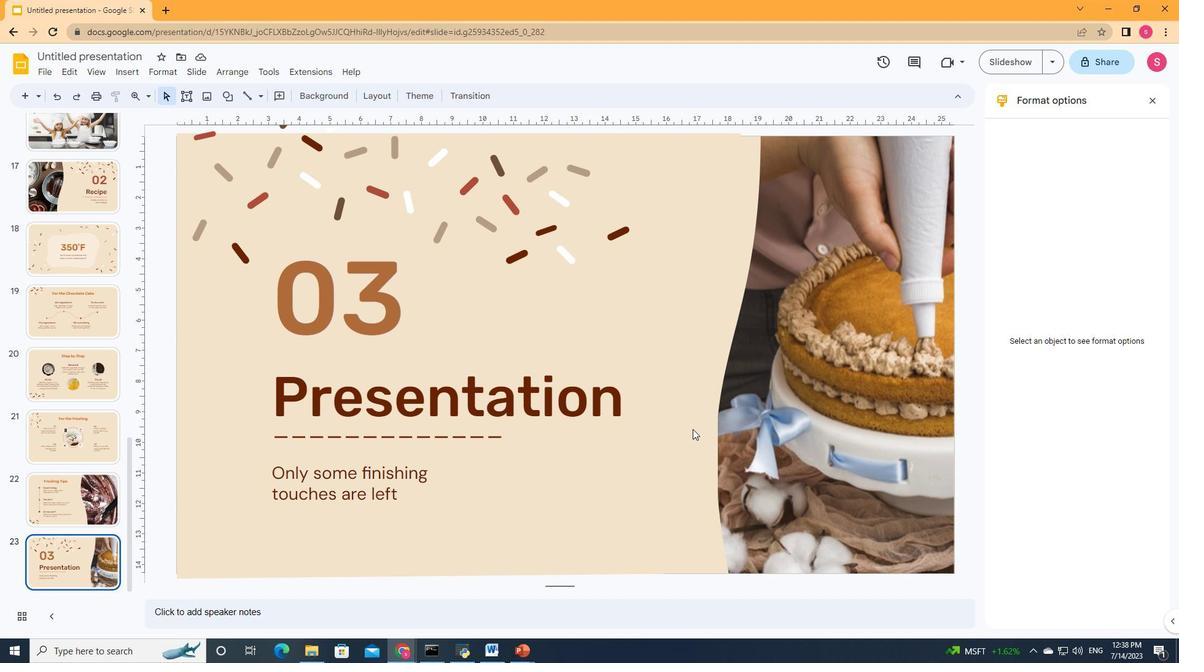
Action: Mouse scrolled (692, 427) with delta (0, 0)
Screenshot: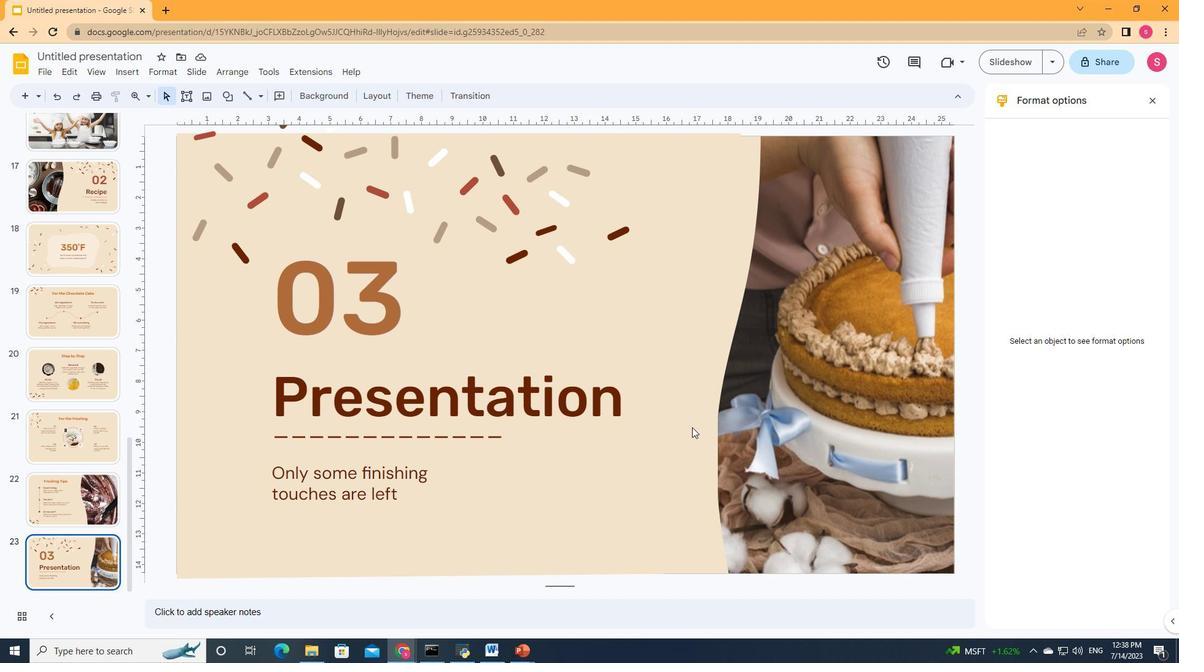 
Action: Mouse moved to (691, 427)
Screenshot: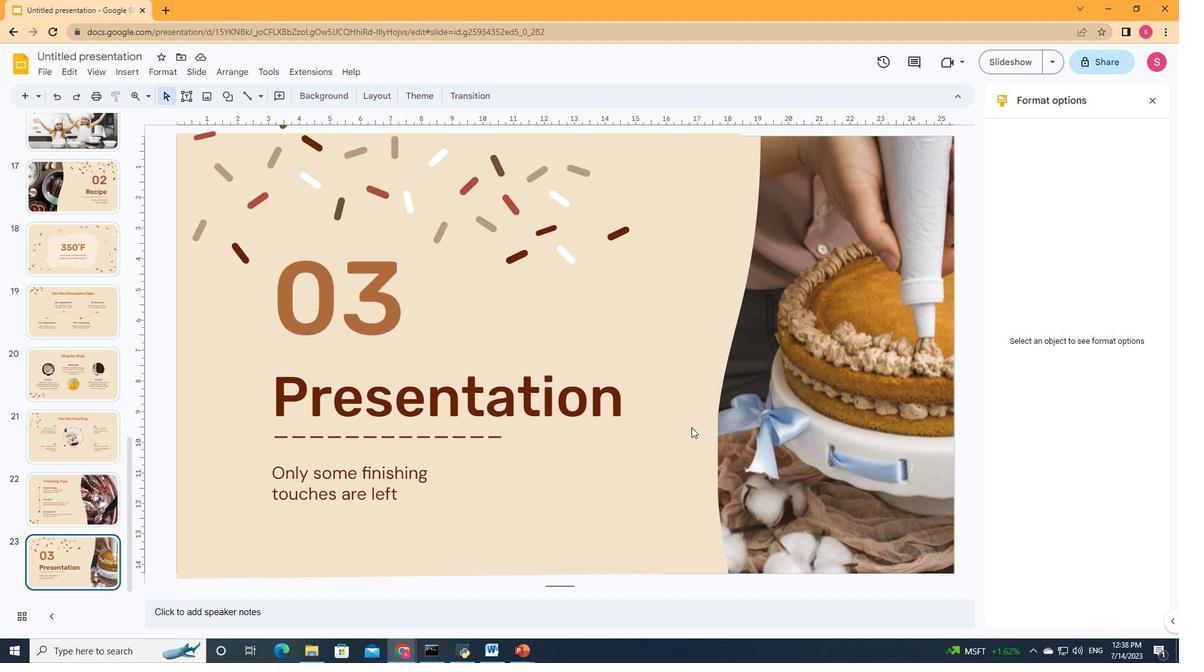 
